Task: Find connections with filter location Stendal with filter topic #humanresourceswith filter profile language German with filter current company SKODA India with filter school Julien Day School - India with filter industry Family Planning Centers with filter service category Life Insurance with filter keywords title Mail Carrier
Action: Mouse moved to (179, 272)
Screenshot: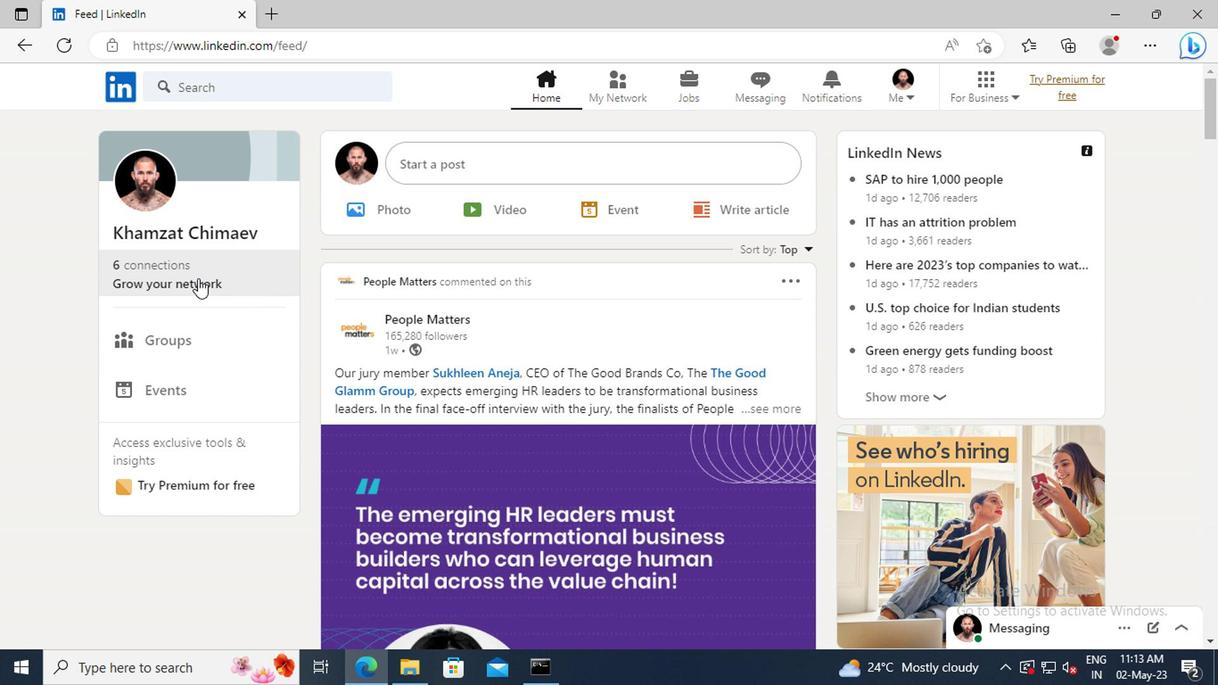 
Action: Mouse pressed left at (179, 272)
Screenshot: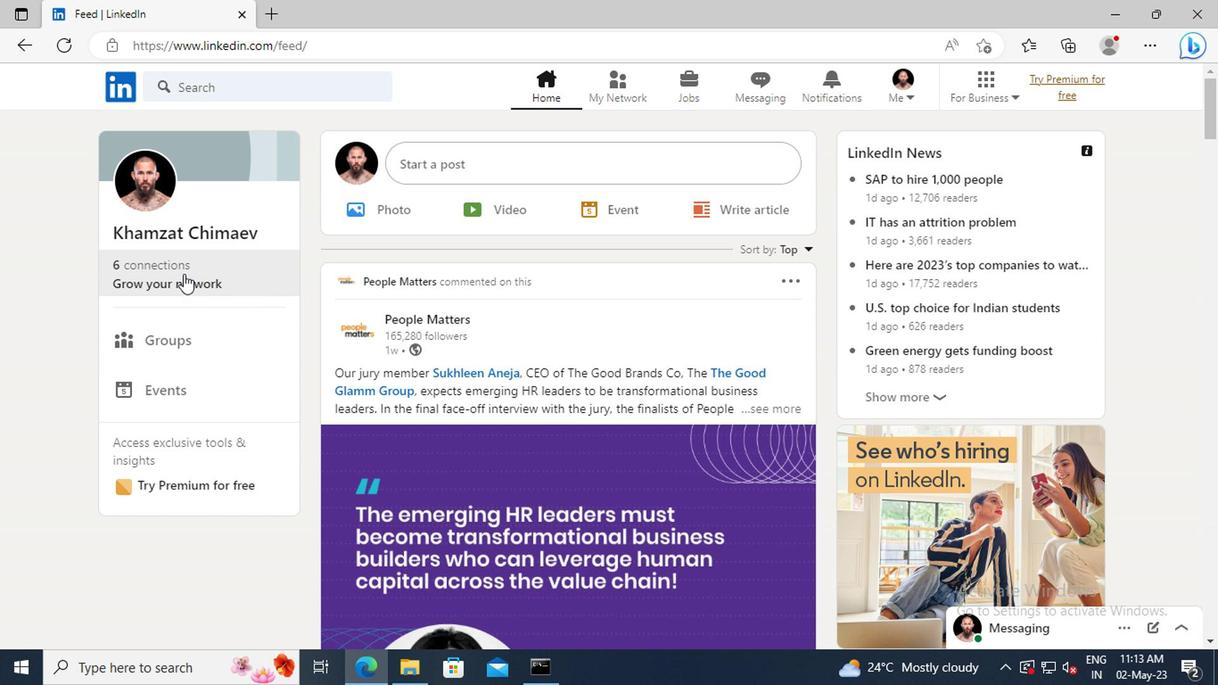 
Action: Mouse moved to (187, 183)
Screenshot: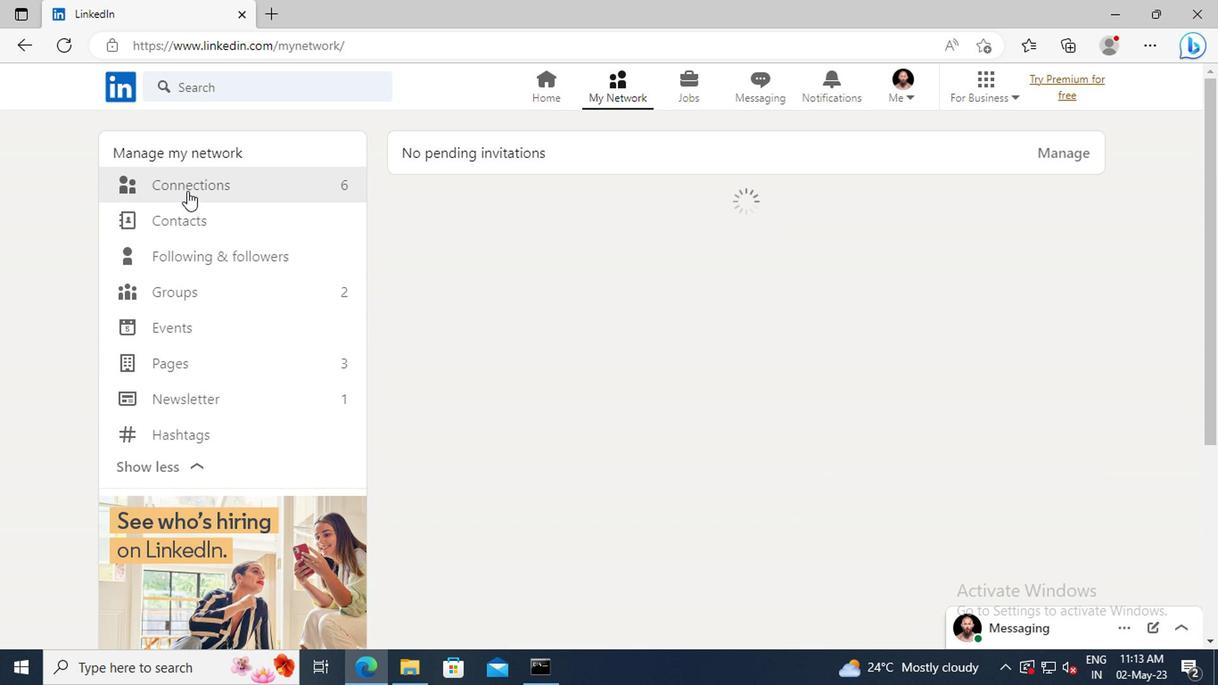 
Action: Mouse pressed left at (187, 183)
Screenshot: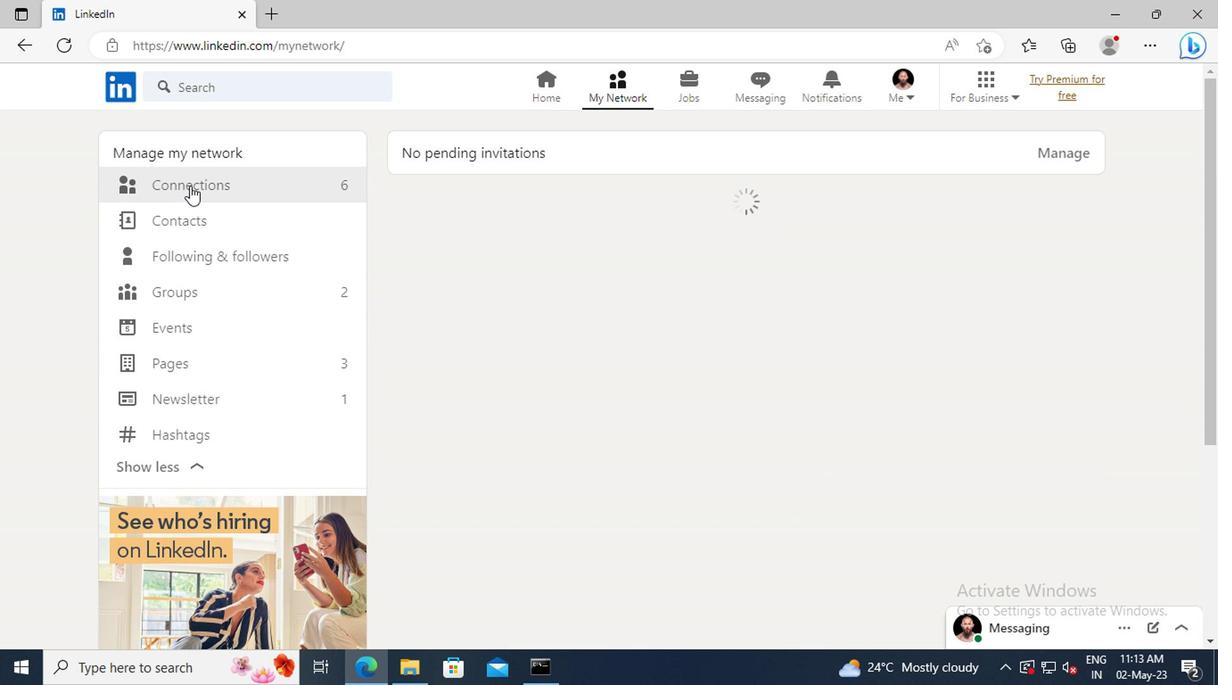 
Action: Mouse moved to (715, 186)
Screenshot: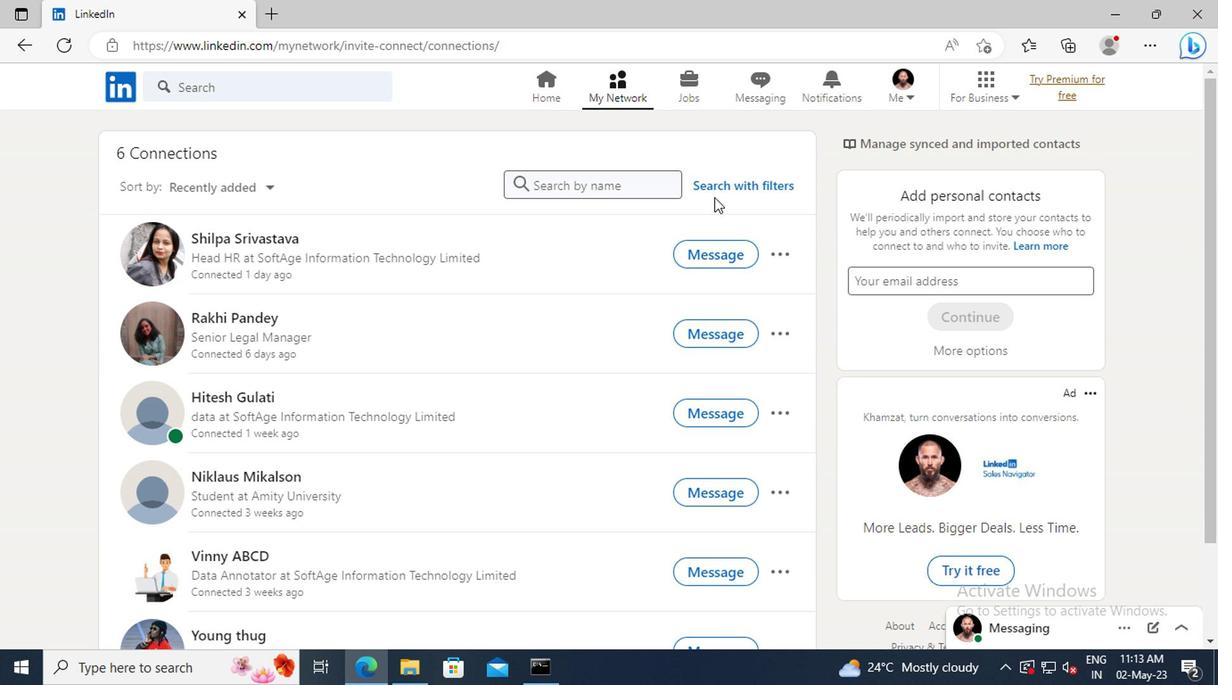 
Action: Mouse pressed left at (715, 186)
Screenshot: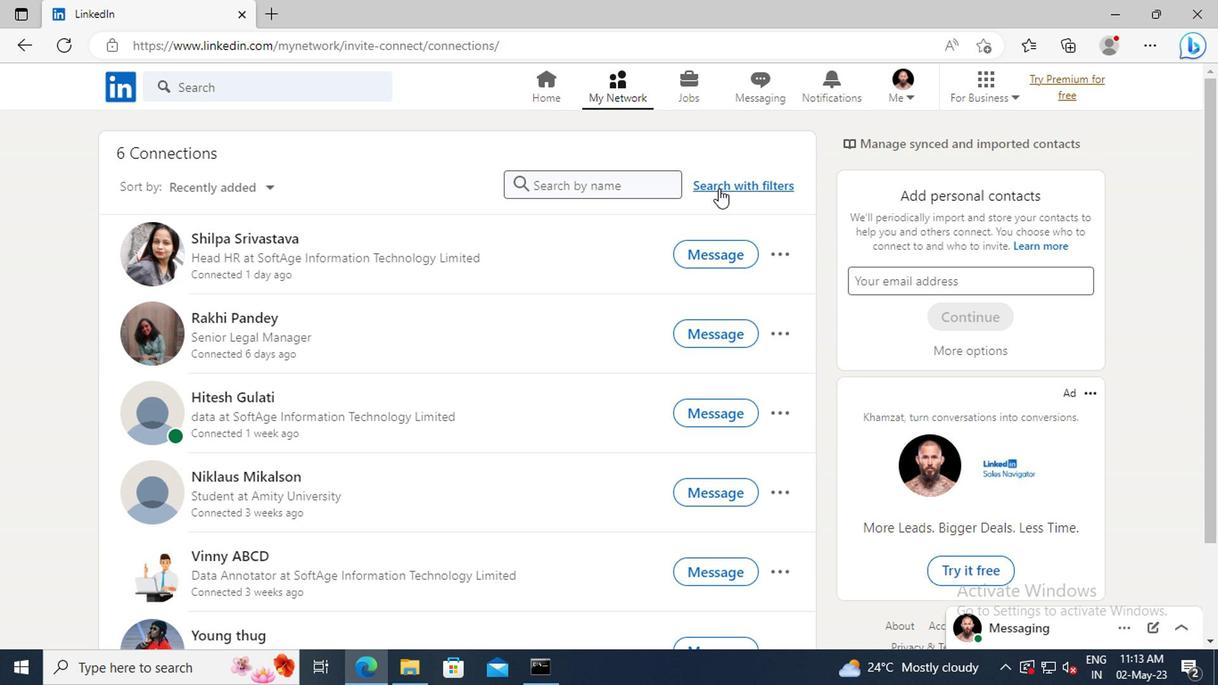 
Action: Mouse moved to (669, 135)
Screenshot: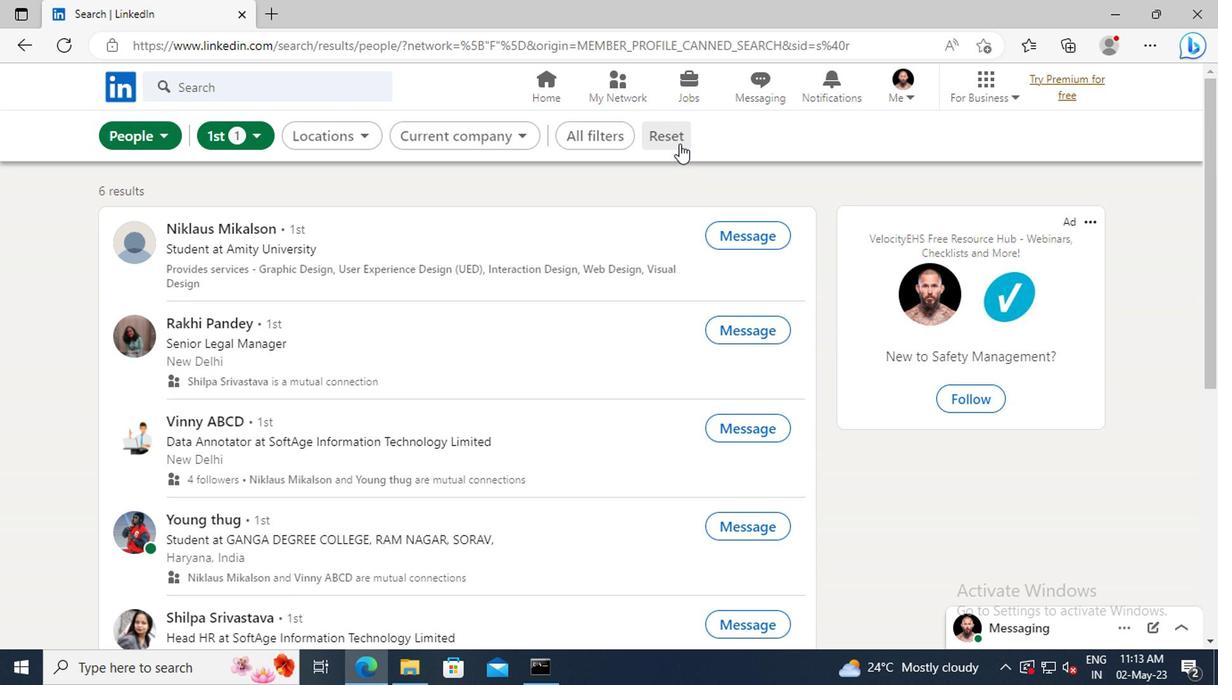 
Action: Mouse pressed left at (669, 135)
Screenshot: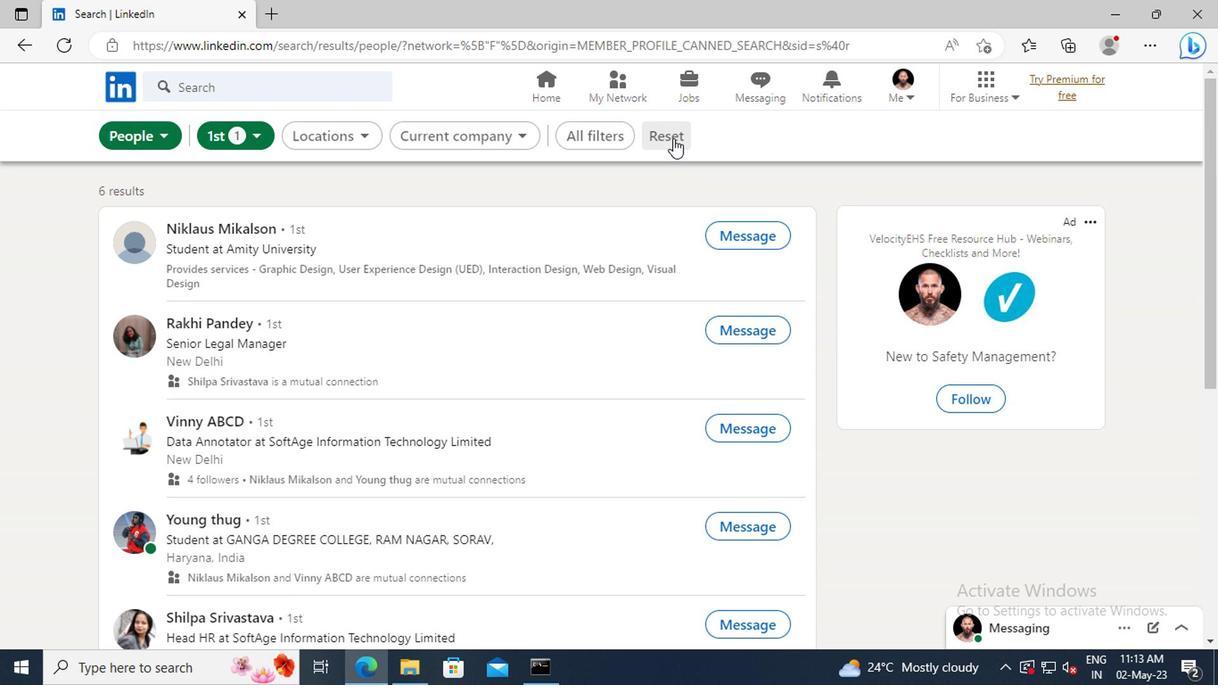 
Action: Mouse moved to (623, 135)
Screenshot: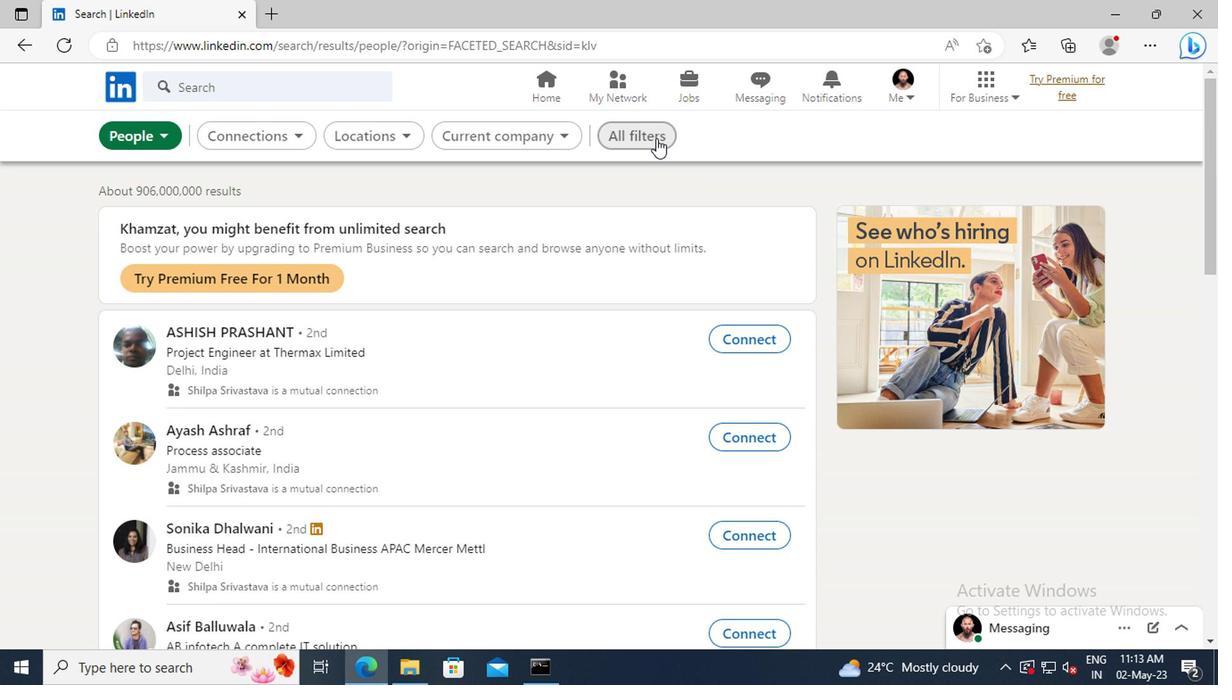 
Action: Mouse pressed left at (623, 135)
Screenshot: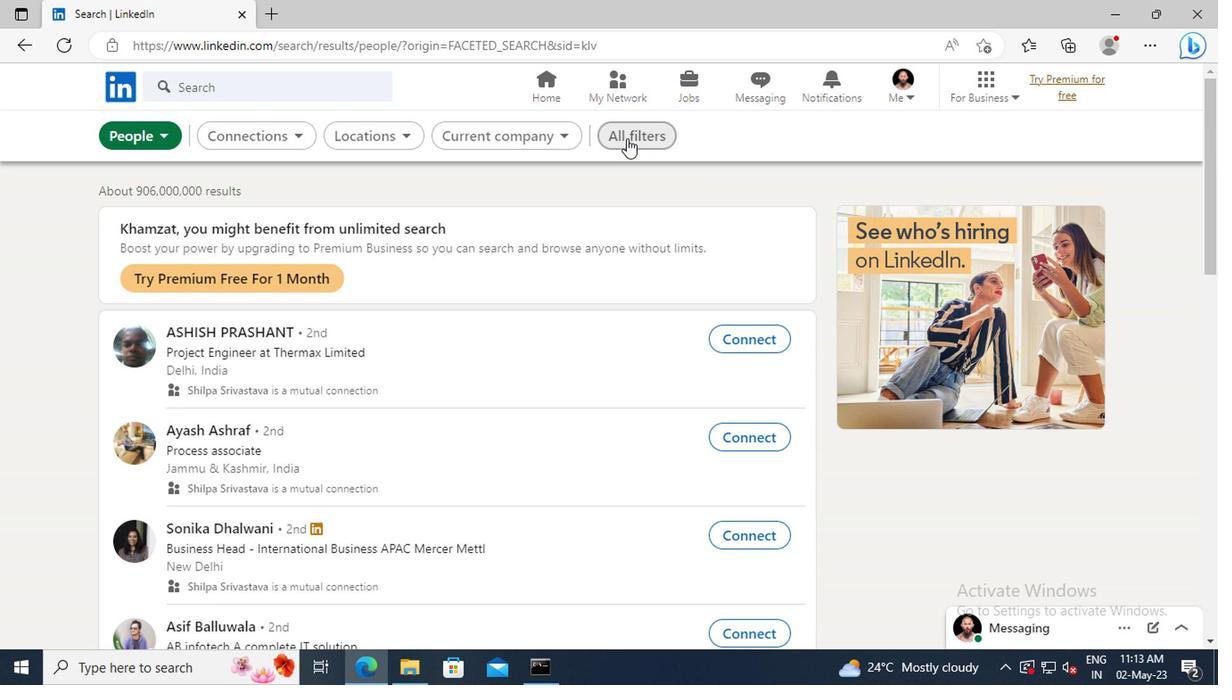 
Action: Mouse moved to (907, 281)
Screenshot: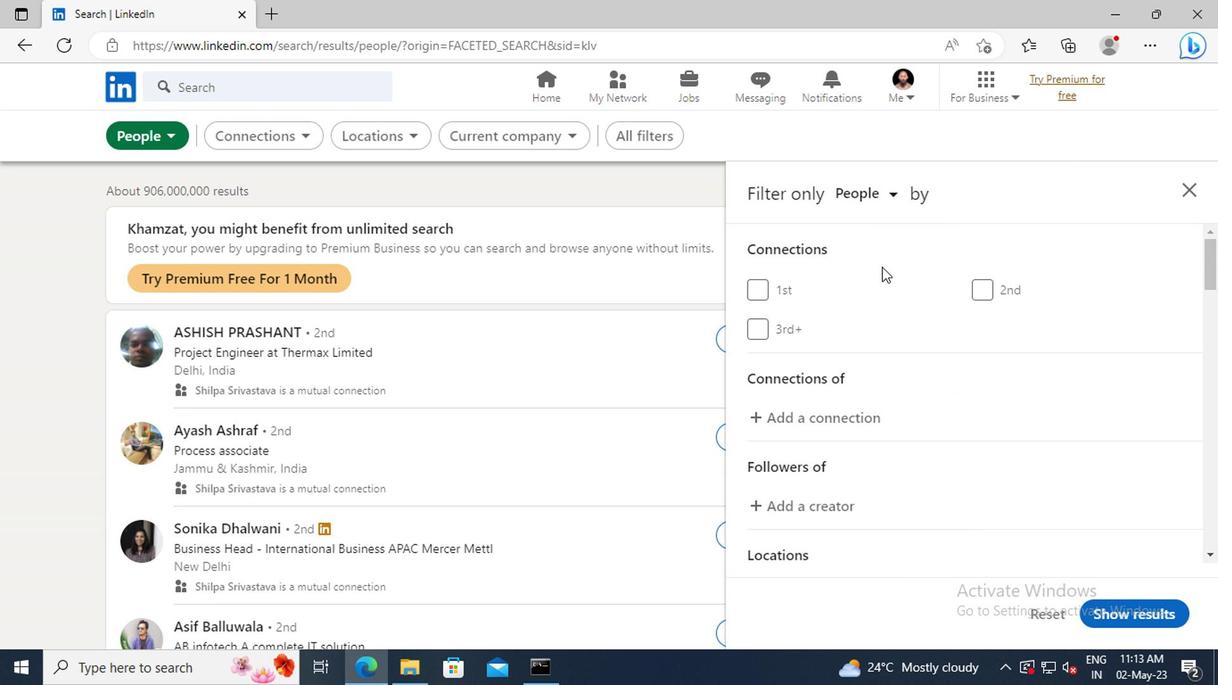 
Action: Mouse scrolled (907, 281) with delta (0, 0)
Screenshot: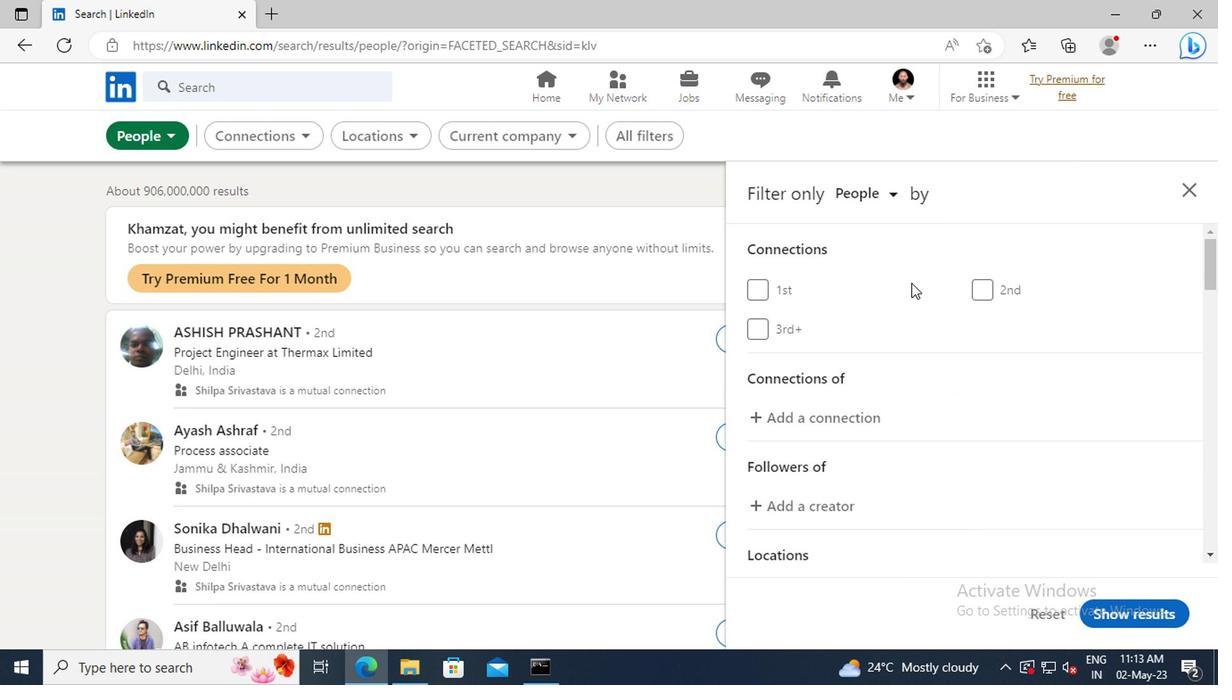 
Action: Mouse scrolled (907, 281) with delta (0, 0)
Screenshot: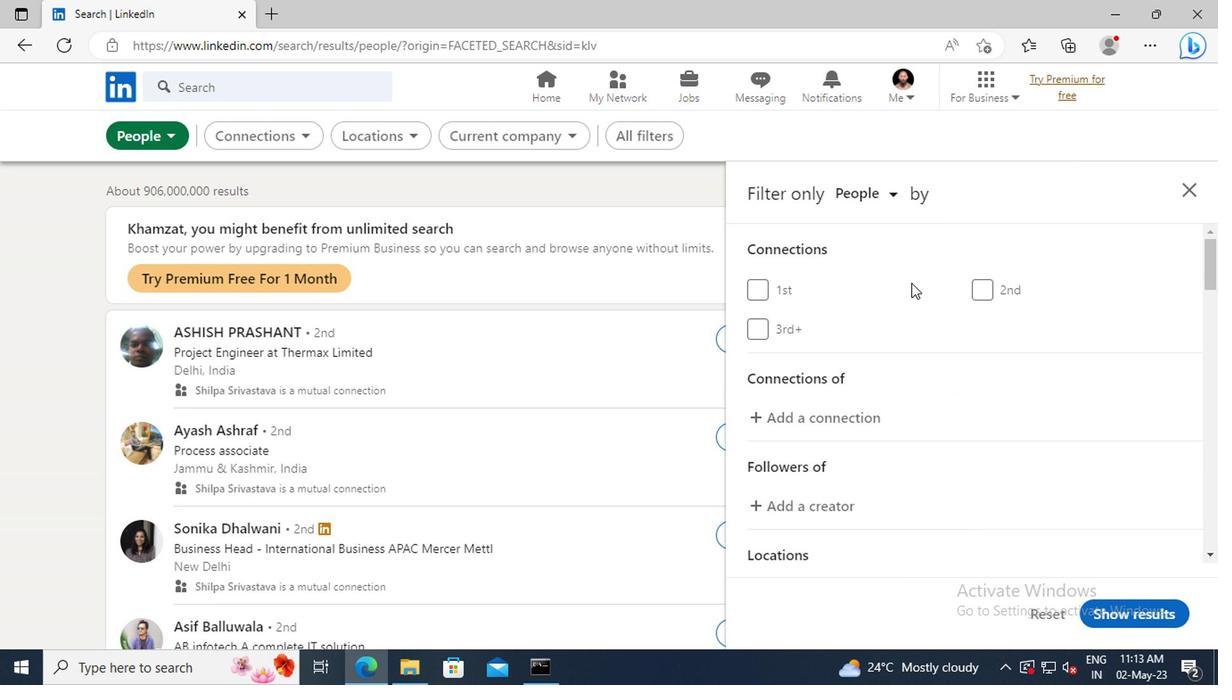 
Action: Mouse scrolled (907, 281) with delta (0, 0)
Screenshot: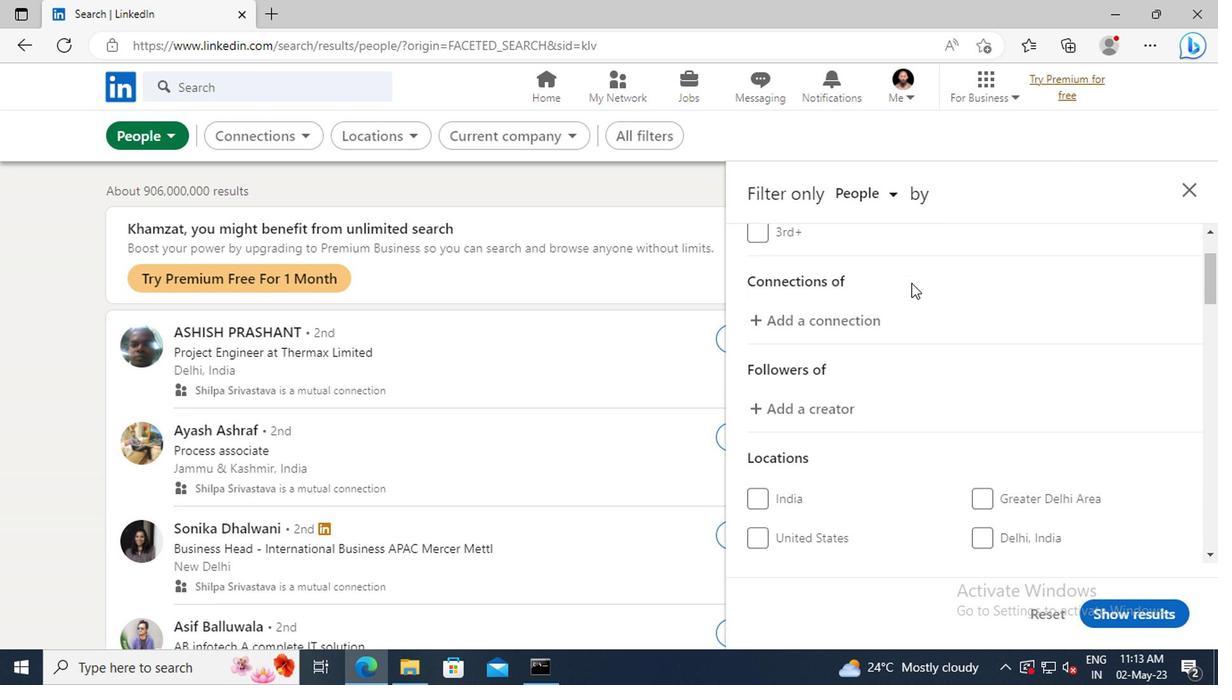 
Action: Mouse scrolled (907, 281) with delta (0, 0)
Screenshot: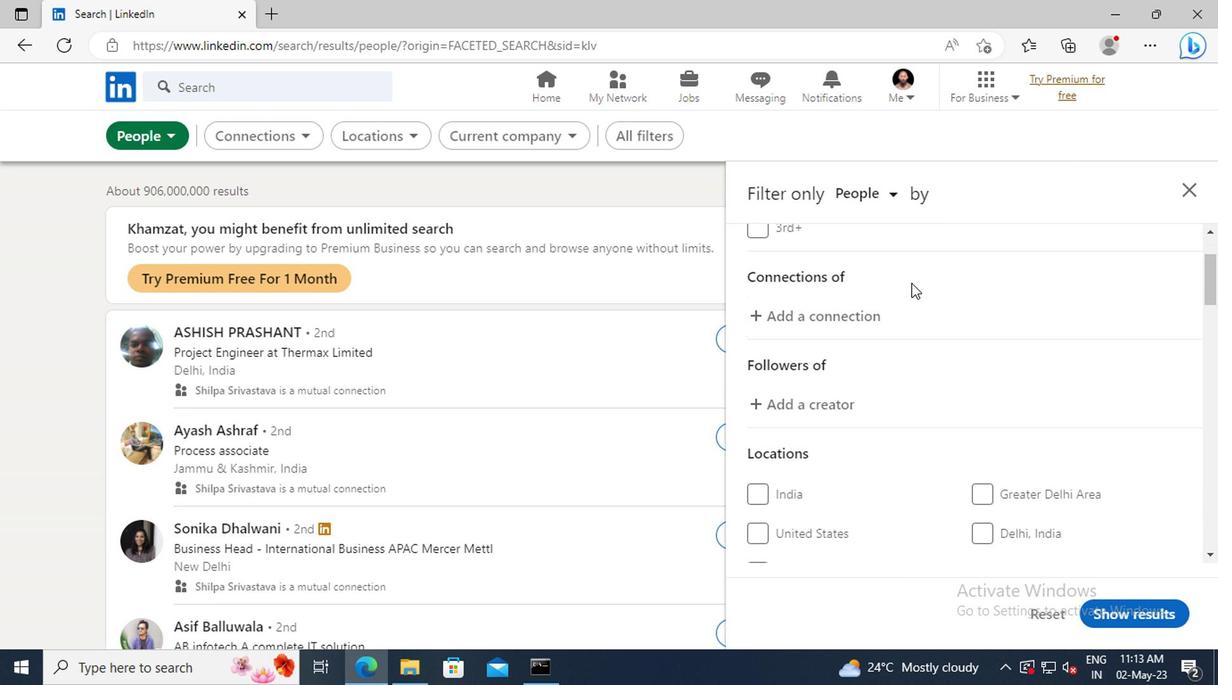 
Action: Mouse scrolled (907, 281) with delta (0, 0)
Screenshot: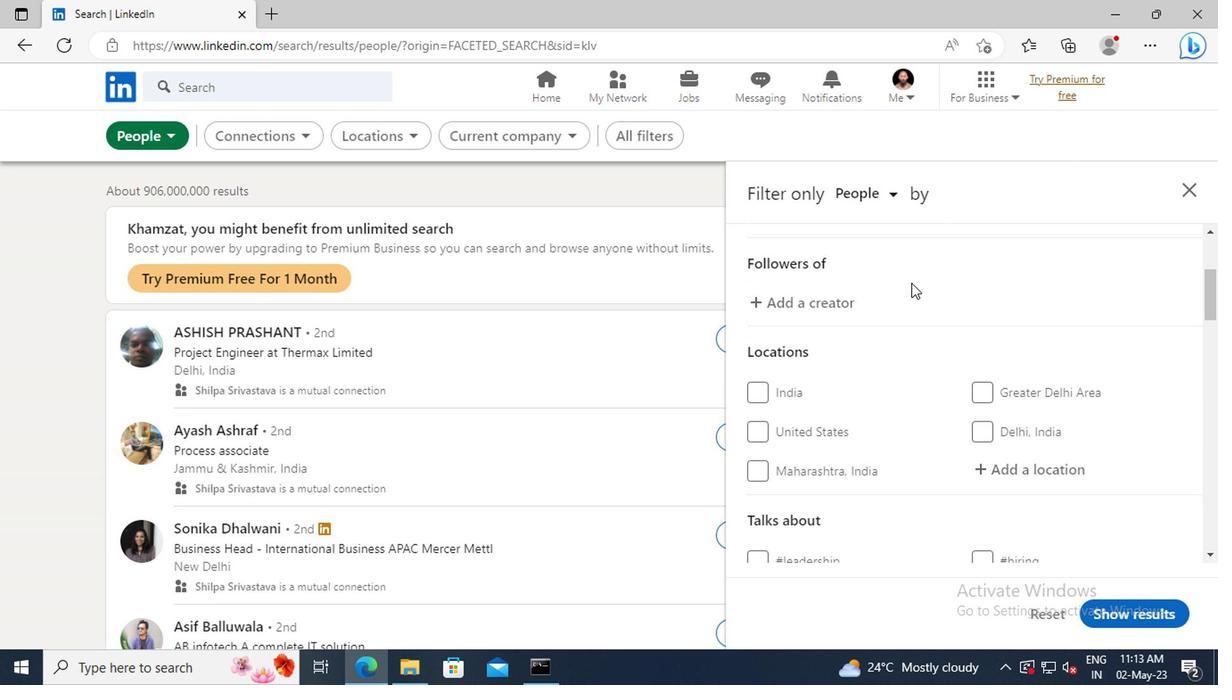 
Action: Mouse scrolled (907, 281) with delta (0, 0)
Screenshot: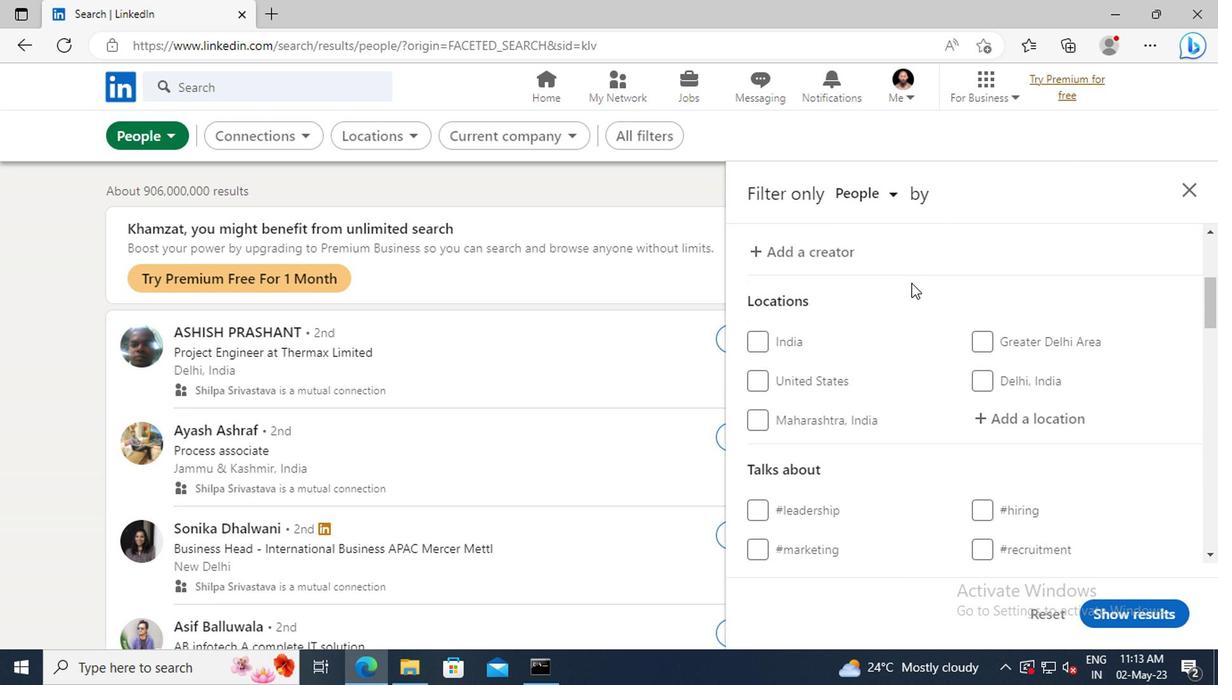 
Action: Mouse moved to (983, 369)
Screenshot: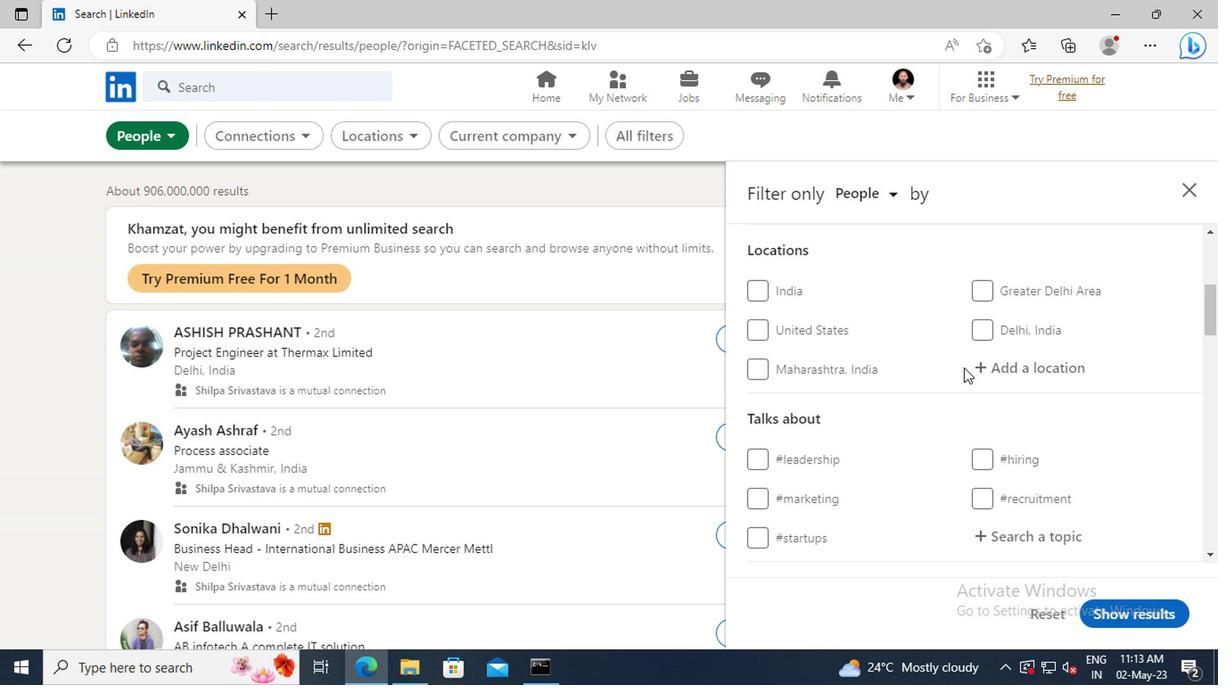 
Action: Mouse pressed left at (983, 369)
Screenshot: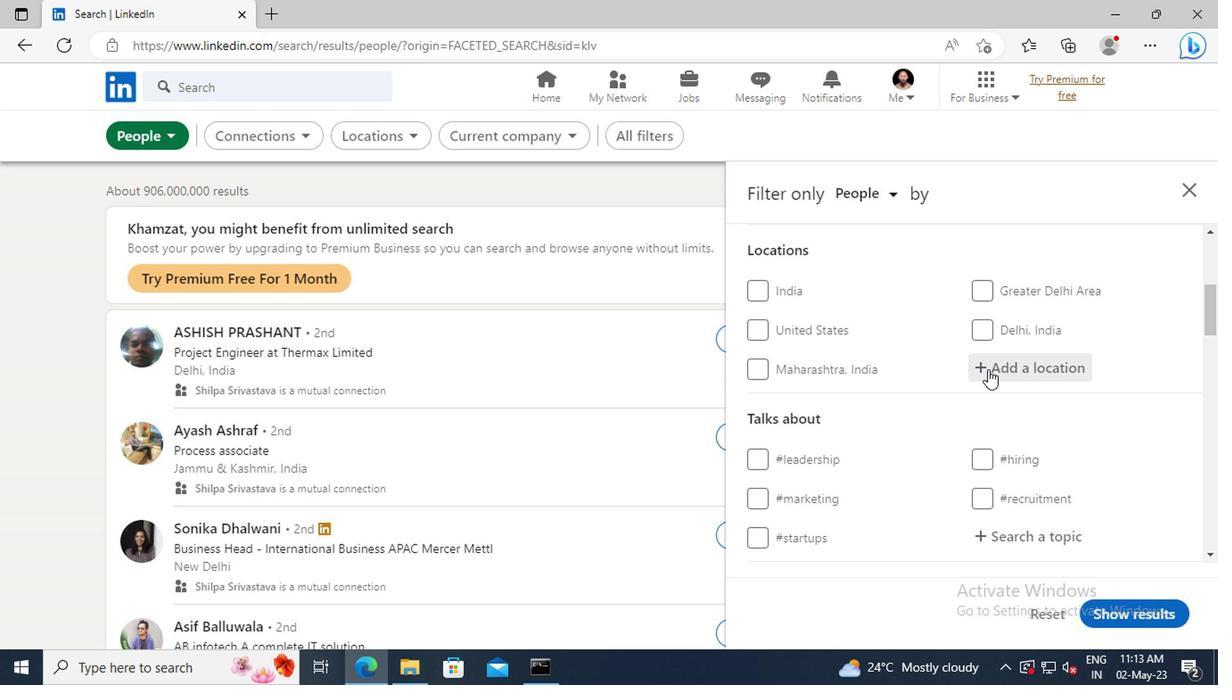 
Action: Key pressed <Key.shift>STENDAL
Screenshot: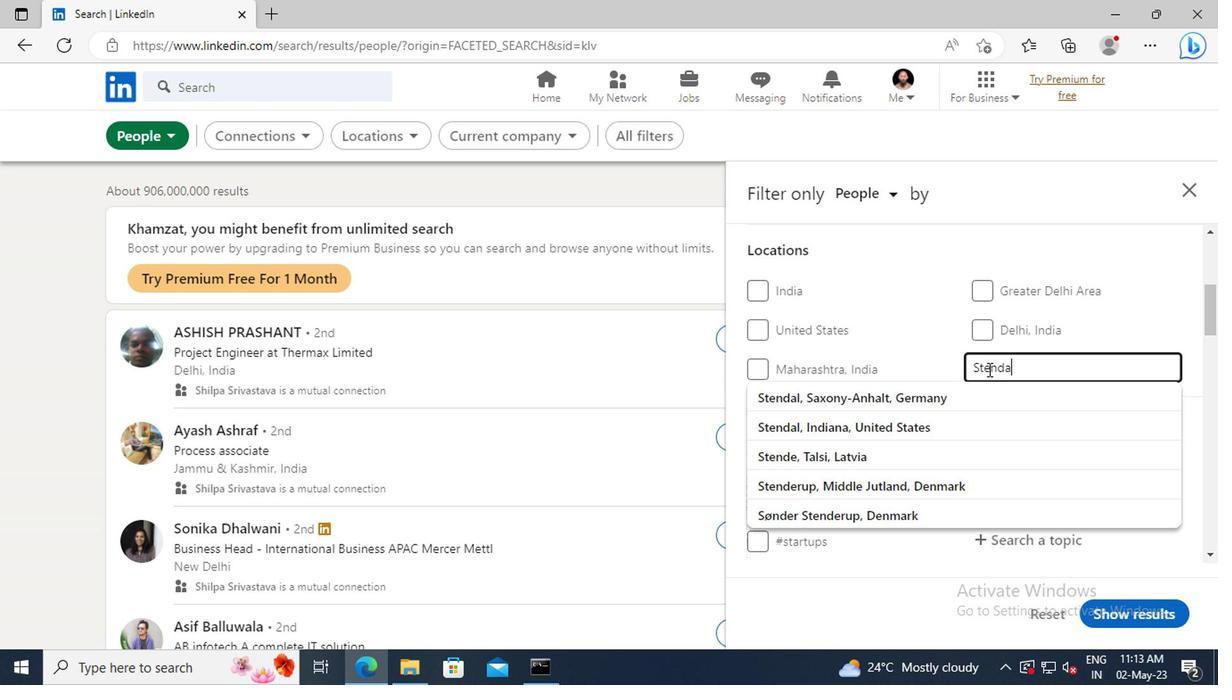
Action: Mouse moved to (988, 399)
Screenshot: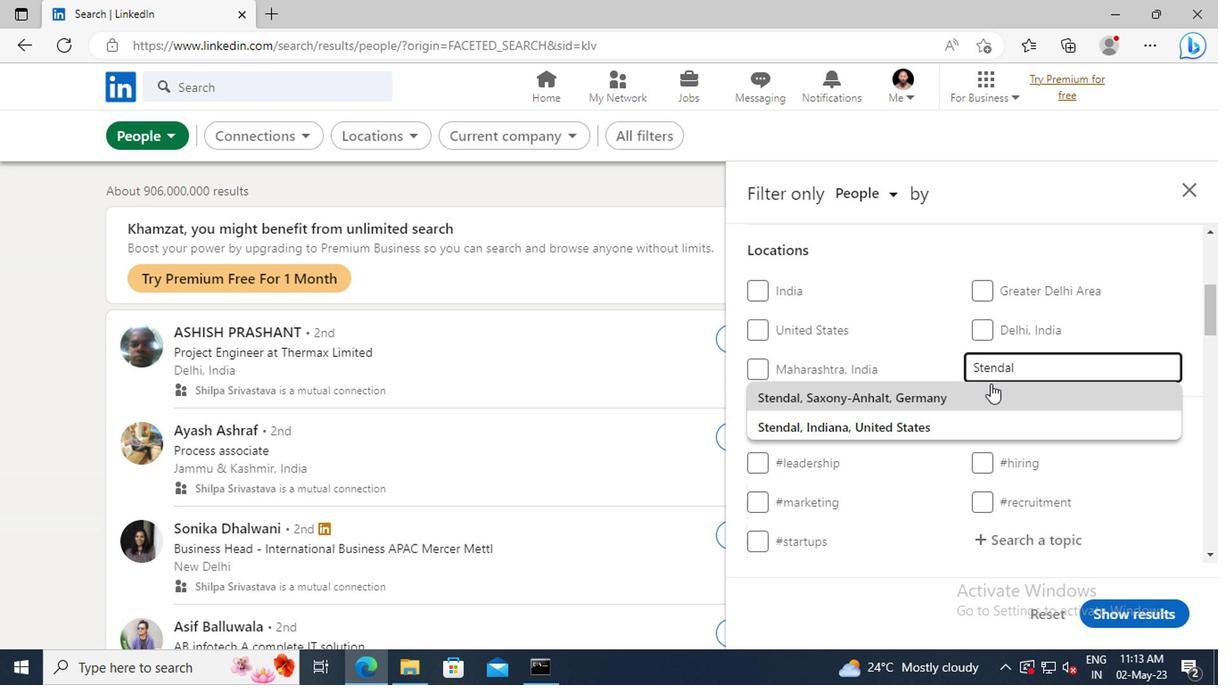 
Action: Mouse pressed left at (988, 399)
Screenshot: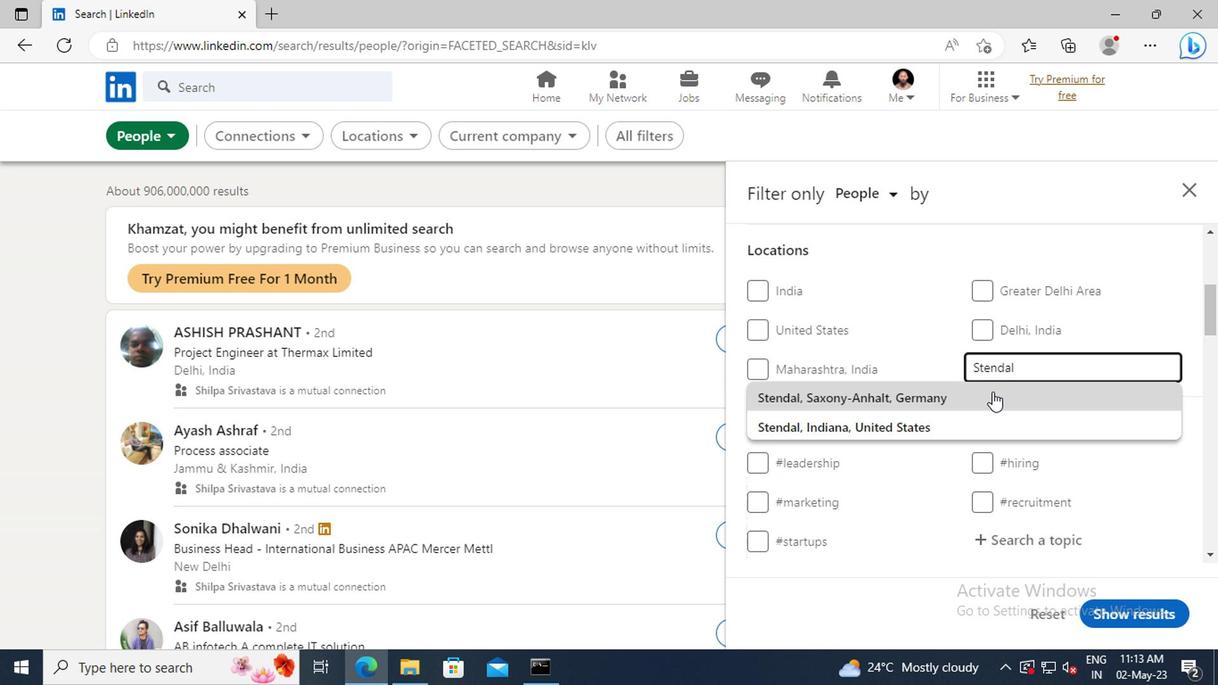 
Action: Mouse scrolled (988, 398) with delta (0, 0)
Screenshot: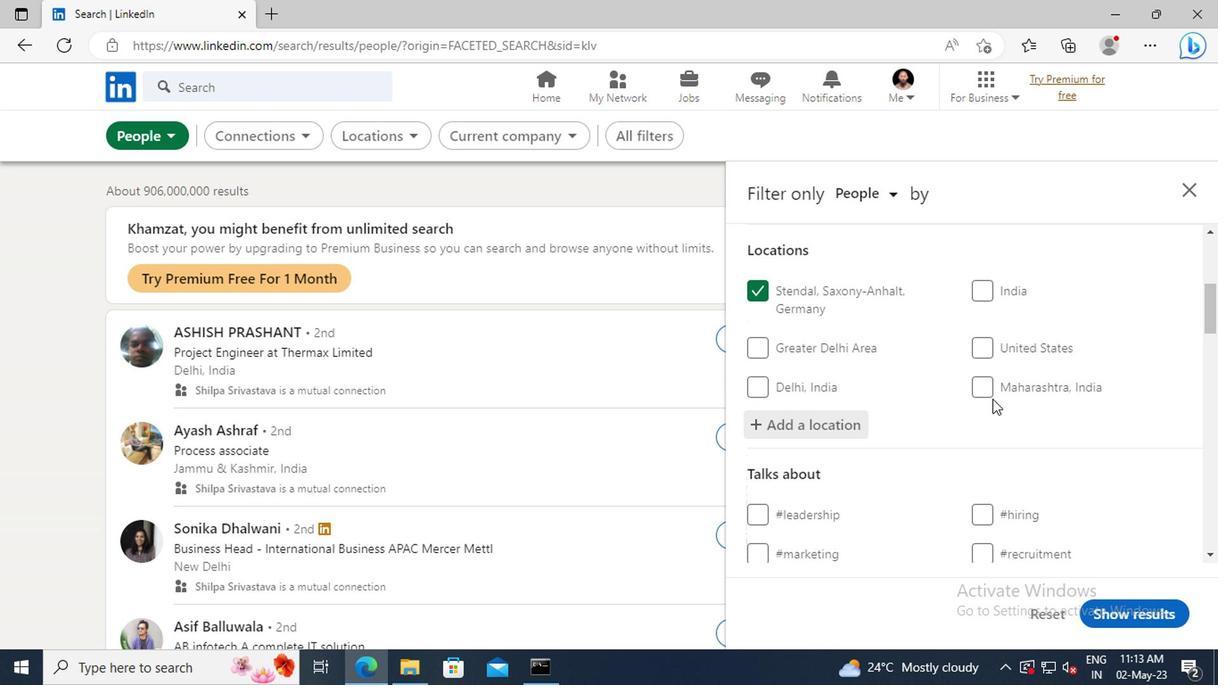 
Action: Mouse scrolled (988, 398) with delta (0, 0)
Screenshot: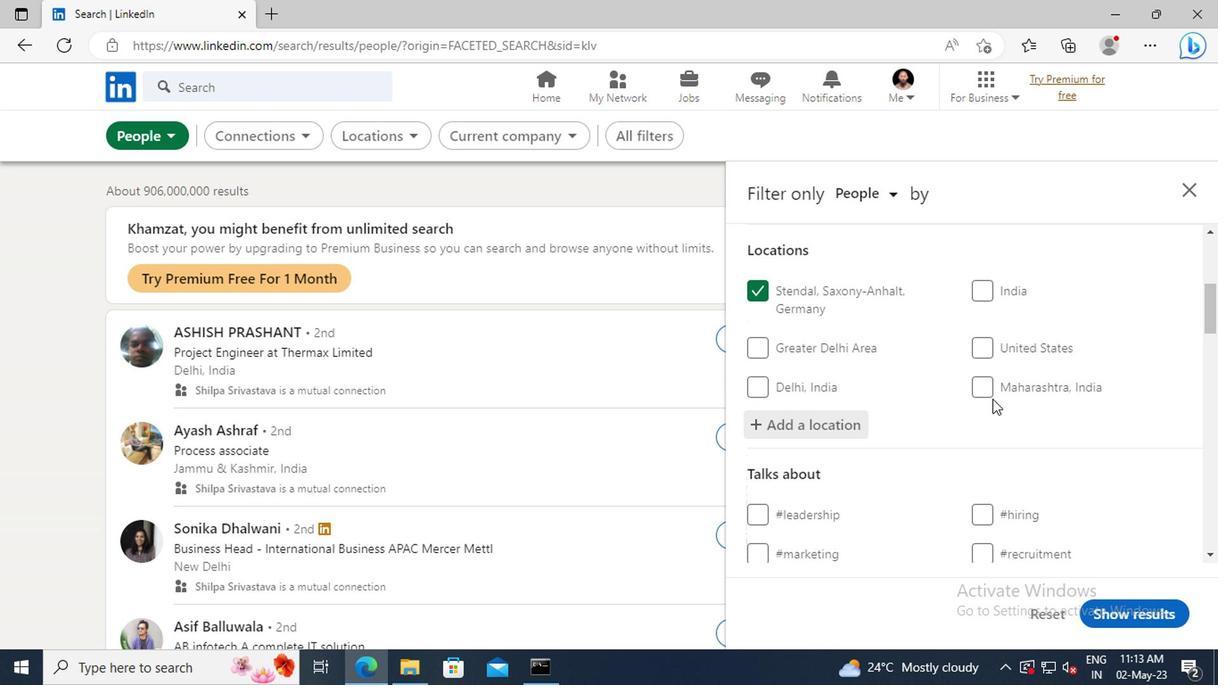 
Action: Mouse scrolled (988, 398) with delta (0, 0)
Screenshot: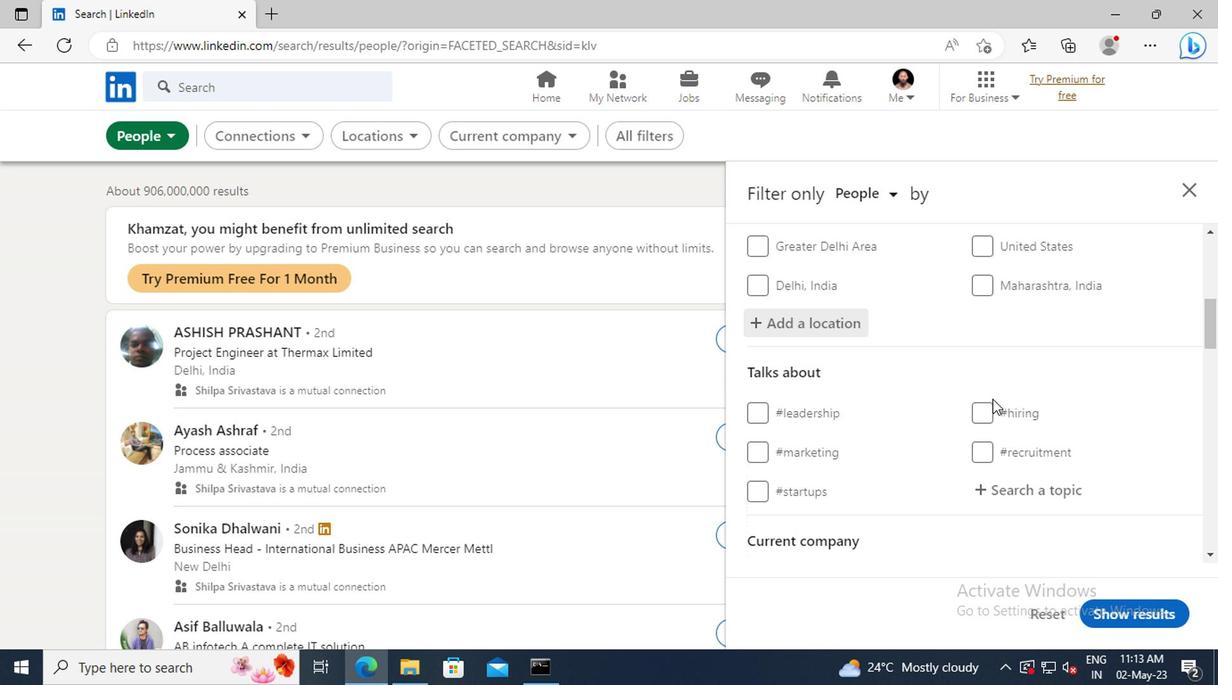 
Action: Mouse scrolled (988, 398) with delta (0, 0)
Screenshot: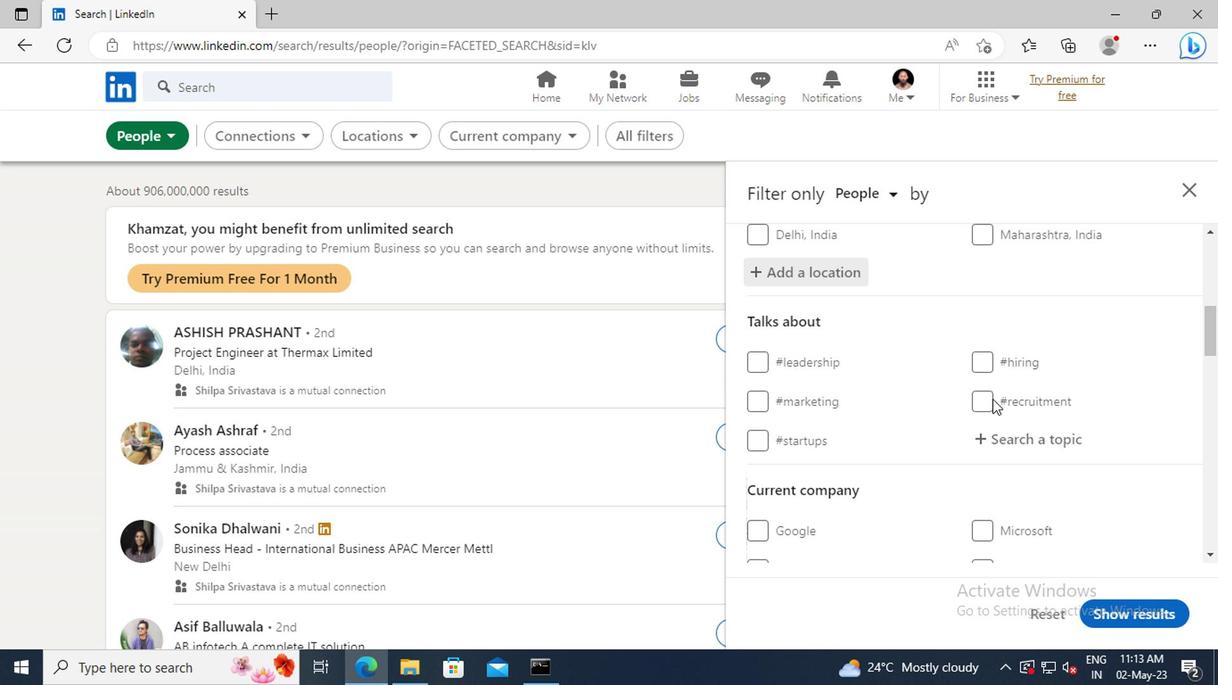 
Action: Mouse moved to (994, 399)
Screenshot: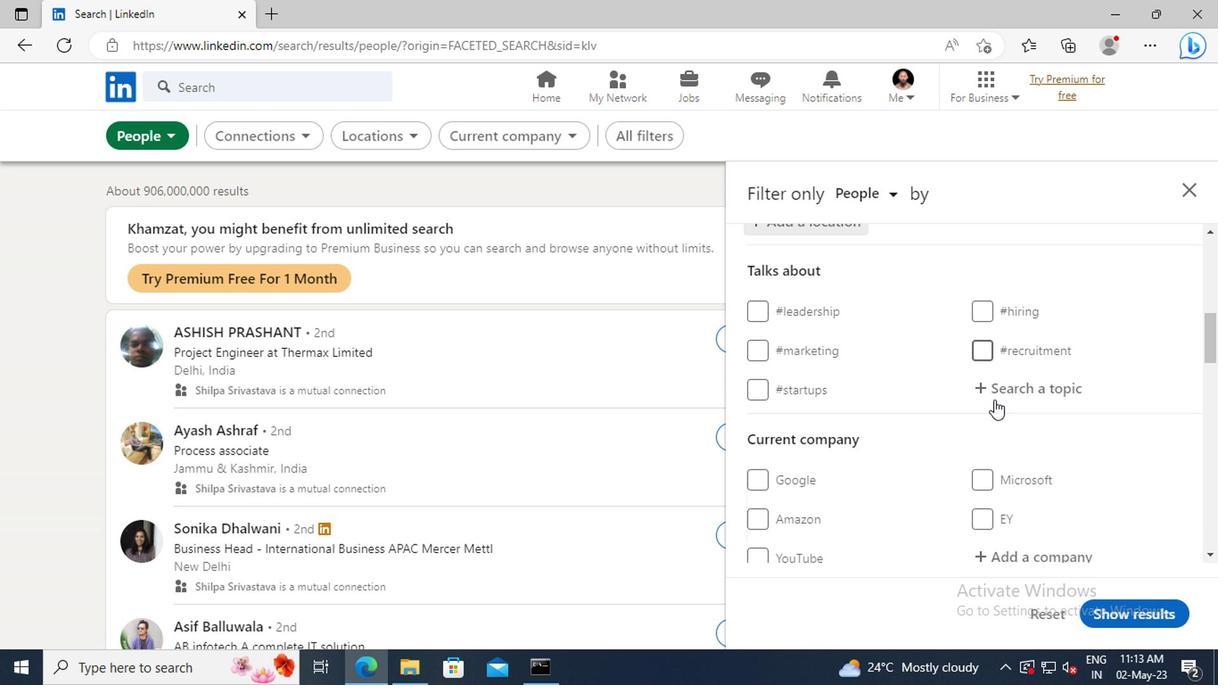 
Action: Mouse pressed left at (994, 399)
Screenshot: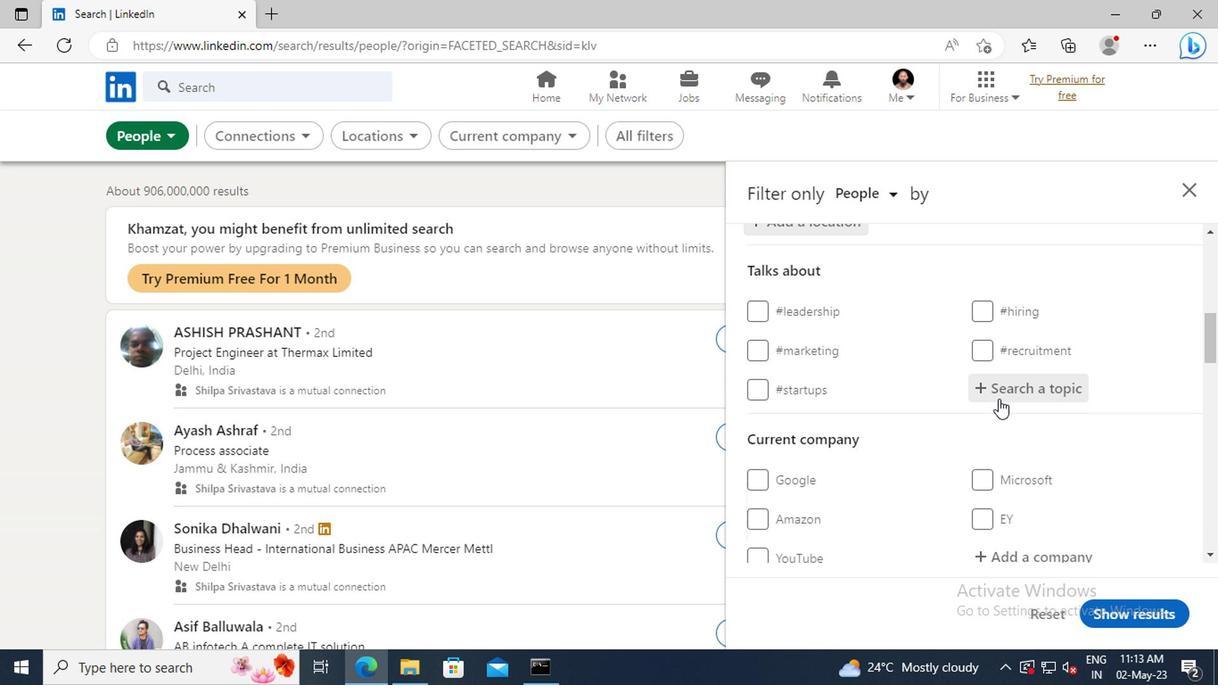 
Action: Key pressed HUMANRESOUR
Screenshot: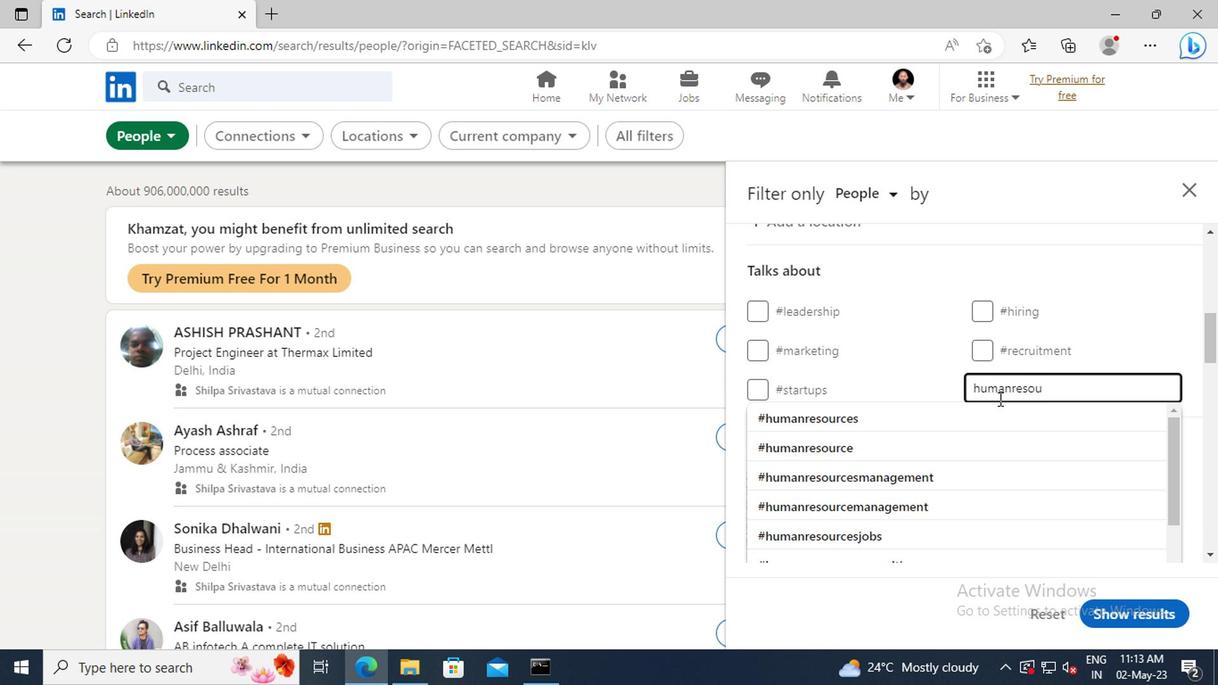 
Action: Mouse moved to (991, 418)
Screenshot: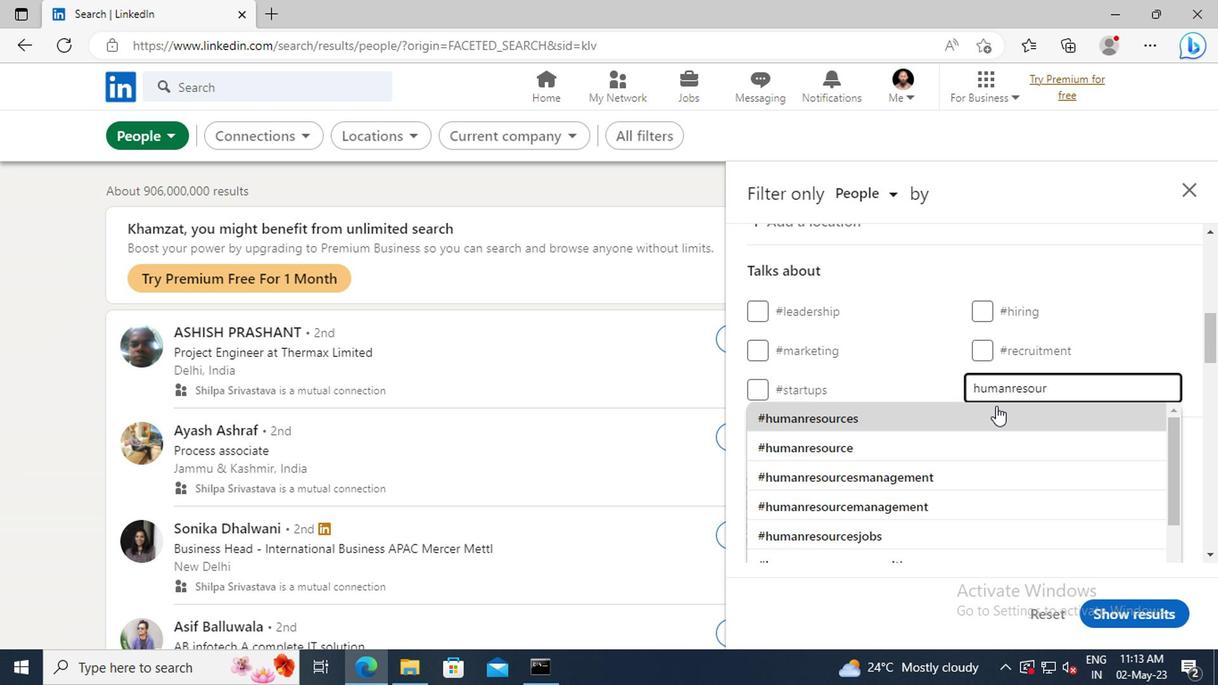 
Action: Mouse pressed left at (991, 418)
Screenshot: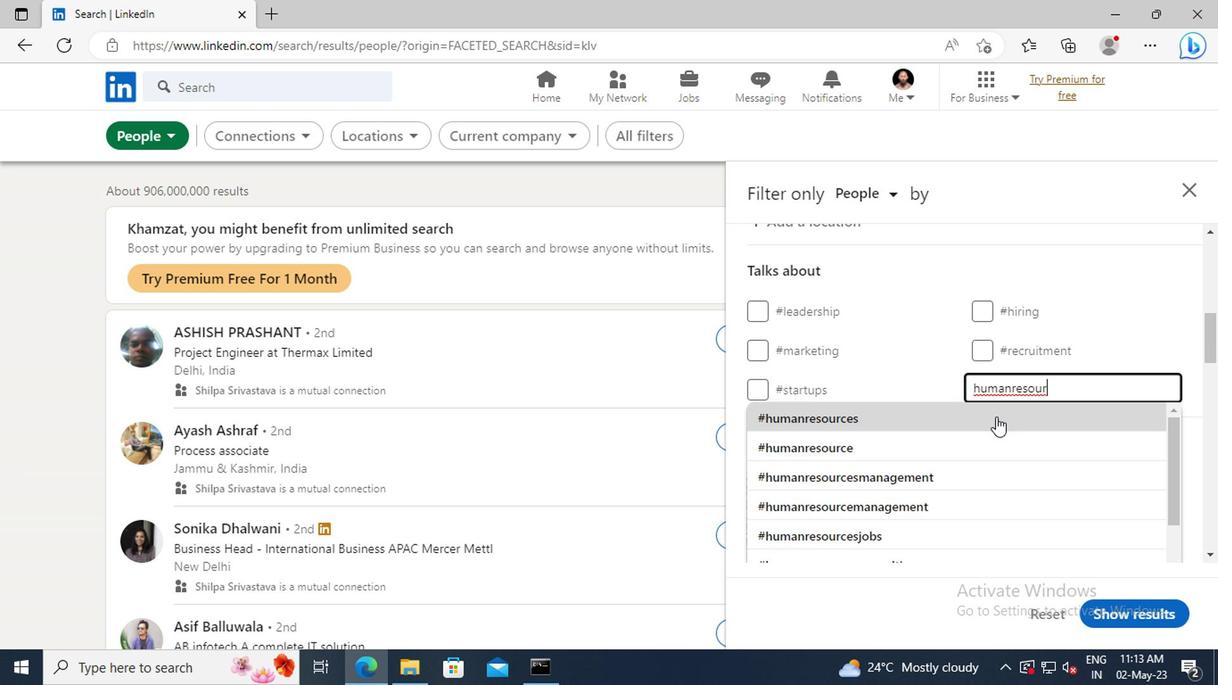 
Action: Mouse scrolled (991, 417) with delta (0, 0)
Screenshot: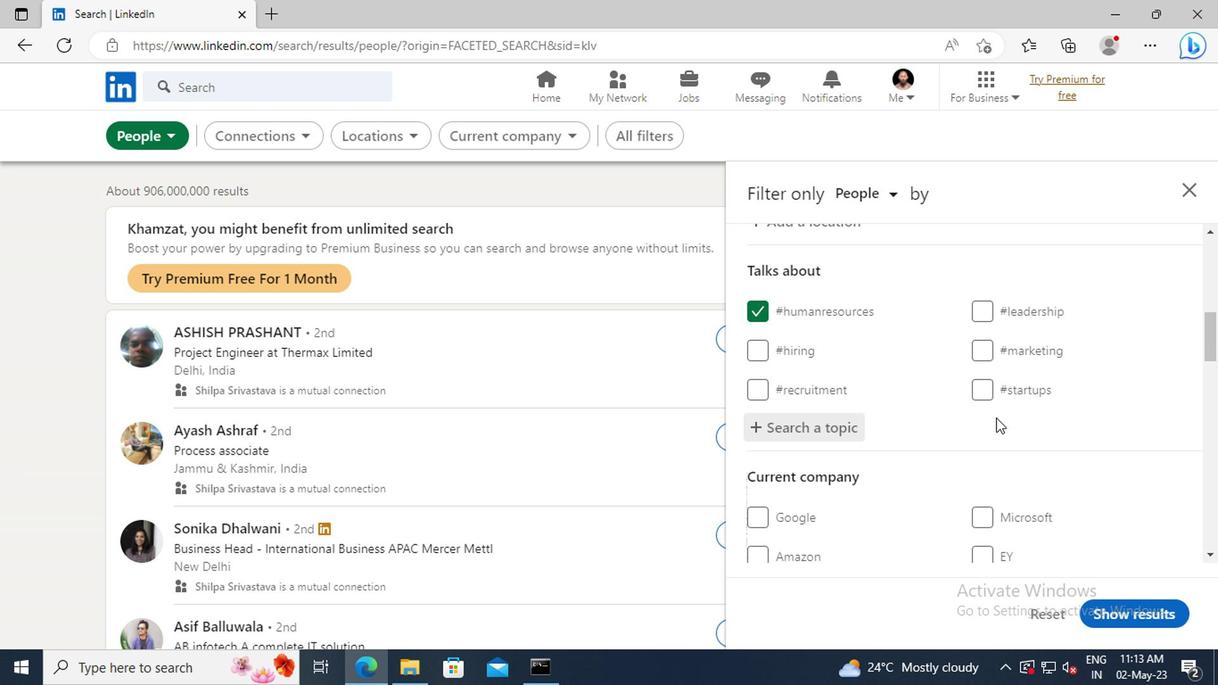 
Action: Mouse scrolled (991, 417) with delta (0, 0)
Screenshot: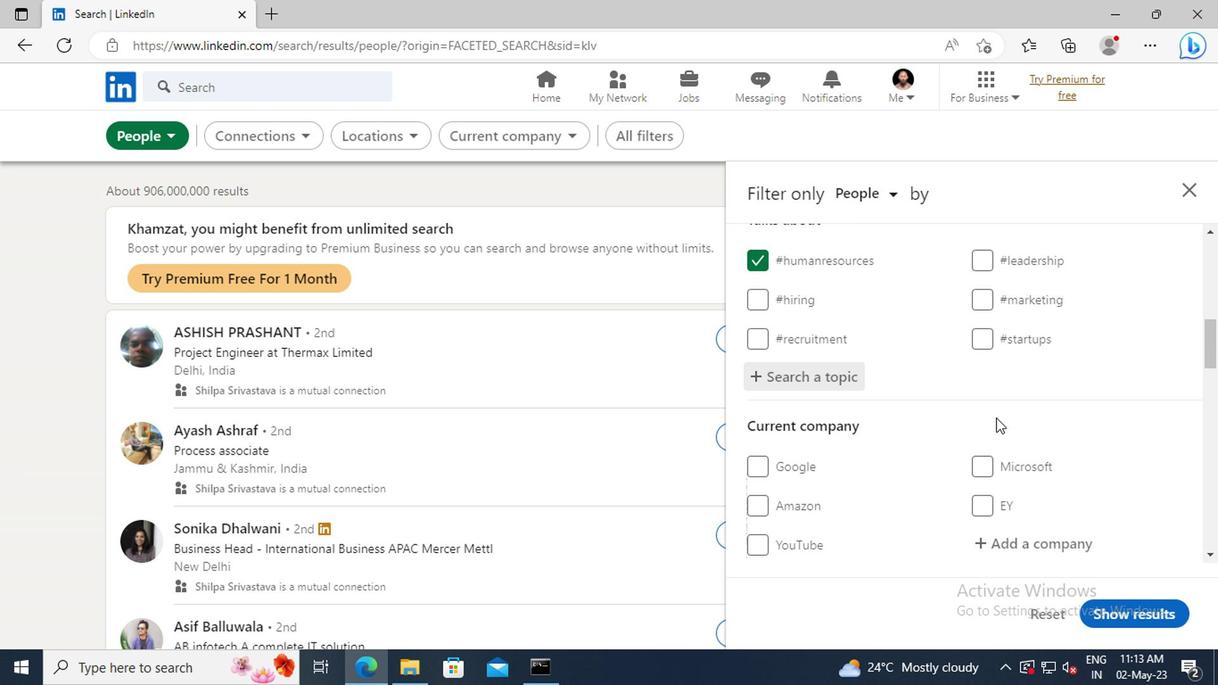 
Action: Mouse scrolled (991, 417) with delta (0, 0)
Screenshot: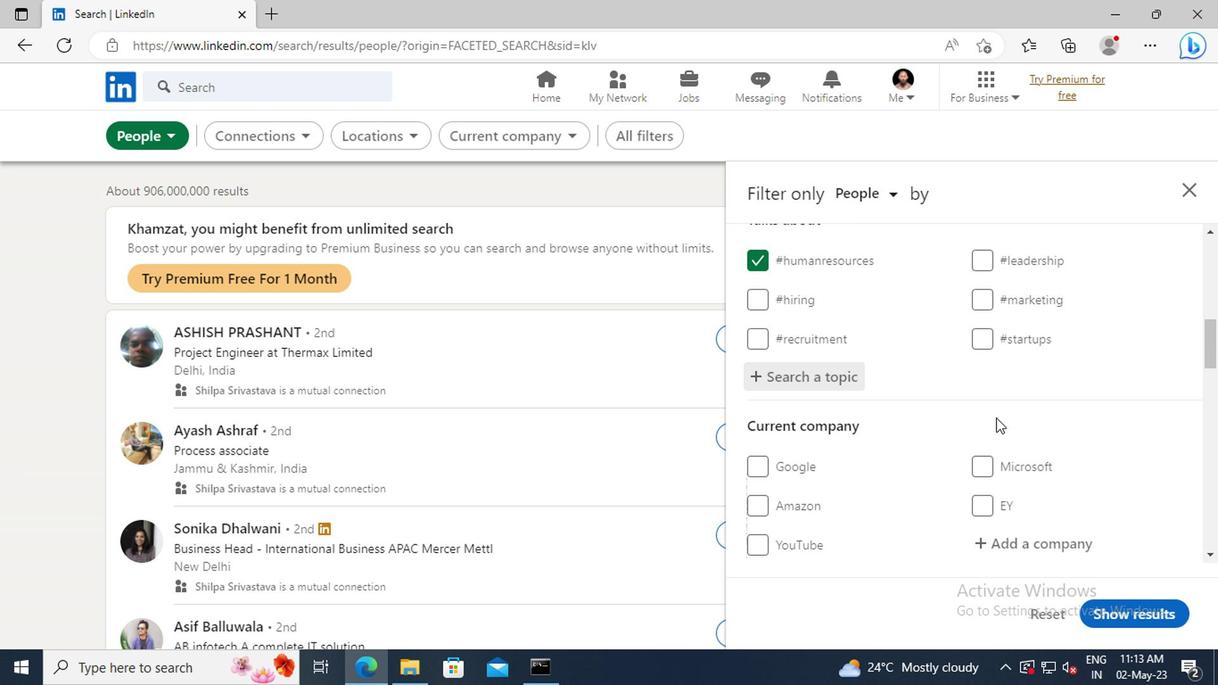 
Action: Mouse scrolled (991, 417) with delta (0, 0)
Screenshot: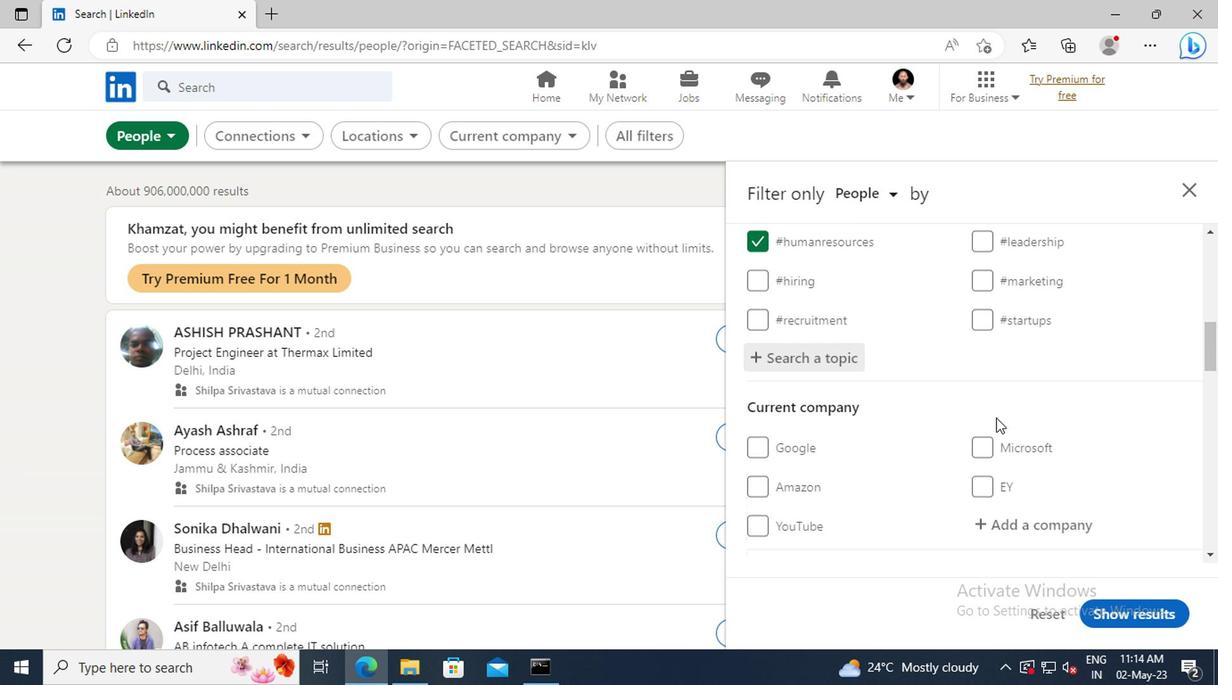 
Action: Mouse scrolled (991, 417) with delta (0, 0)
Screenshot: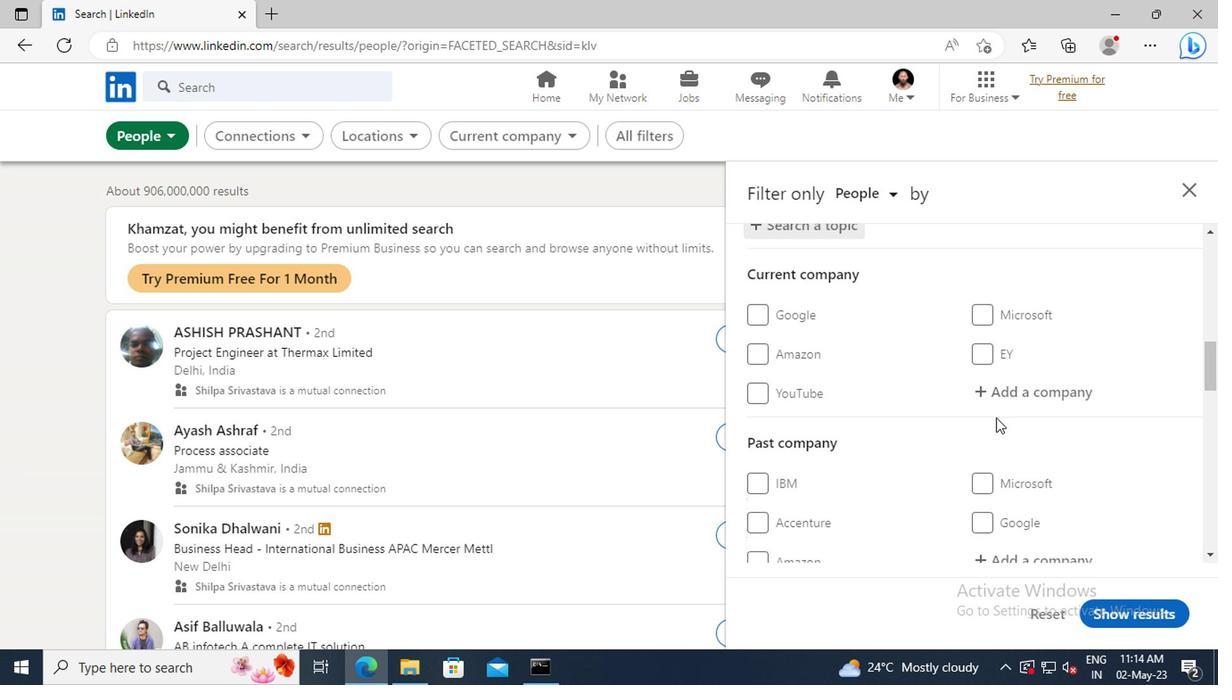 
Action: Mouse scrolled (991, 417) with delta (0, 0)
Screenshot: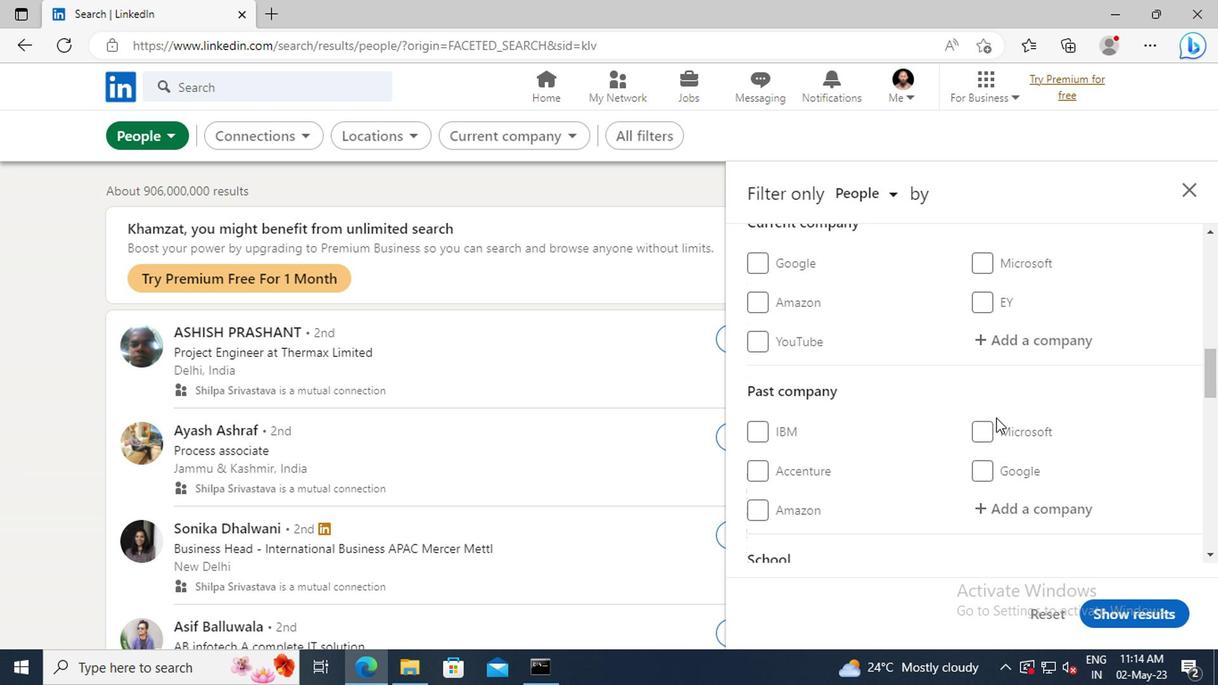 
Action: Mouse scrolled (991, 417) with delta (0, 0)
Screenshot: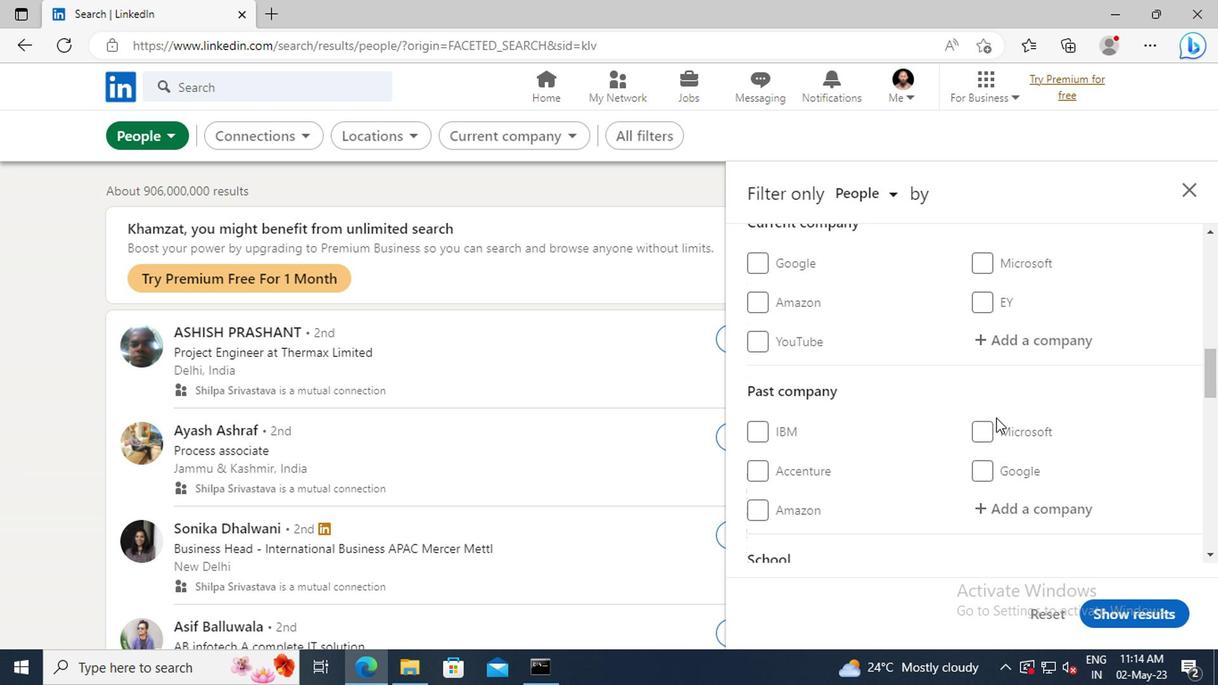 
Action: Mouse scrolled (991, 417) with delta (0, 0)
Screenshot: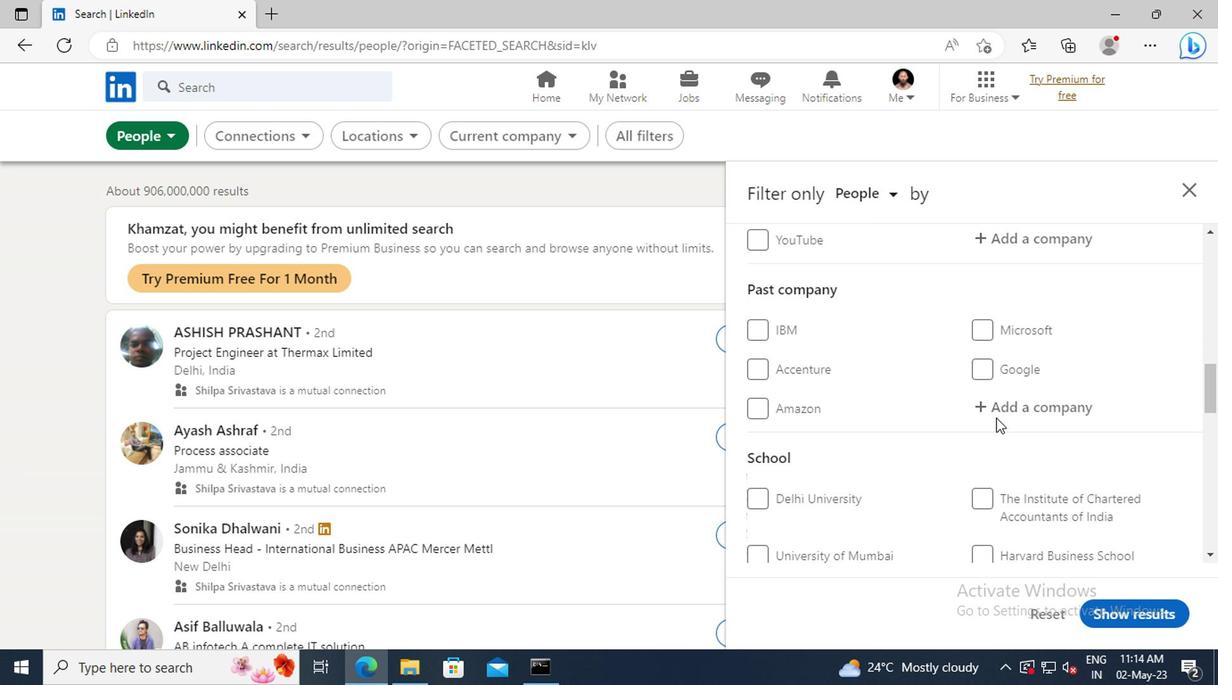 
Action: Mouse scrolled (991, 417) with delta (0, 0)
Screenshot: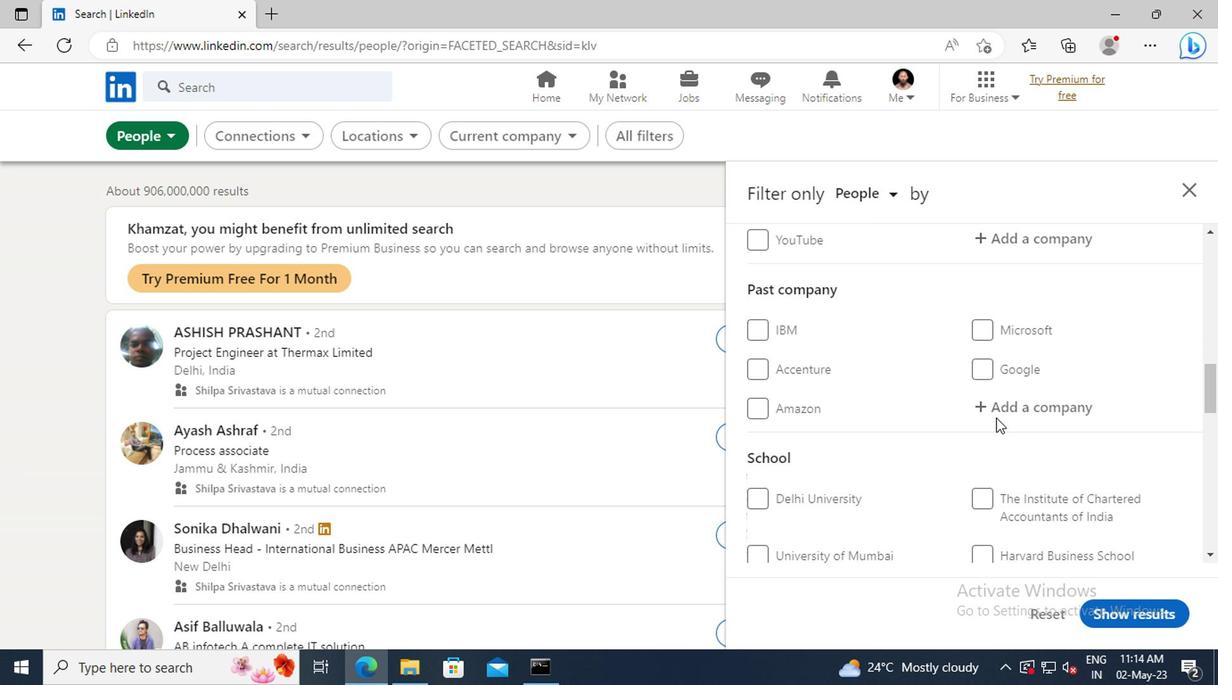 
Action: Mouse scrolled (991, 417) with delta (0, 0)
Screenshot: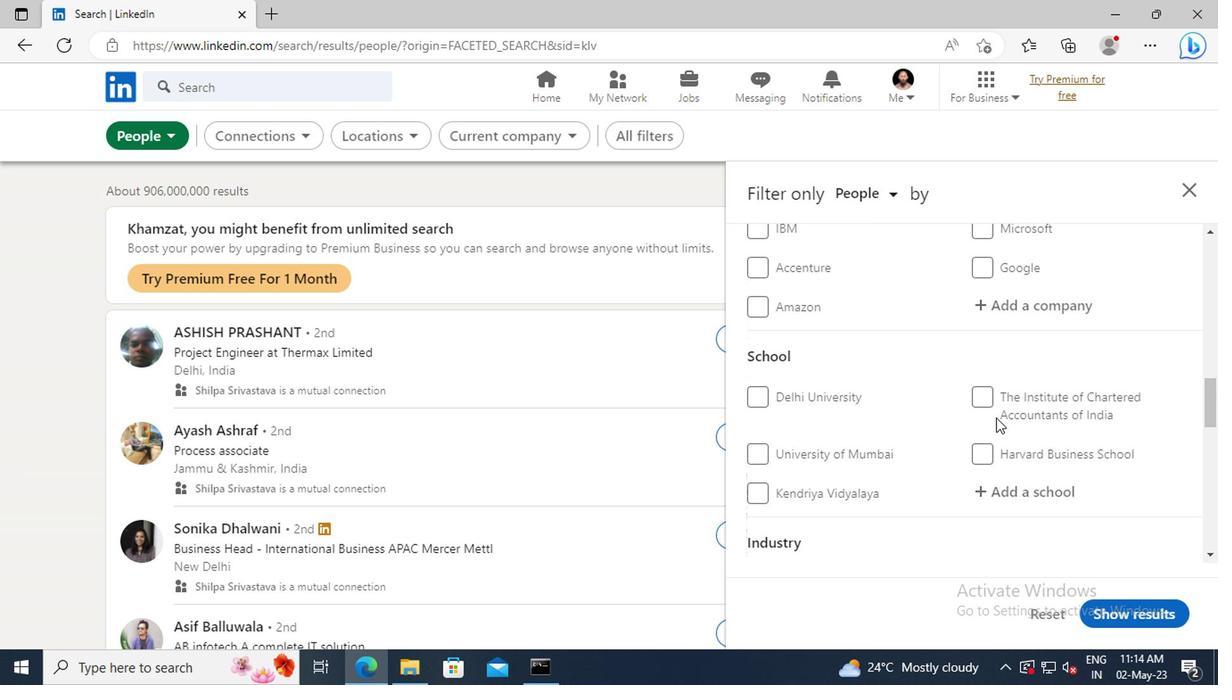 
Action: Mouse scrolled (991, 417) with delta (0, 0)
Screenshot: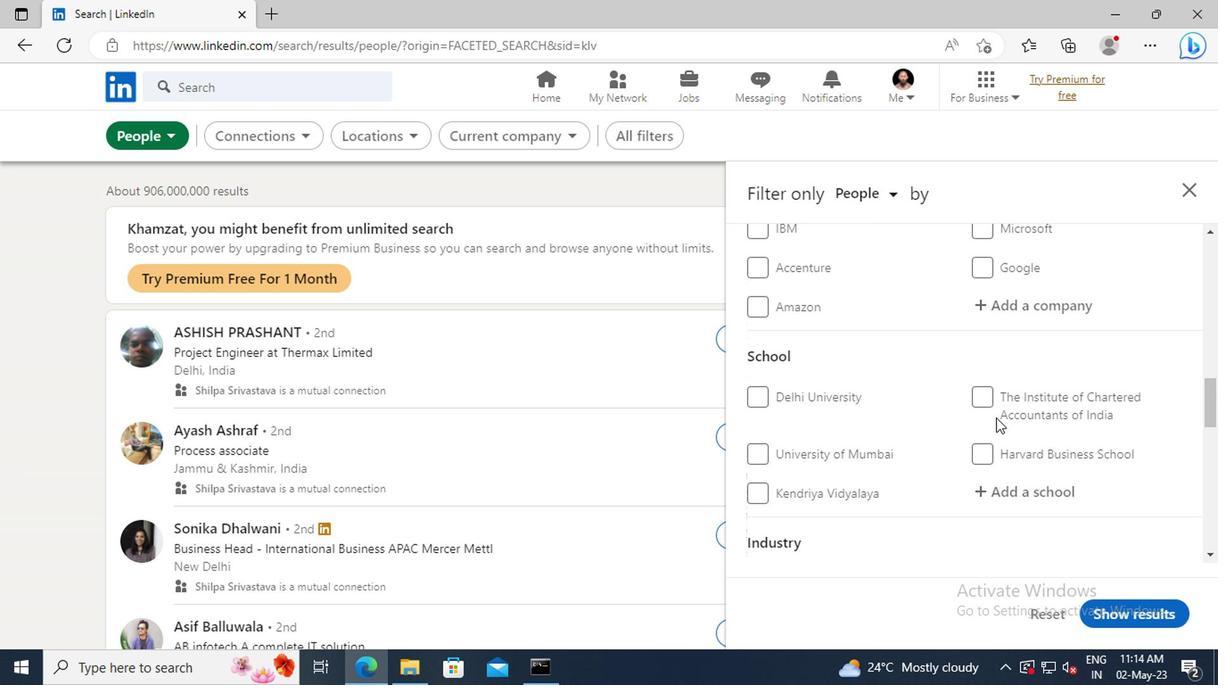 
Action: Mouse scrolled (991, 417) with delta (0, 0)
Screenshot: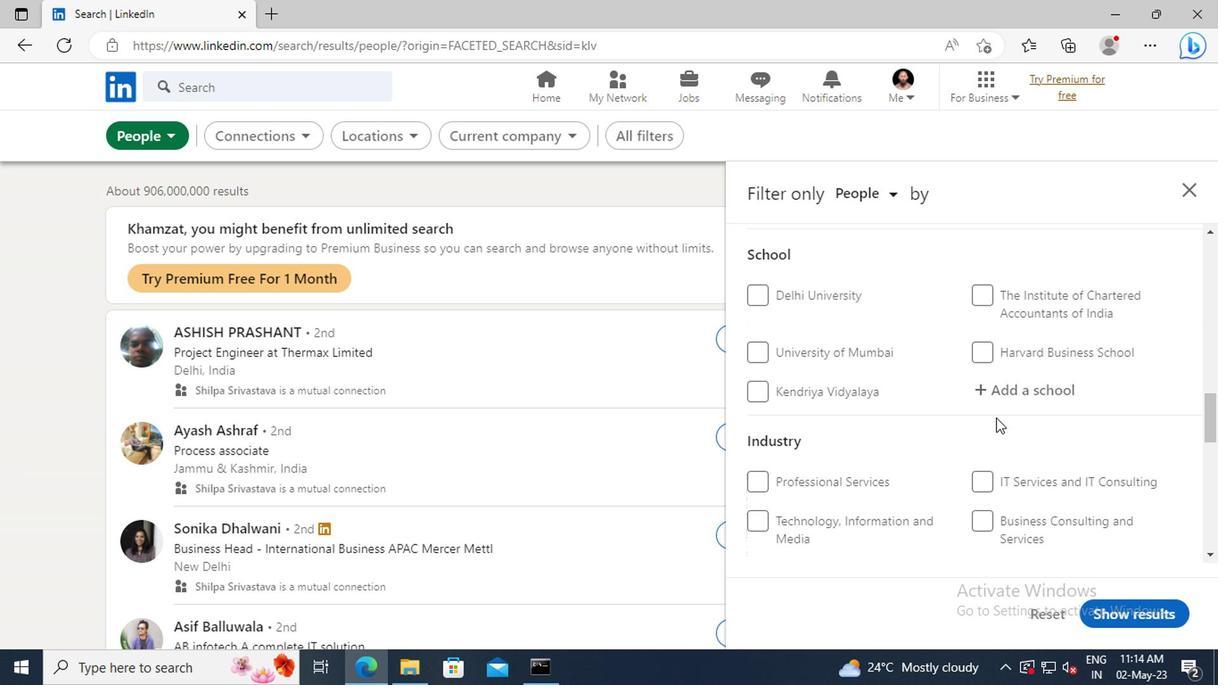 
Action: Mouse scrolled (991, 417) with delta (0, 0)
Screenshot: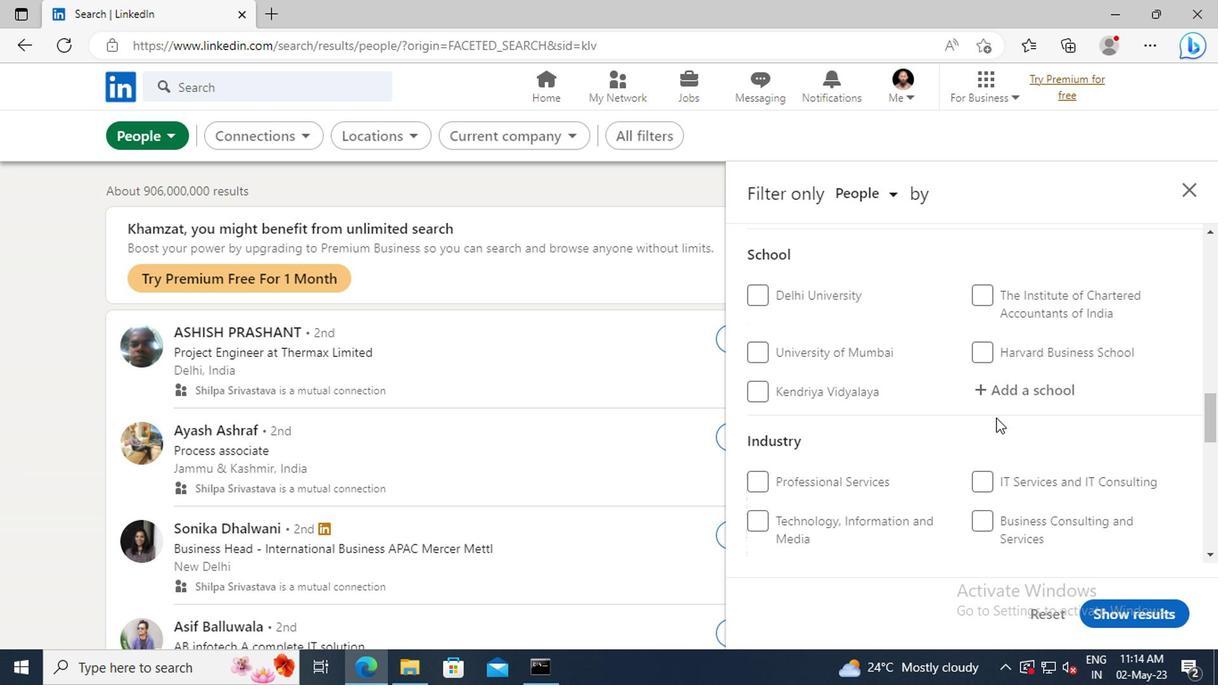
Action: Mouse scrolled (991, 417) with delta (0, 0)
Screenshot: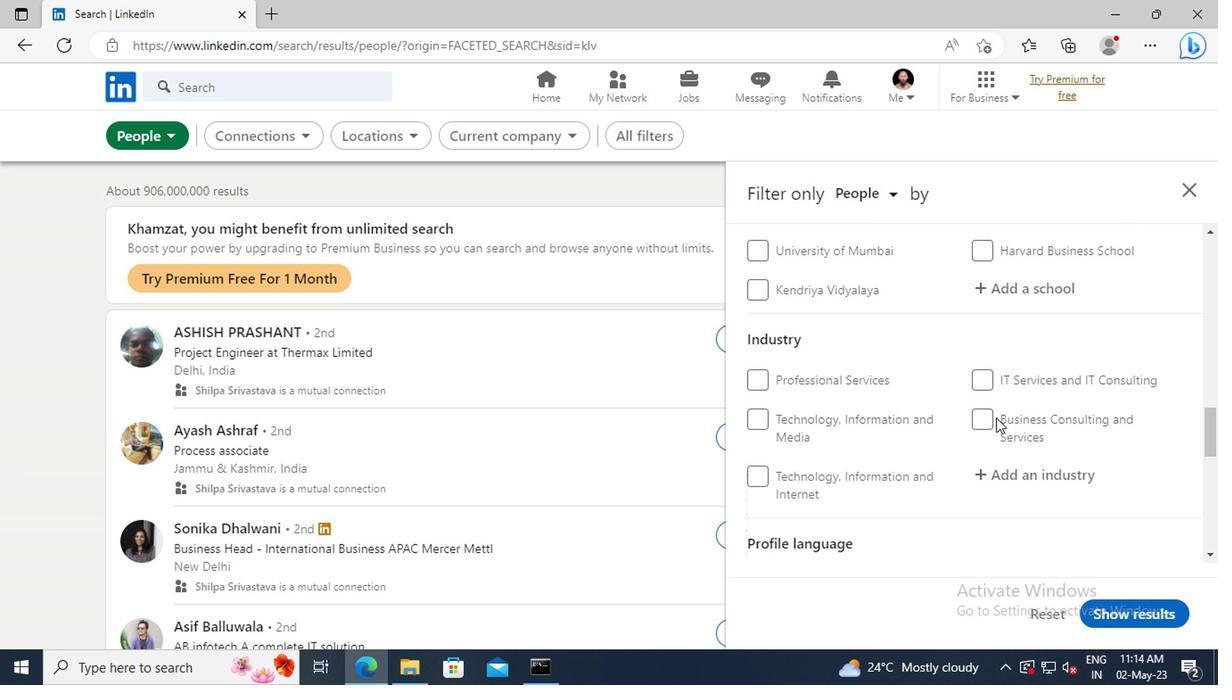 
Action: Mouse scrolled (991, 417) with delta (0, 0)
Screenshot: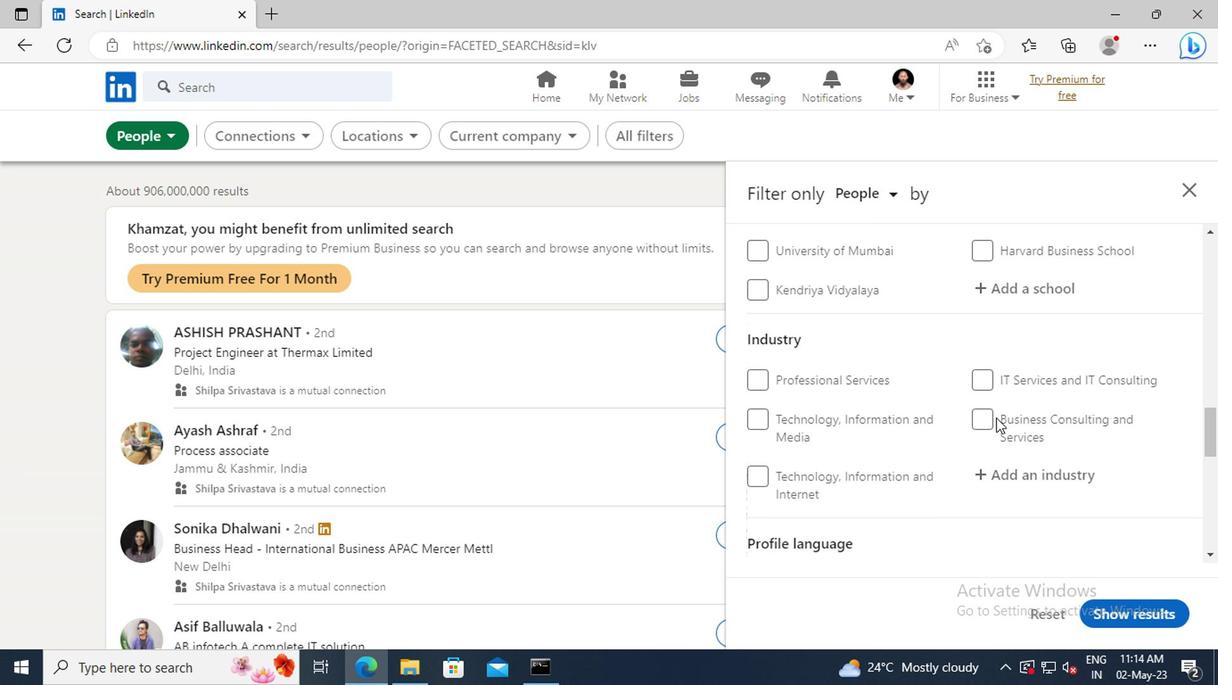 
Action: Mouse scrolled (991, 417) with delta (0, 0)
Screenshot: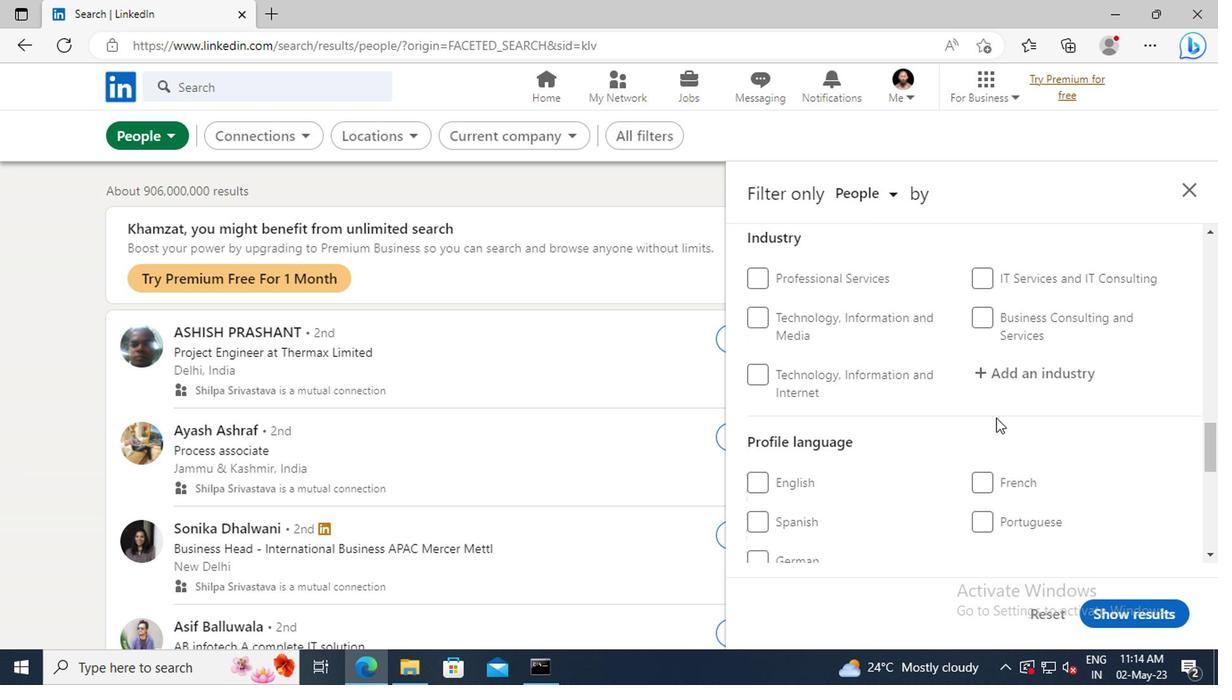 
Action: Mouse scrolled (991, 417) with delta (0, 0)
Screenshot: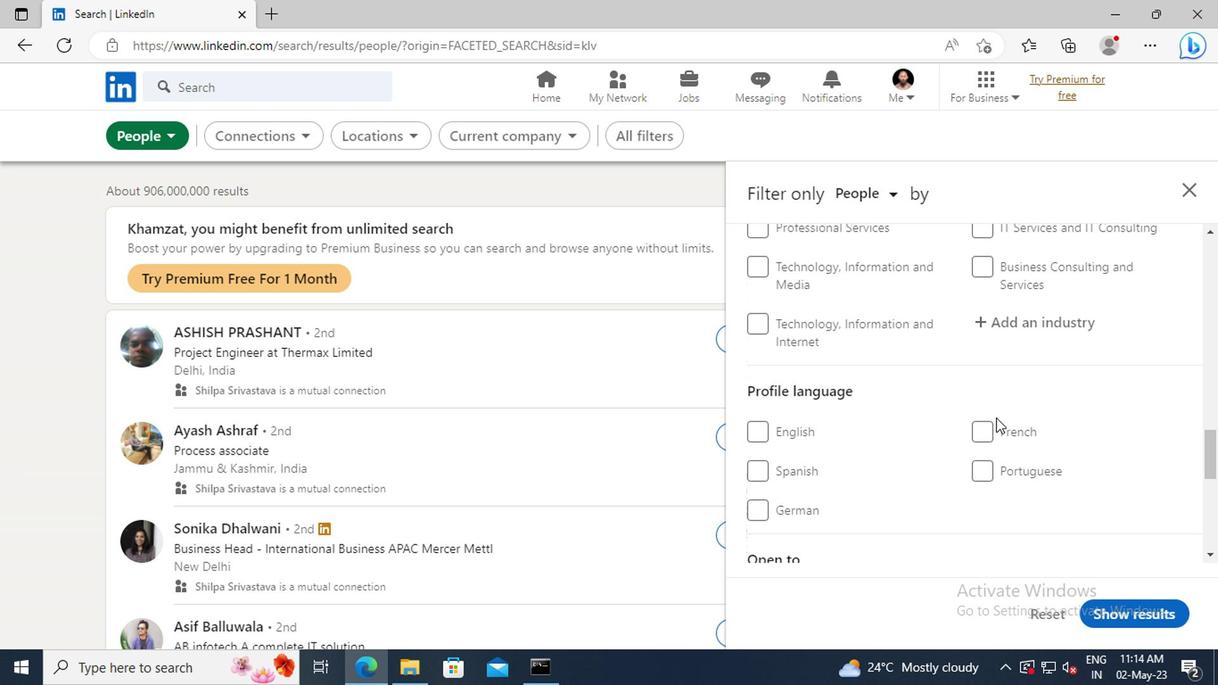 
Action: Mouse moved to (757, 460)
Screenshot: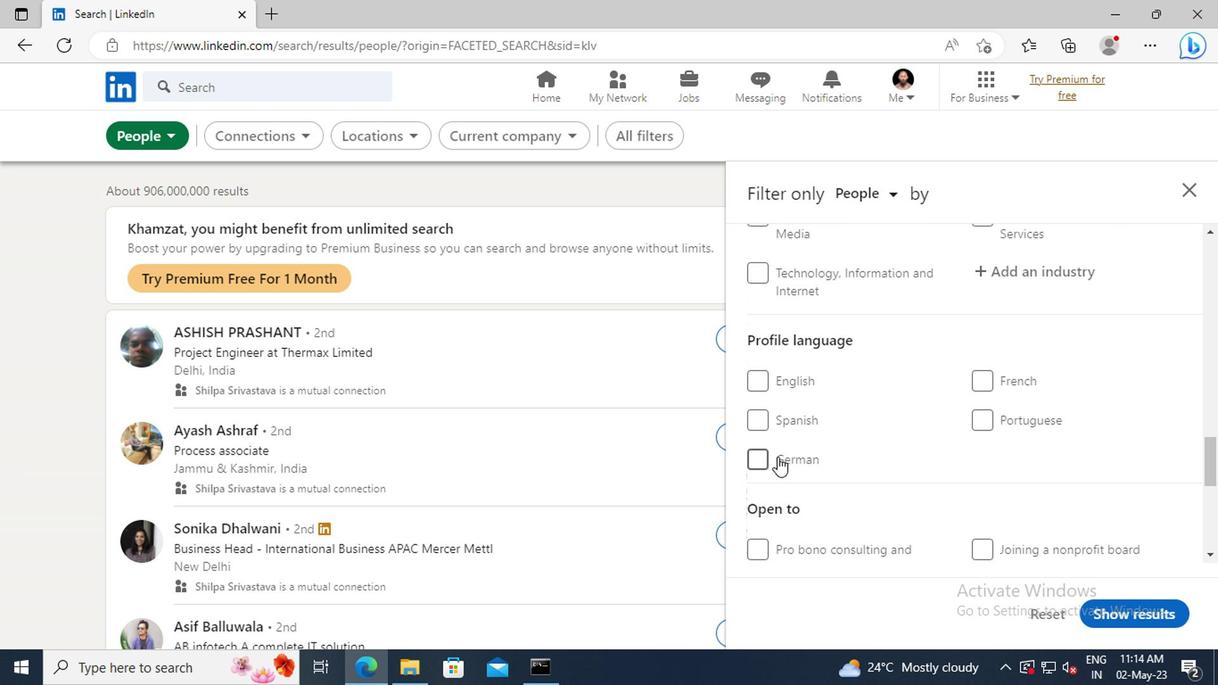 
Action: Mouse pressed left at (757, 460)
Screenshot: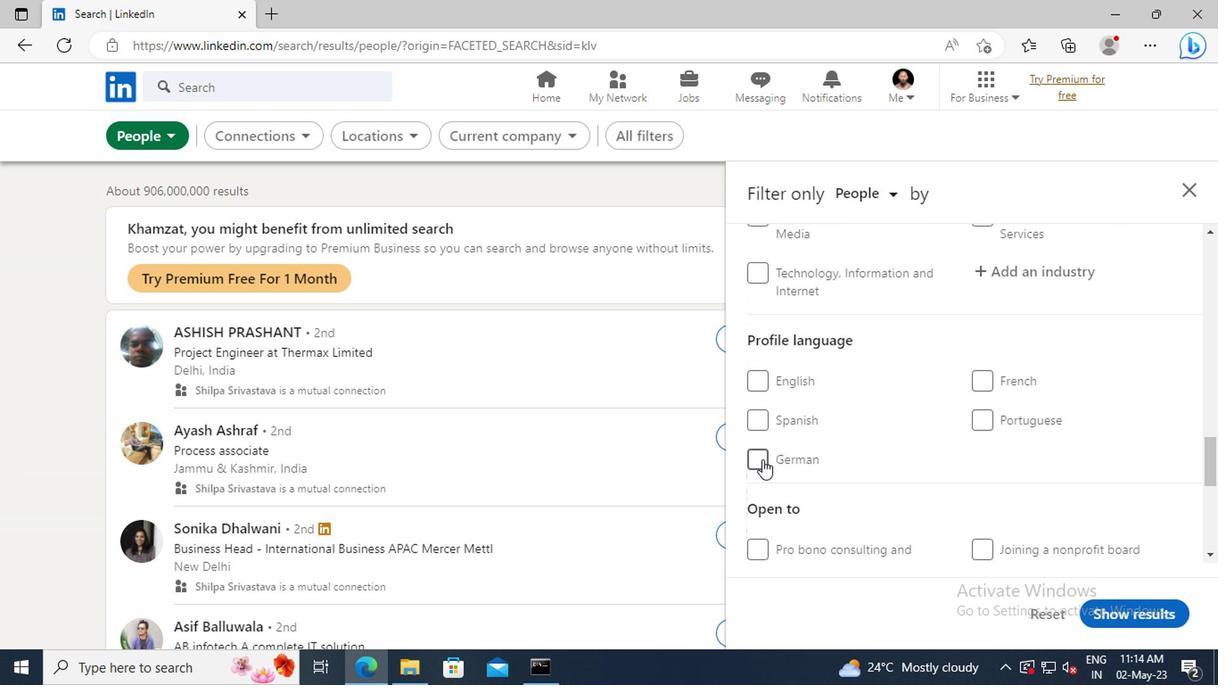 
Action: Mouse moved to (989, 447)
Screenshot: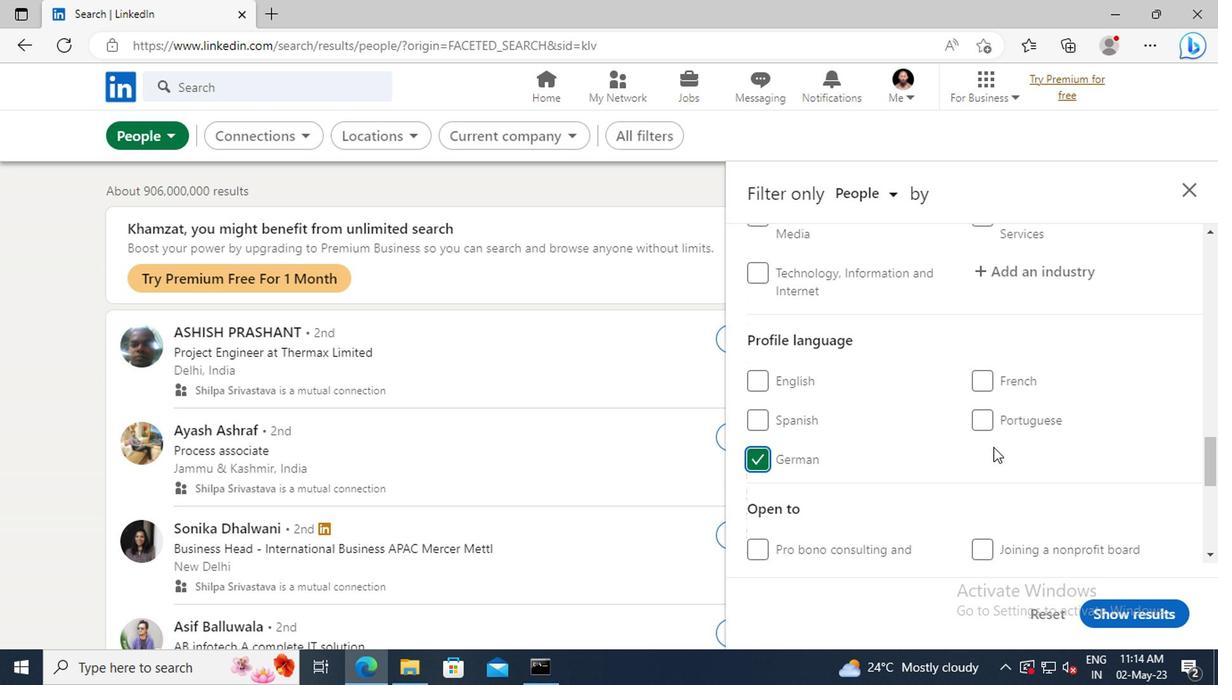 
Action: Mouse scrolled (989, 448) with delta (0, 0)
Screenshot: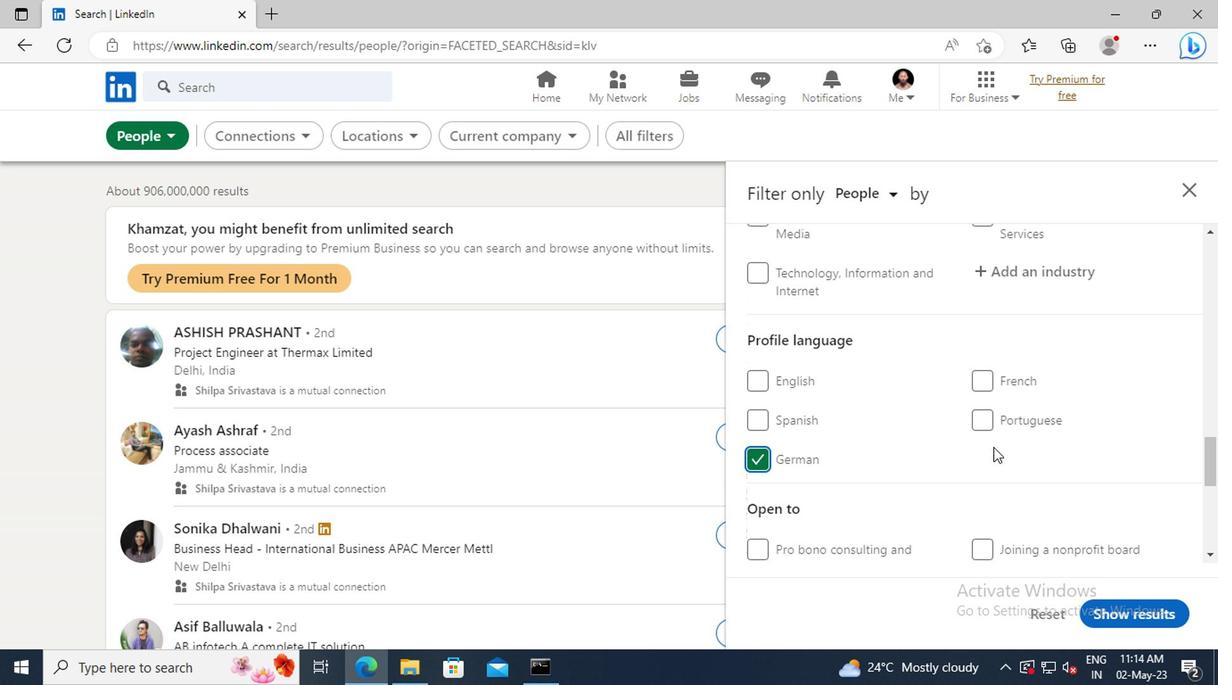 
Action: Mouse moved to (989, 446)
Screenshot: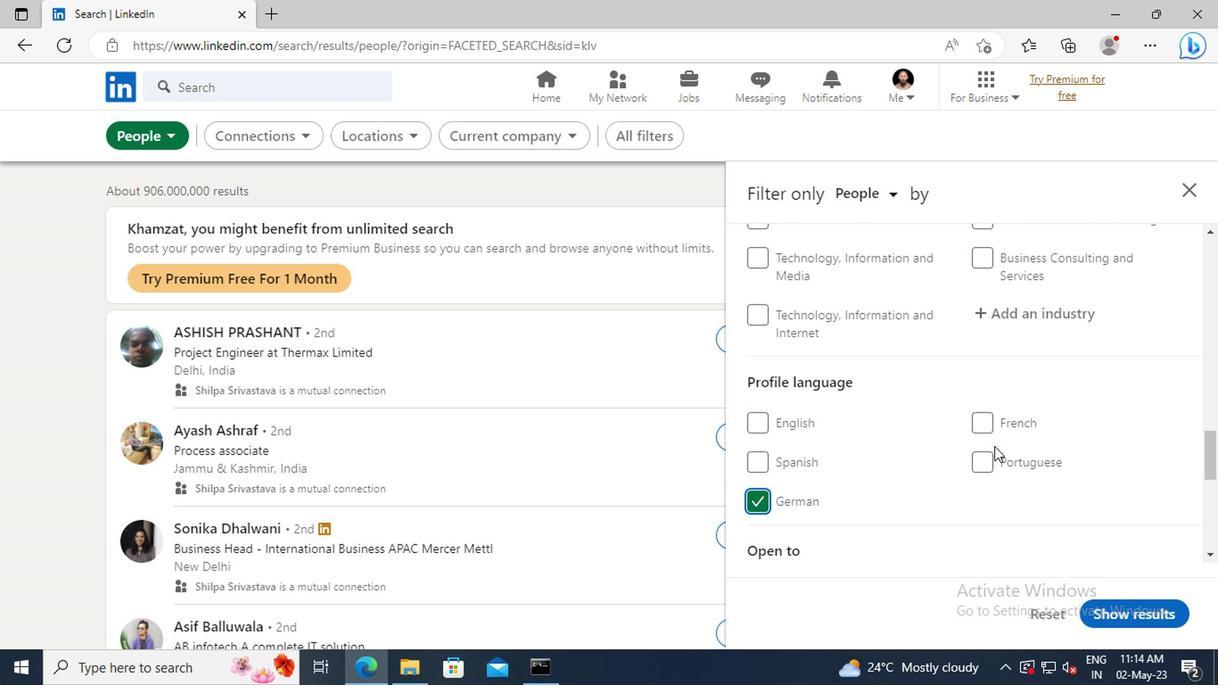 
Action: Mouse scrolled (989, 447) with delta (0, 1)
Screenshot: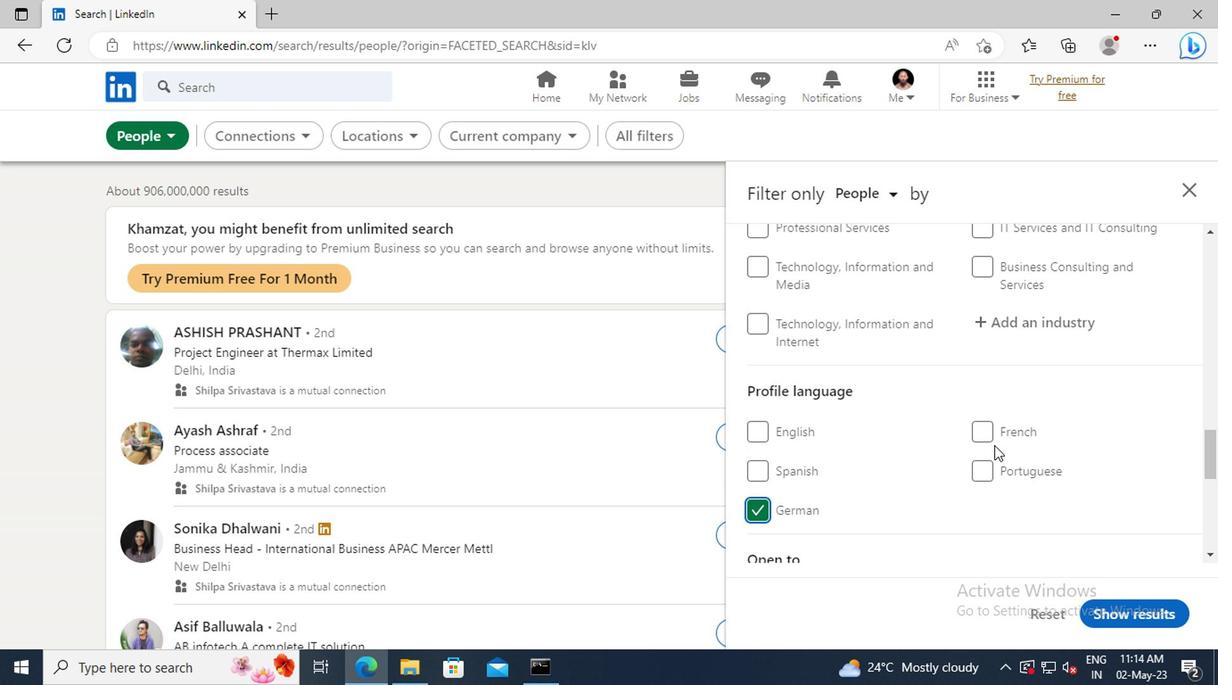 
Action: Mouse scrolled (989, 447) with delta (0, 1)
Screenshot: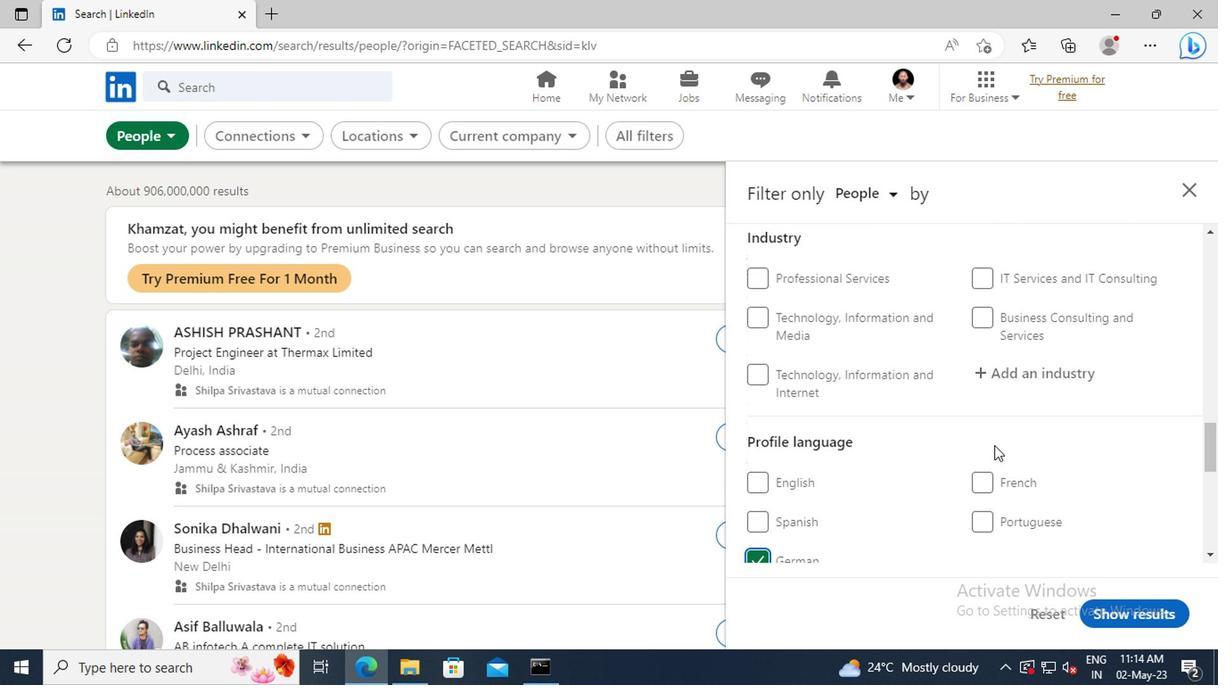 
Action: Mouse scrolled (989, 447) with delta (0, 1)
Screenshot: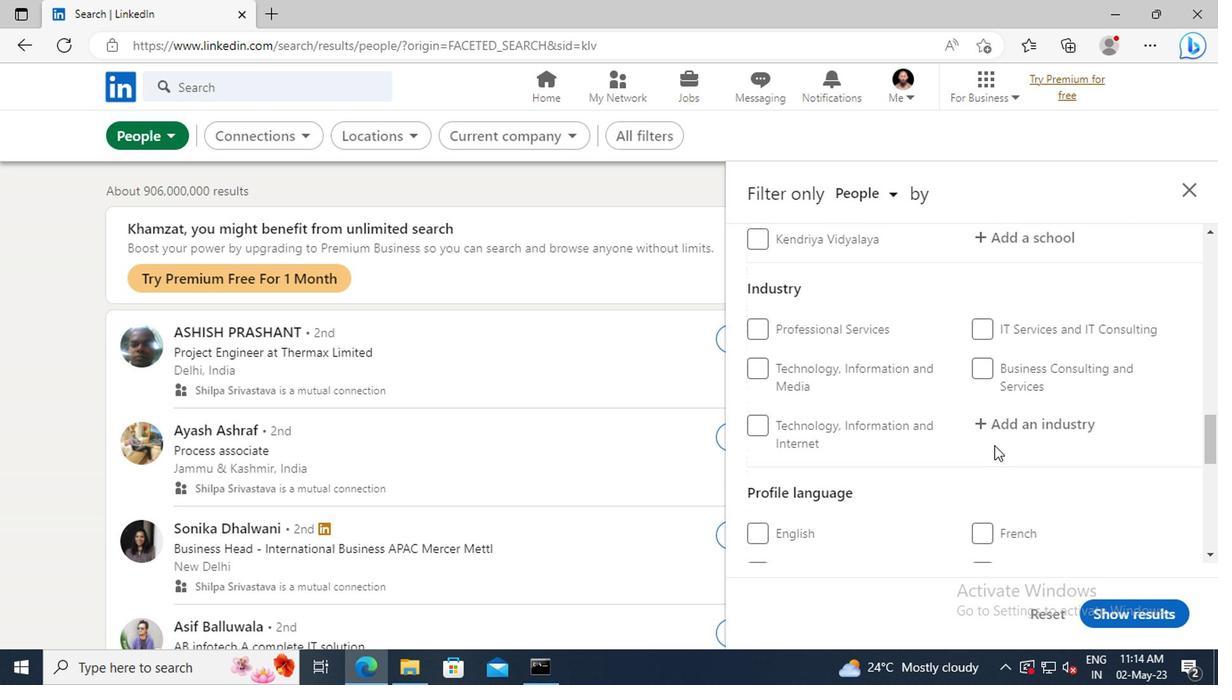 
Action: Mouse scrolled (989, 447) with delta (0, 1)
Screenshot: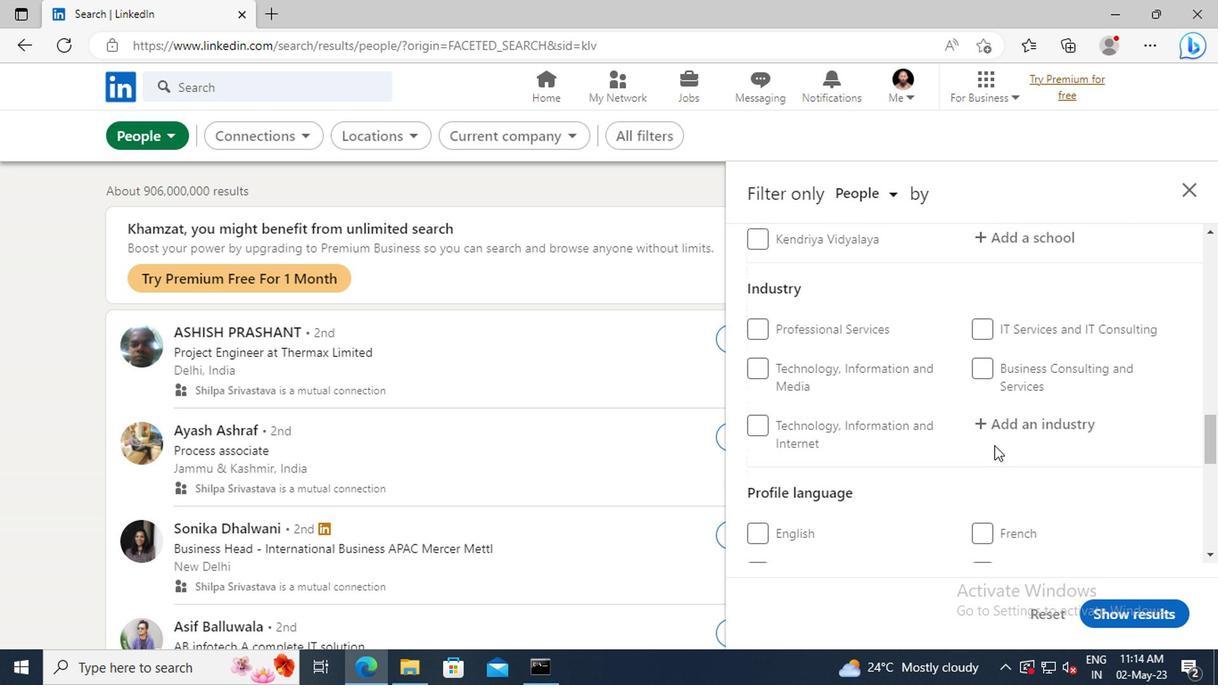 
Action: Mouse scrolled (989, 447) with delta (0, 1)
Screenshot: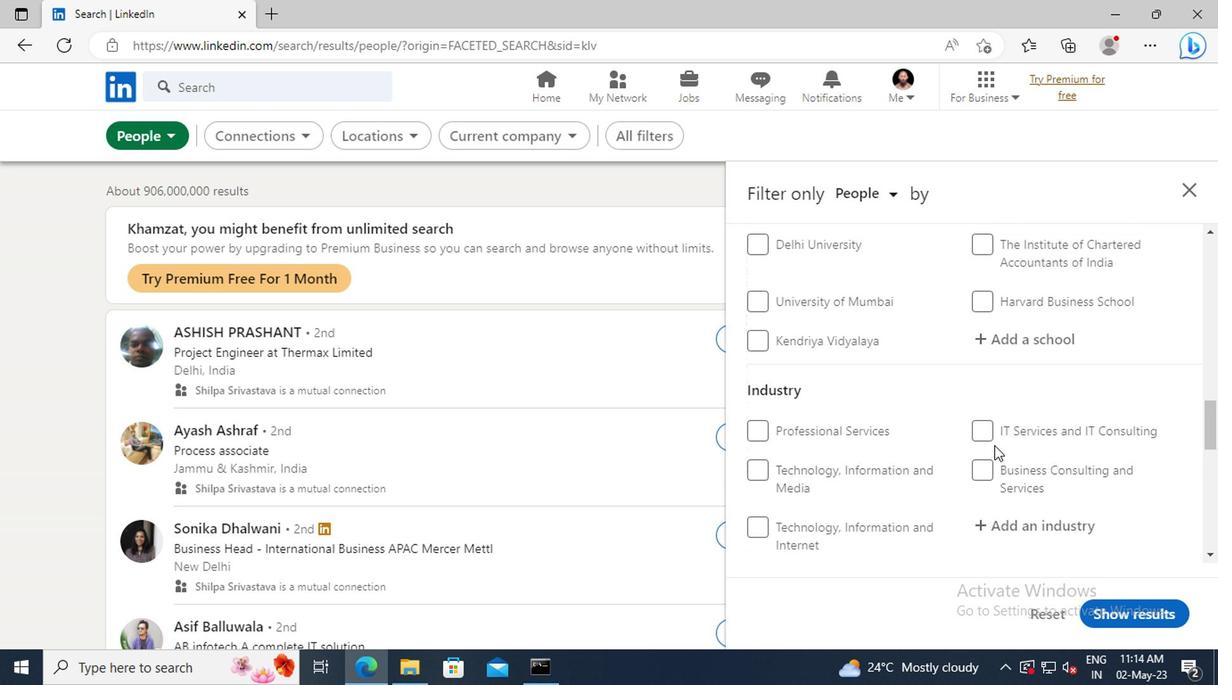 
Action: Mouse scrolled (989, 447) with delta (0, 1)
Screenshot: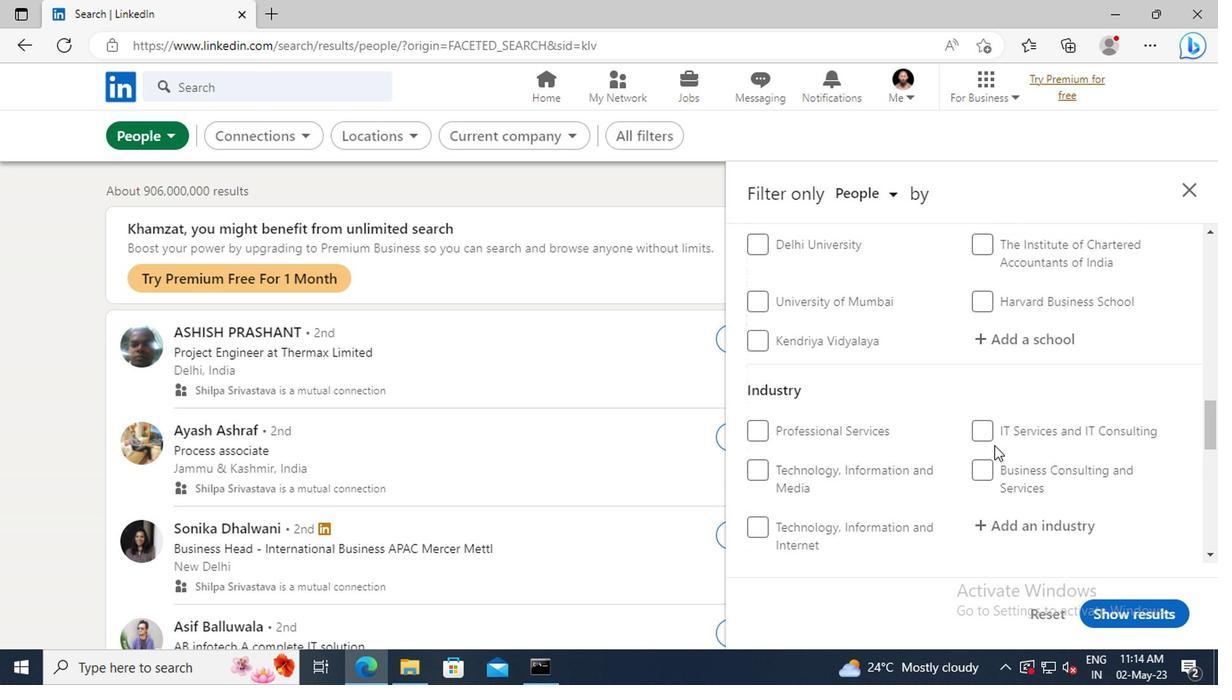 
Action: Mouse scrolled (989, 447) with delta (0, 1)
Screenshot: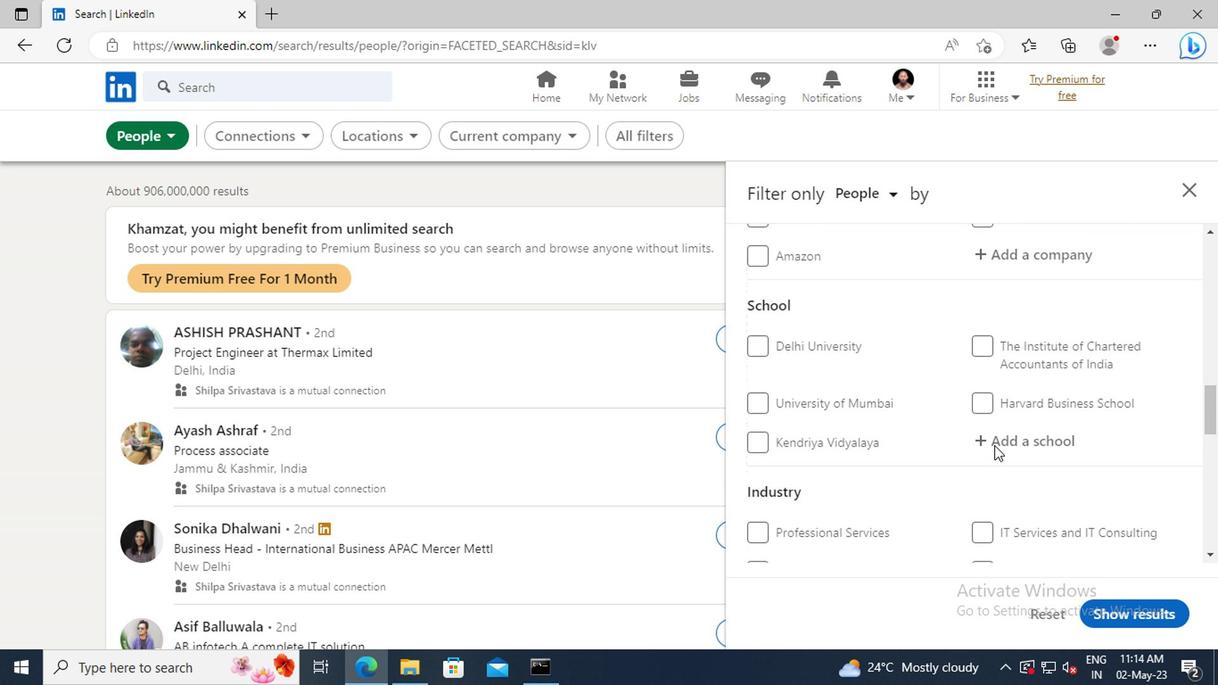 
Action: Mouse scrolled (989, 447) with delta (0, 1)
Screenshot: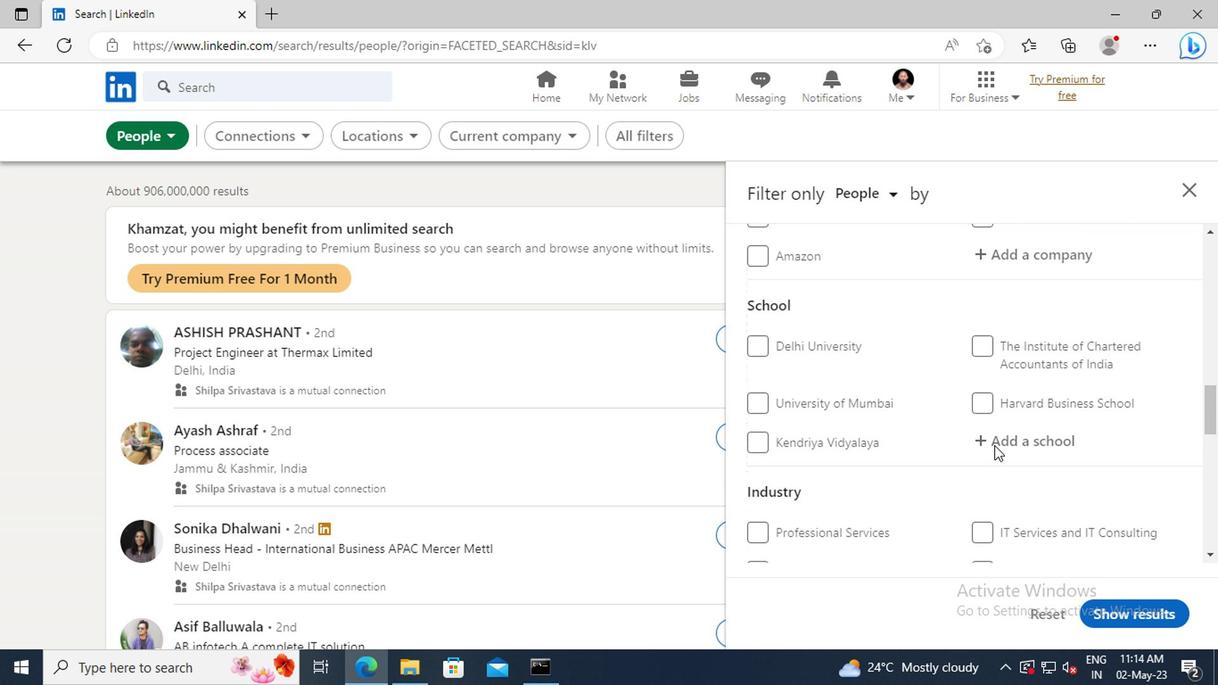 
Action: Mouse scrolled (989, 447) with delta (0, 1)
Screenshot: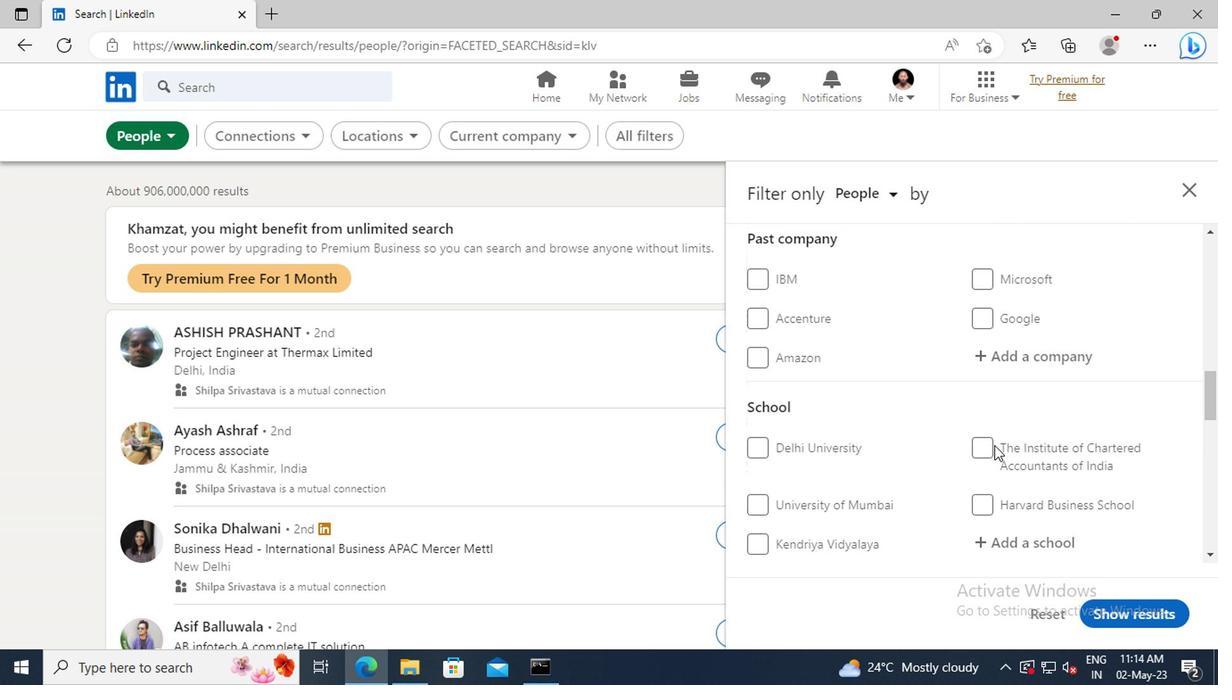 
Action: Mouse scrolled (989, 447) with delta (0, 1)
Screenshot: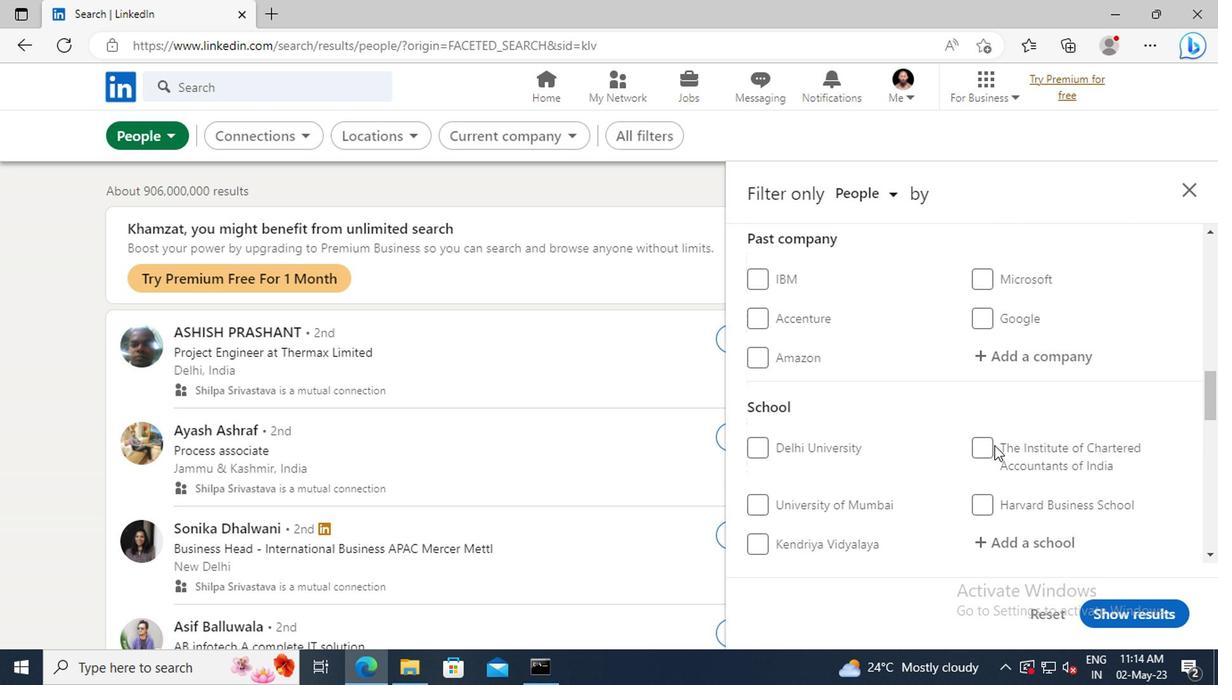 
Action: Mouse scrolled (989, 447) with delta (0, 1)
Screenshot: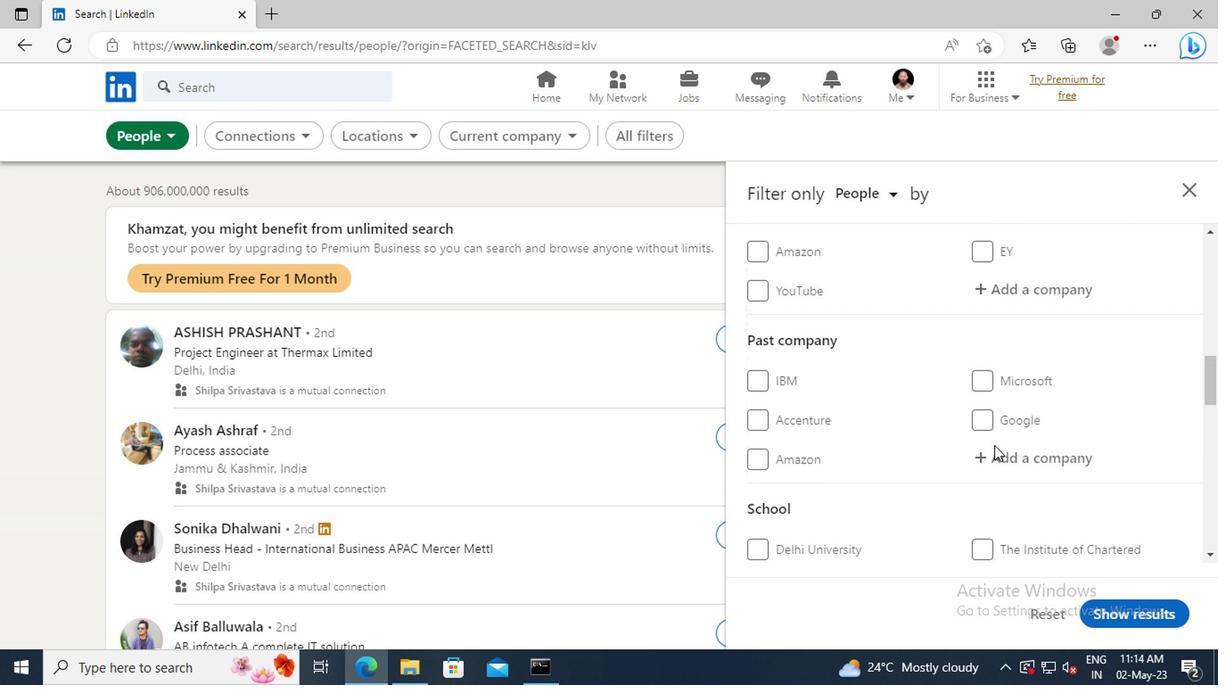 
Action: Mouse scrolled (989, 447) with delta (0, 1)
Screenshot: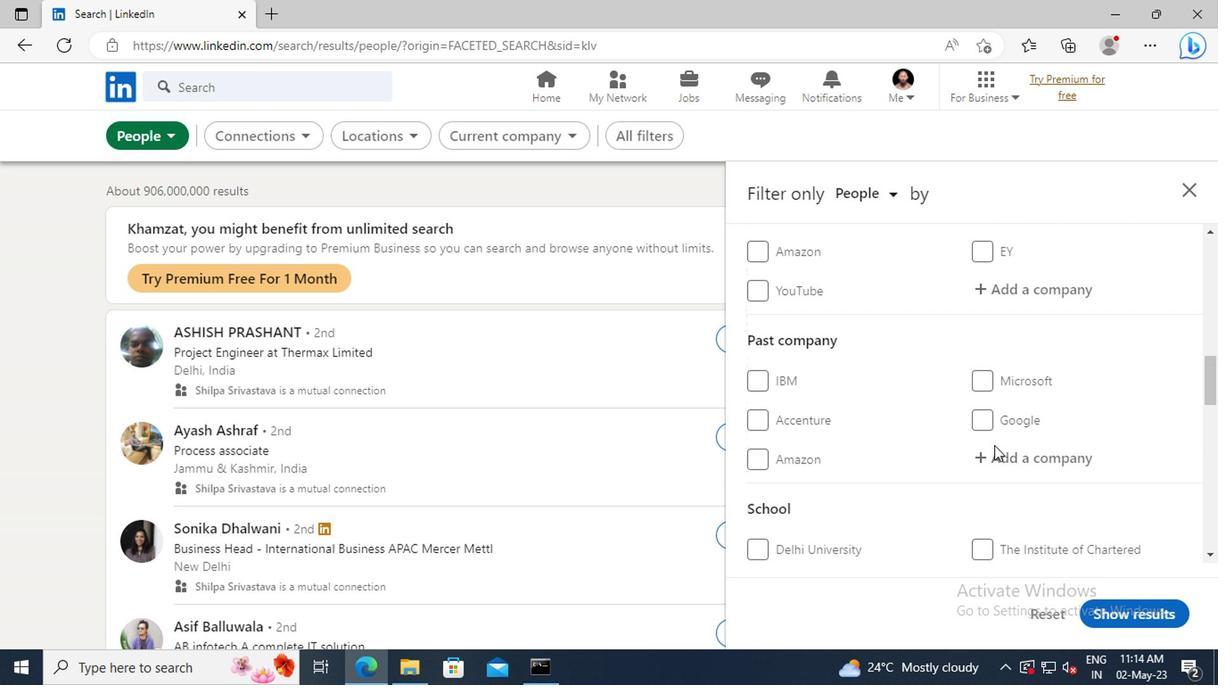 
Action: Mouse moved to (988, 394)
Screenshot: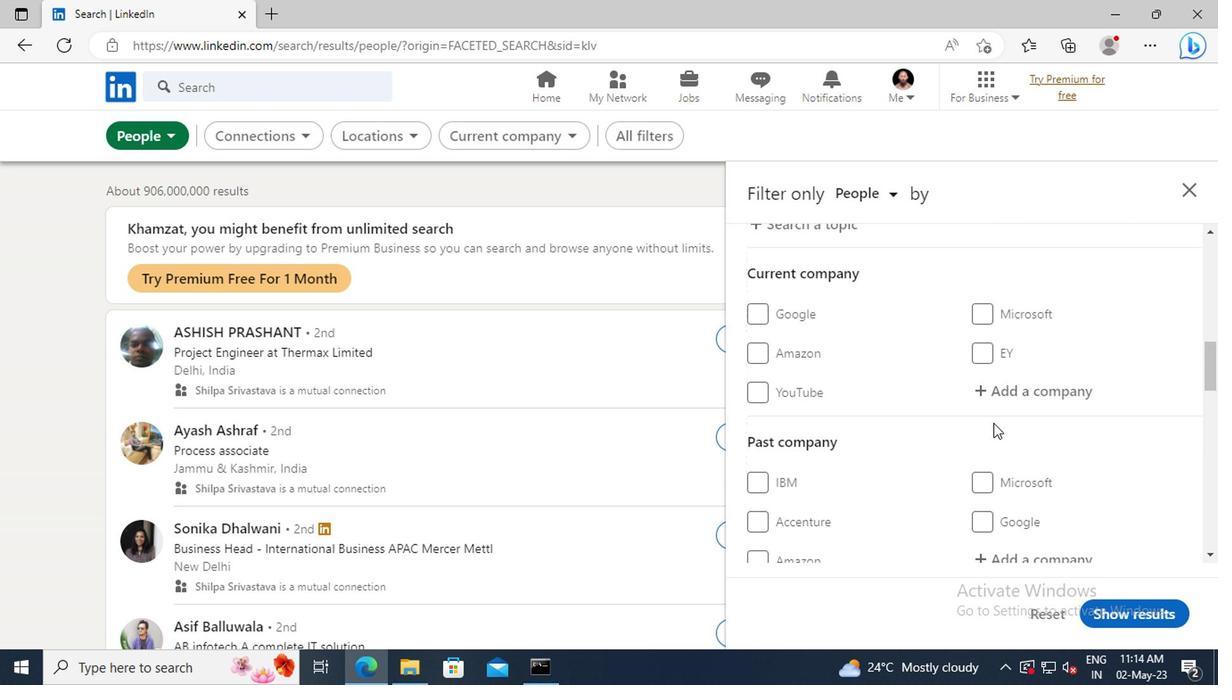 
Action: Mouse pressed left at (988, 394)
Screenshot: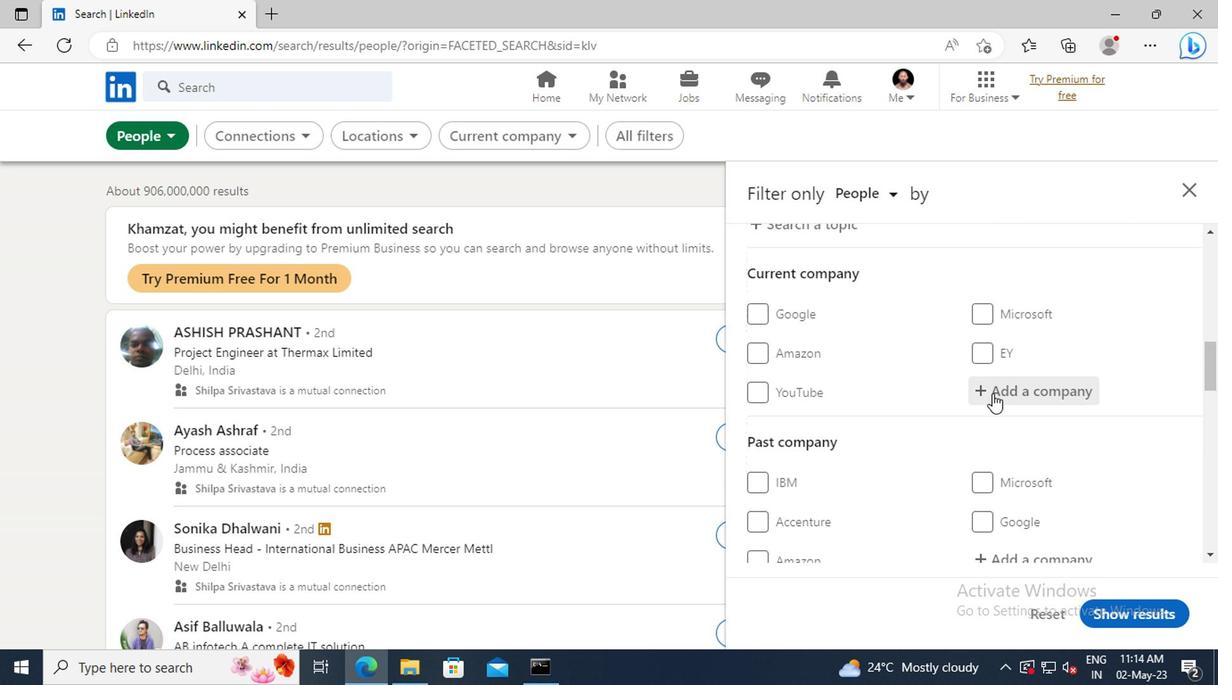 
Action: Key pressed <Key.shift>SKODA<Key.space><Key.shift>IN
Screenshot: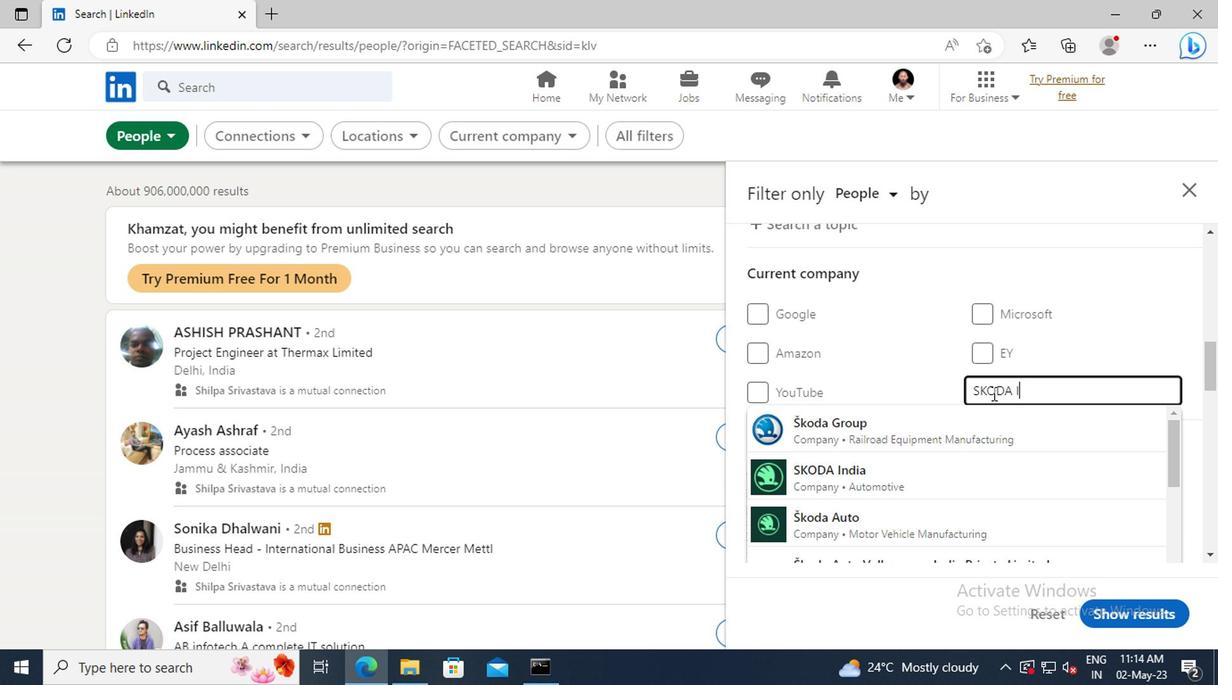 
Action: Mouse moved to (982, 421)
Screenshot: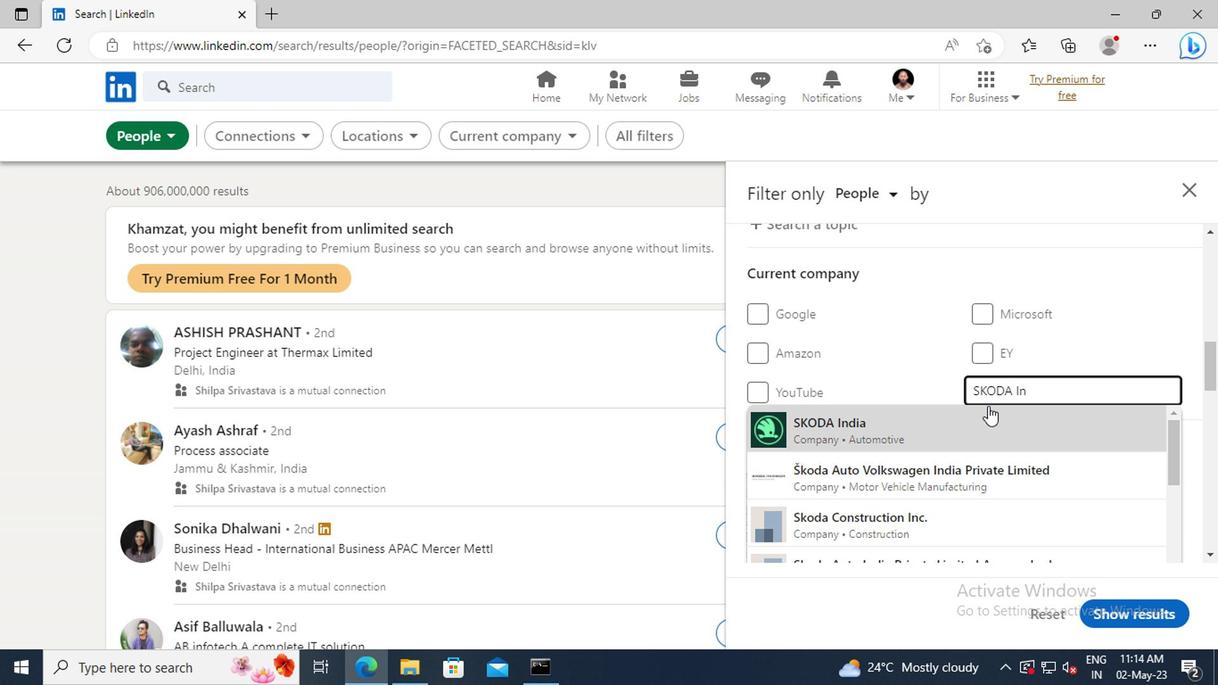 
Action: Mouse pressed left at (982, 421)
Screenshot: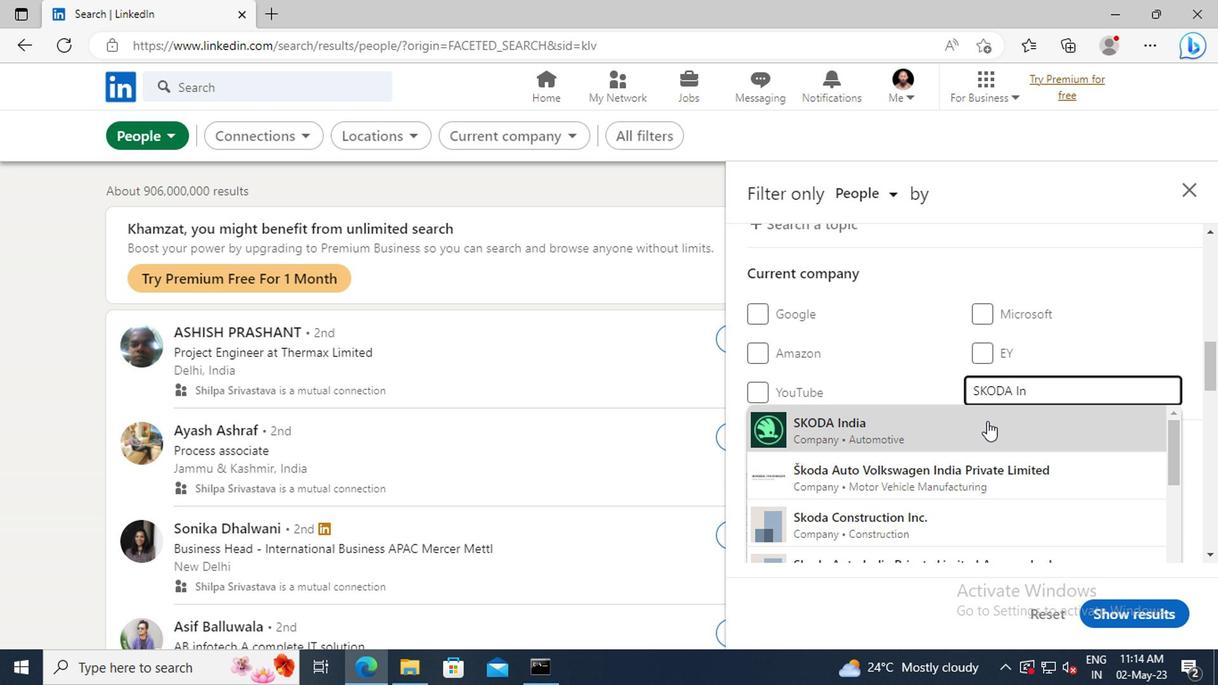 
Action: Mouse scrolled (982, 420) with delta (0, -1)
Screenshot: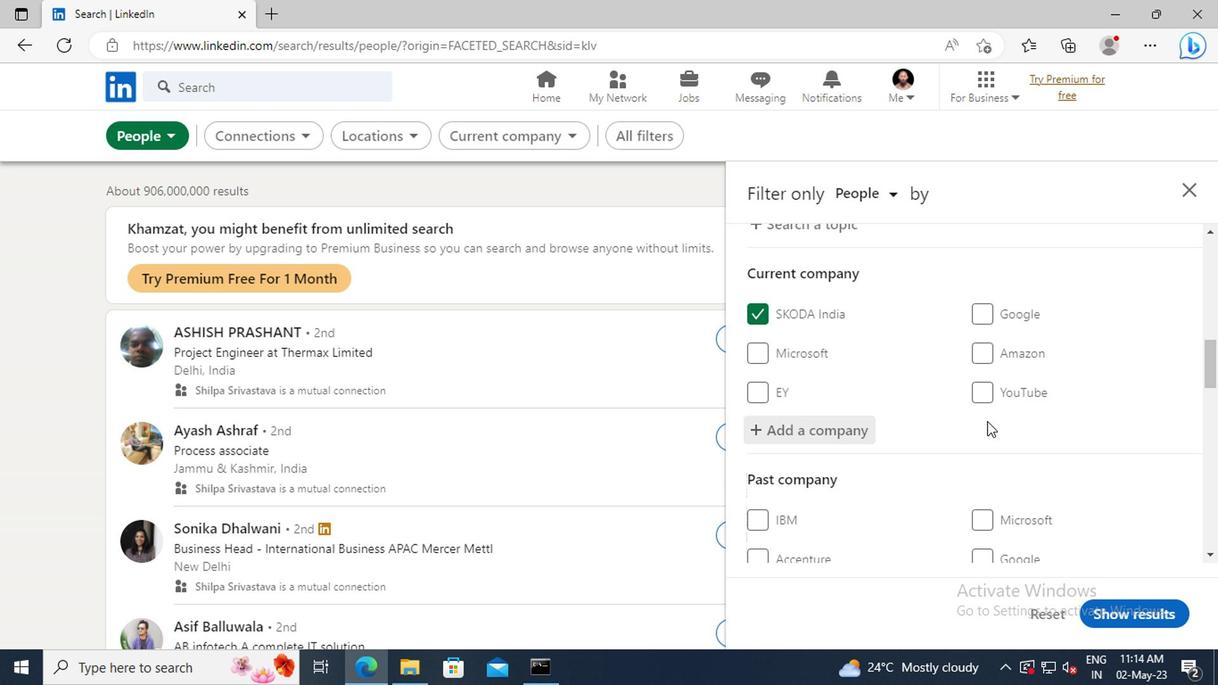 
Action: Mouse scrolled (982, 420) with delta (0, -1)
Screenshot: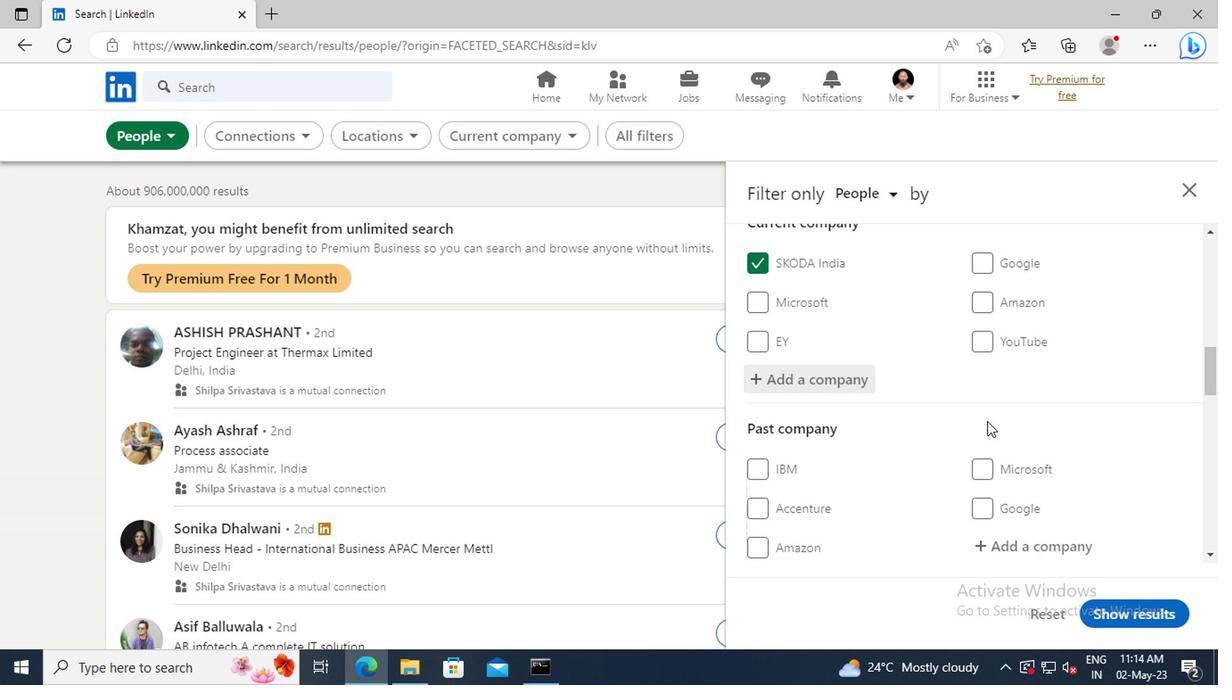 
Action: Mouse scrolled (982, 420) with delta (0, -1)
Screenshot: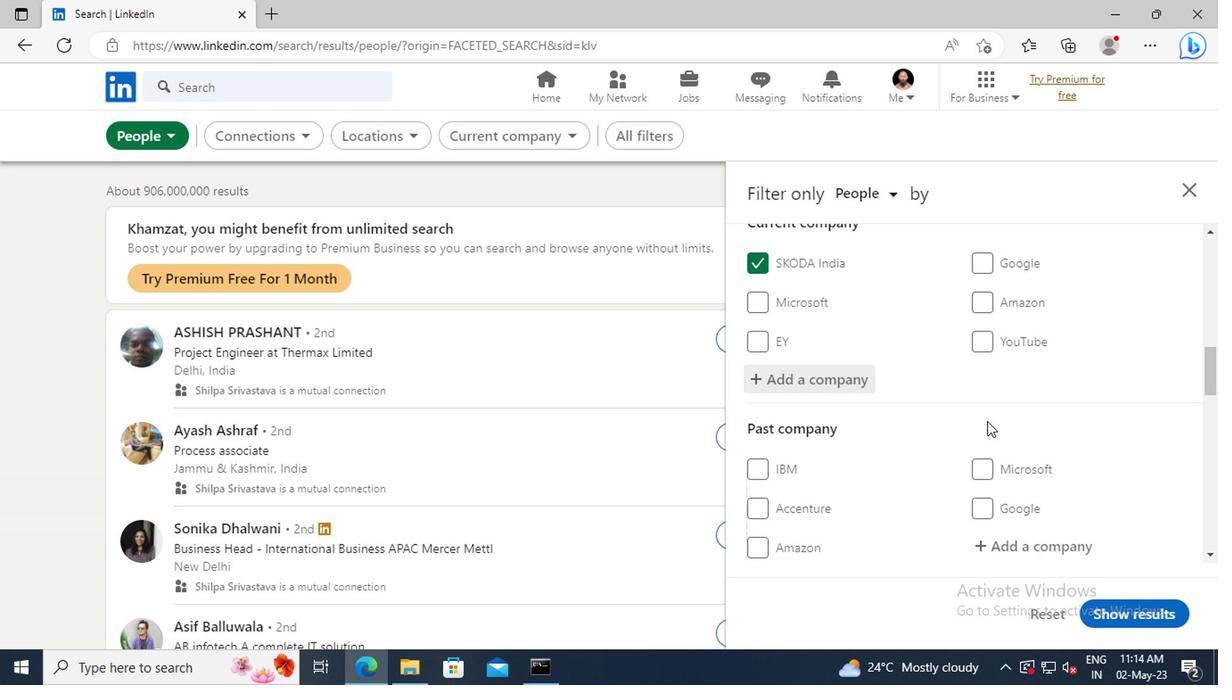 
Action: Mouse scrolled (982, 420) with delta (0, -1)
Screenshot: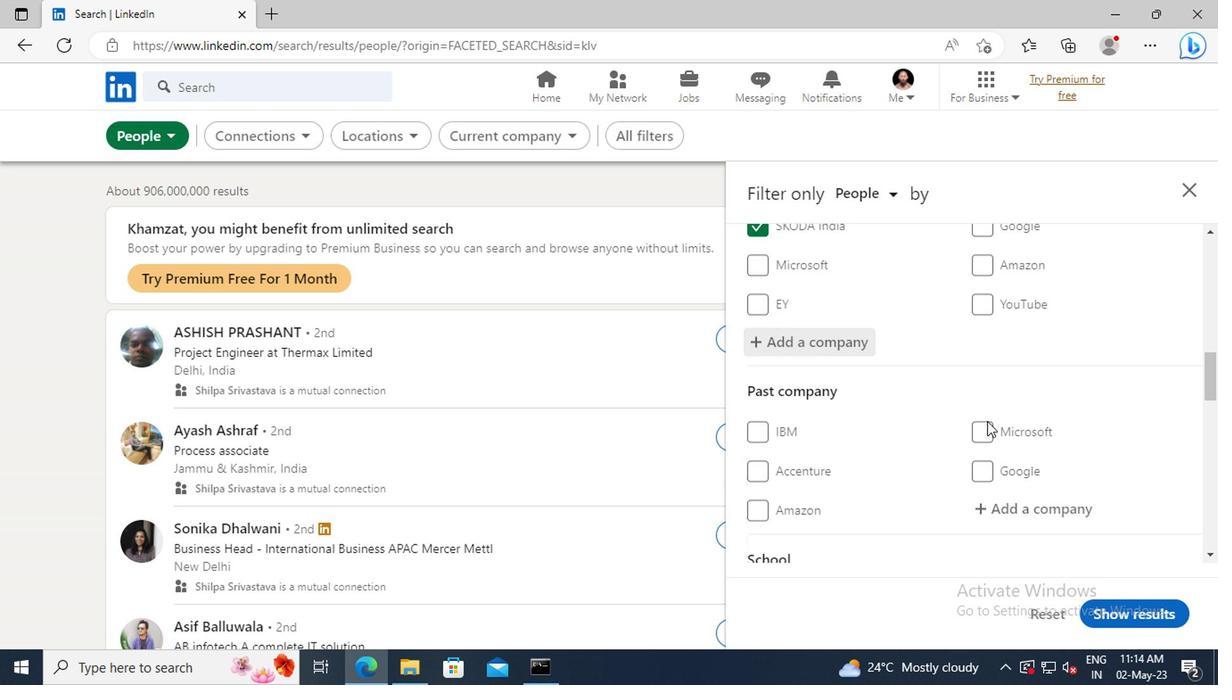 
Action: Mouse scrolled (982, 420) with delta (0, -1)
Screenshot: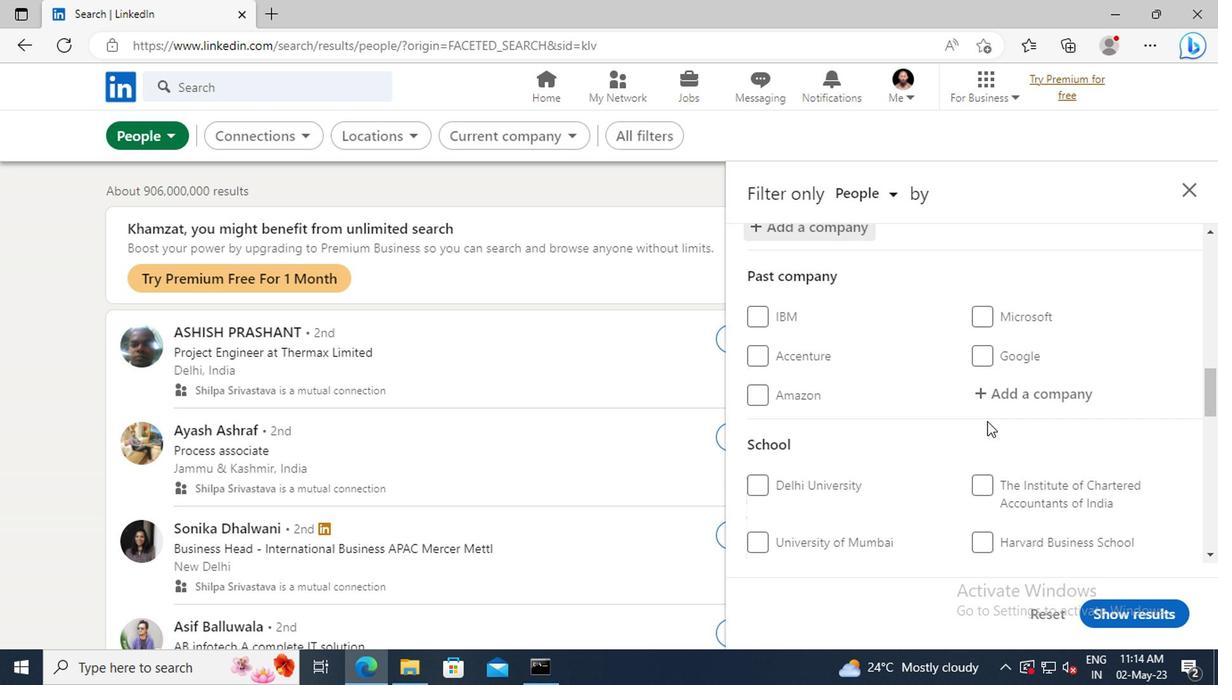 
Action: Mouse scrolled (982, 420) with delta (0, -1)
Screenshot: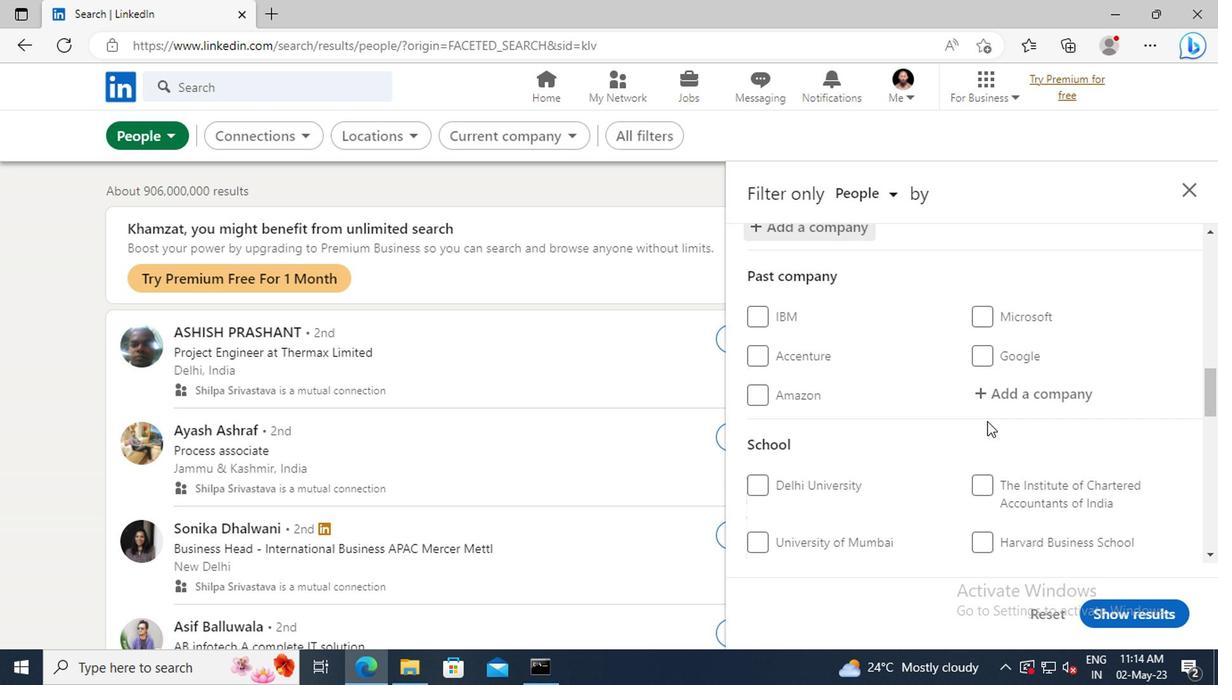 
Action: Mouse scrolled (982, 420) with delta (0, -1)
Screenshot: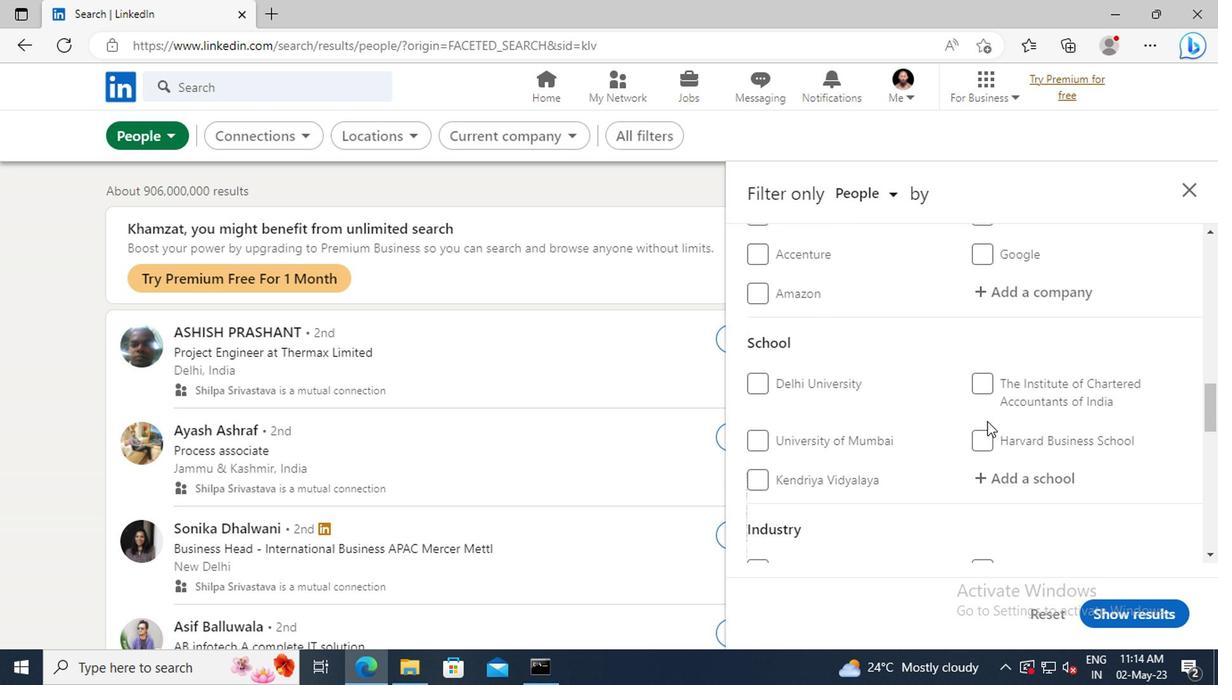 
Action: Mouse moved to (986, 426)
Screenshot: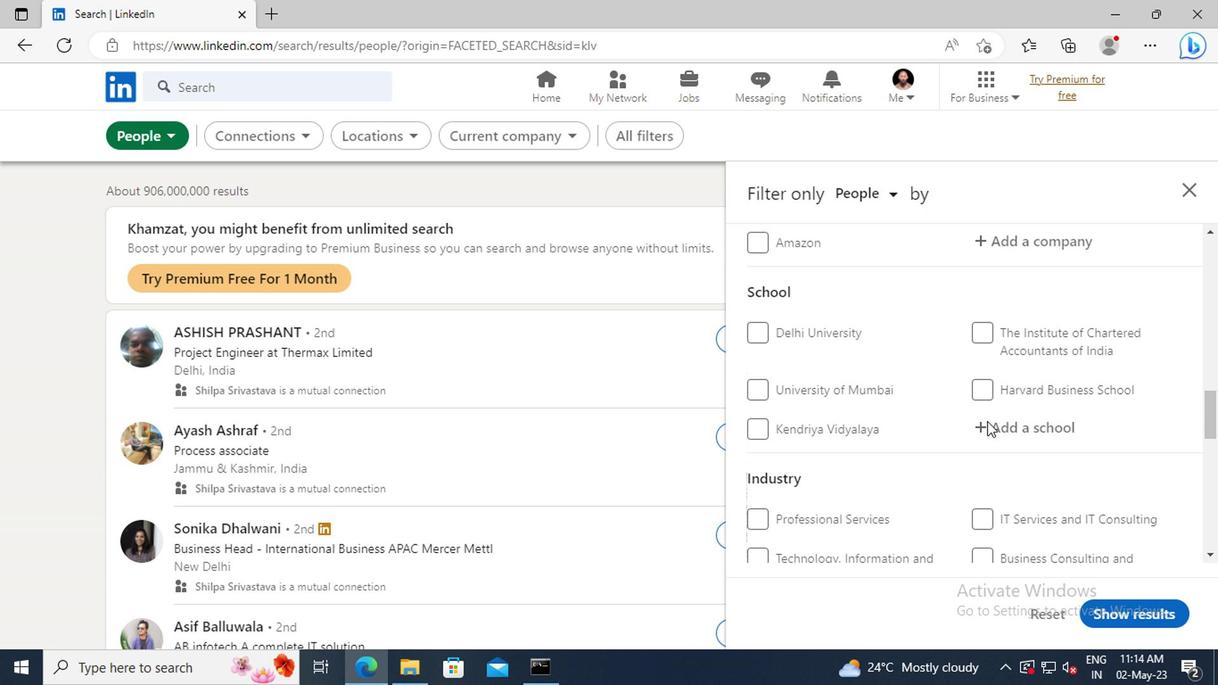 
Action: Mouse pressed left at (986, 426)
Screenshot: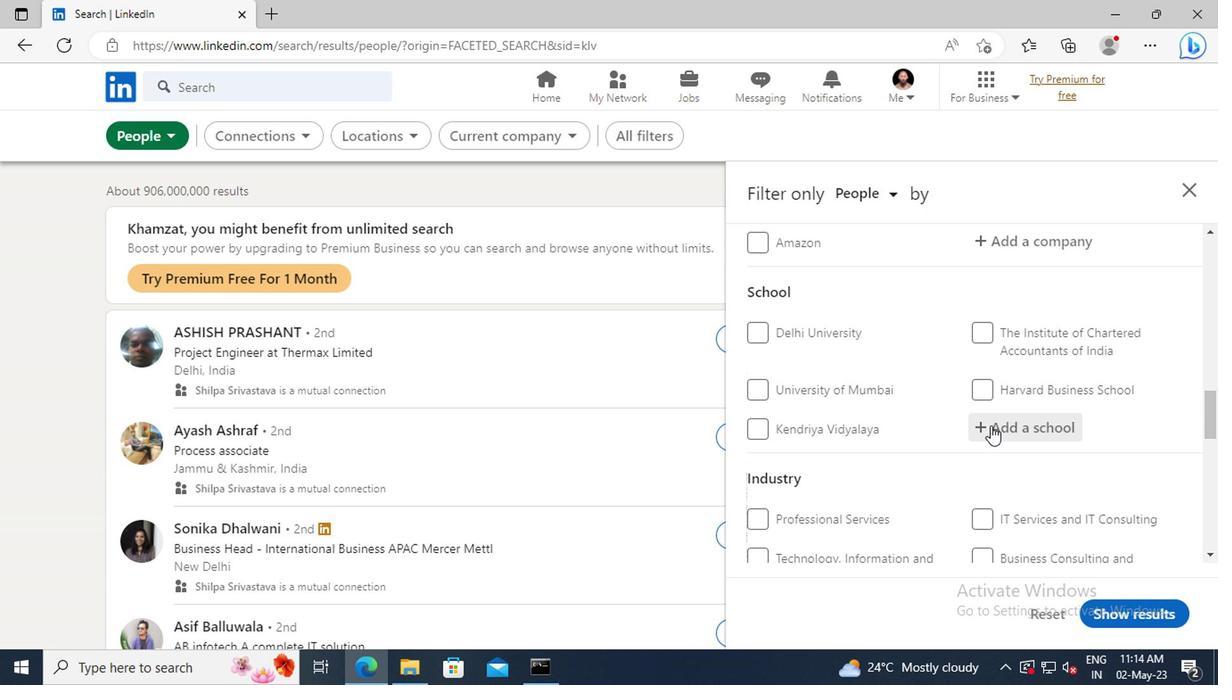 
Action: Key pressed <Key.shift>JULIEN<Key.space><Key.shift>DAY
Screenshot: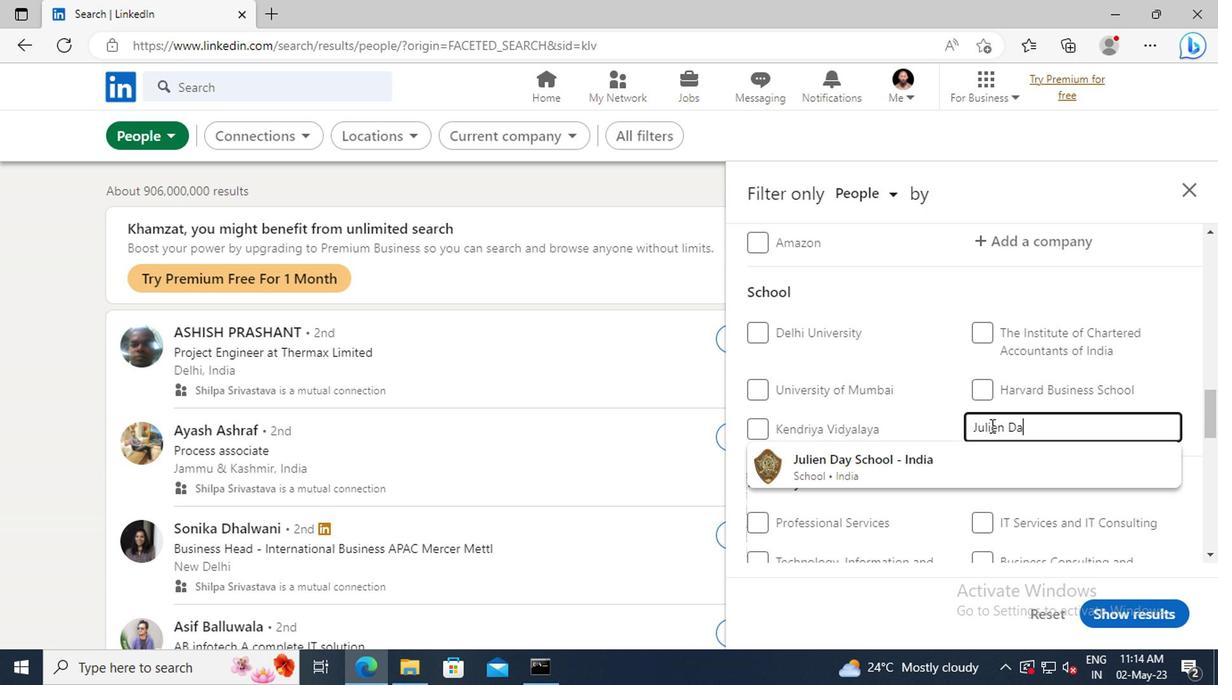 
Action: Mouse moved to (985, 456)
Screenshot: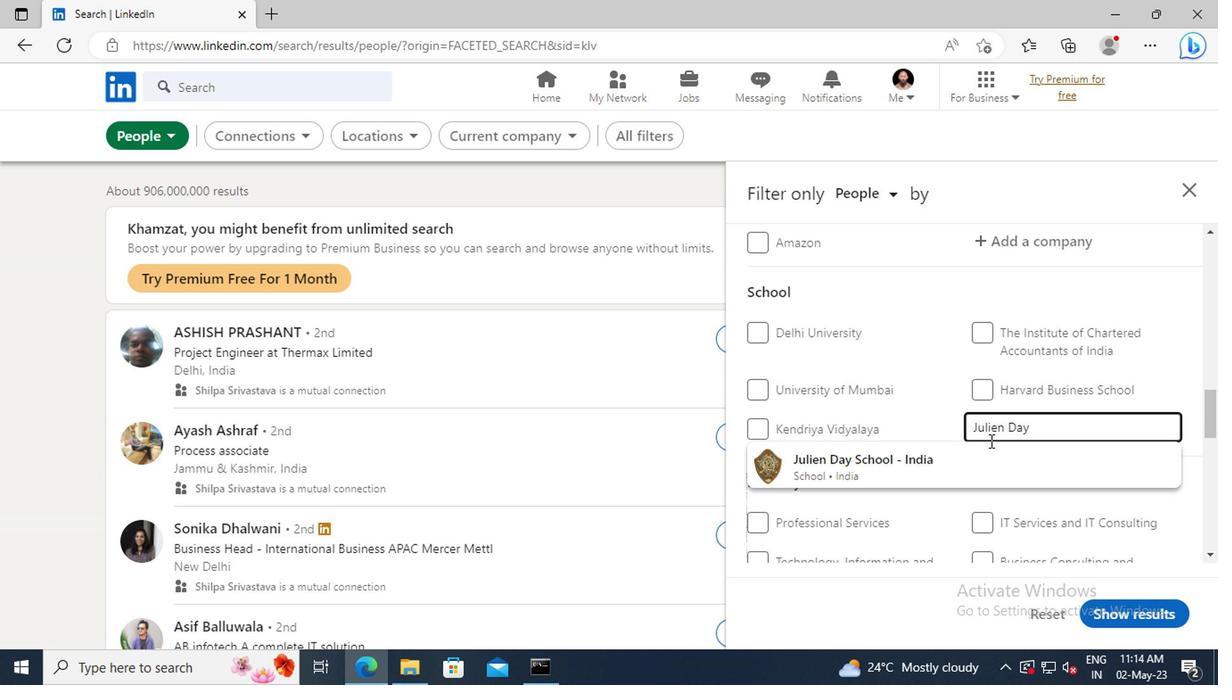 
Action: Mouse pressed left at (985, 456)
Screenshot: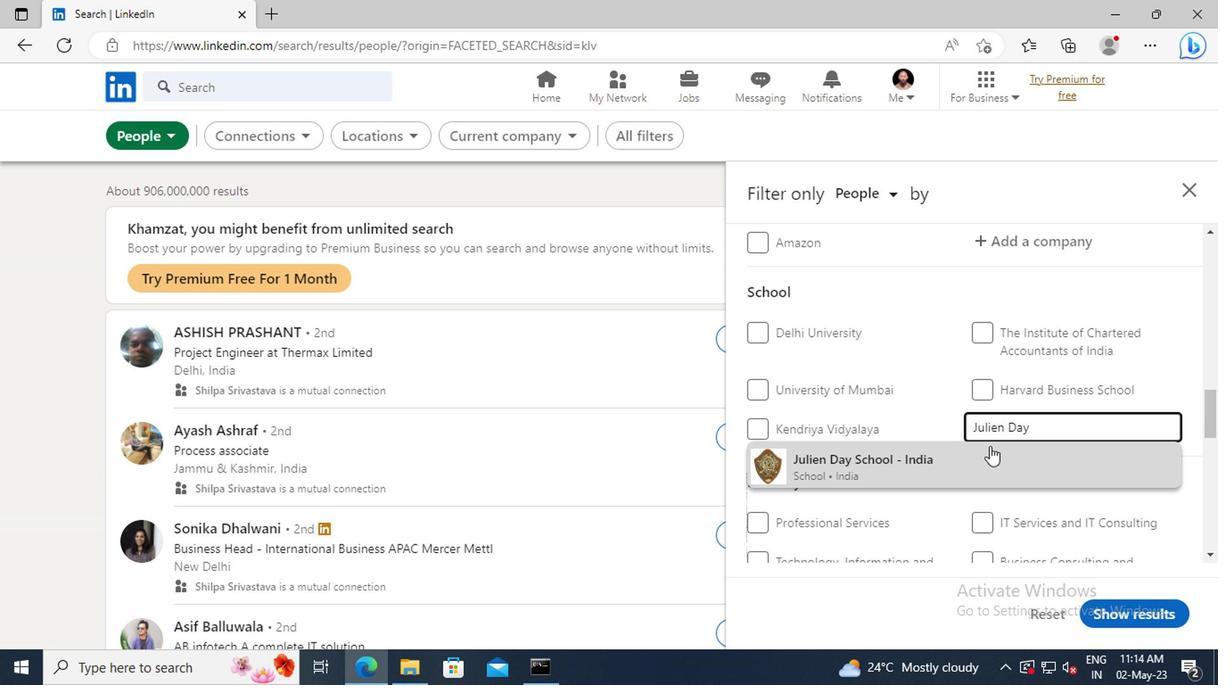 
Action: Mouse scrolled (985, 454) with delta (0, -1)
Screenshot: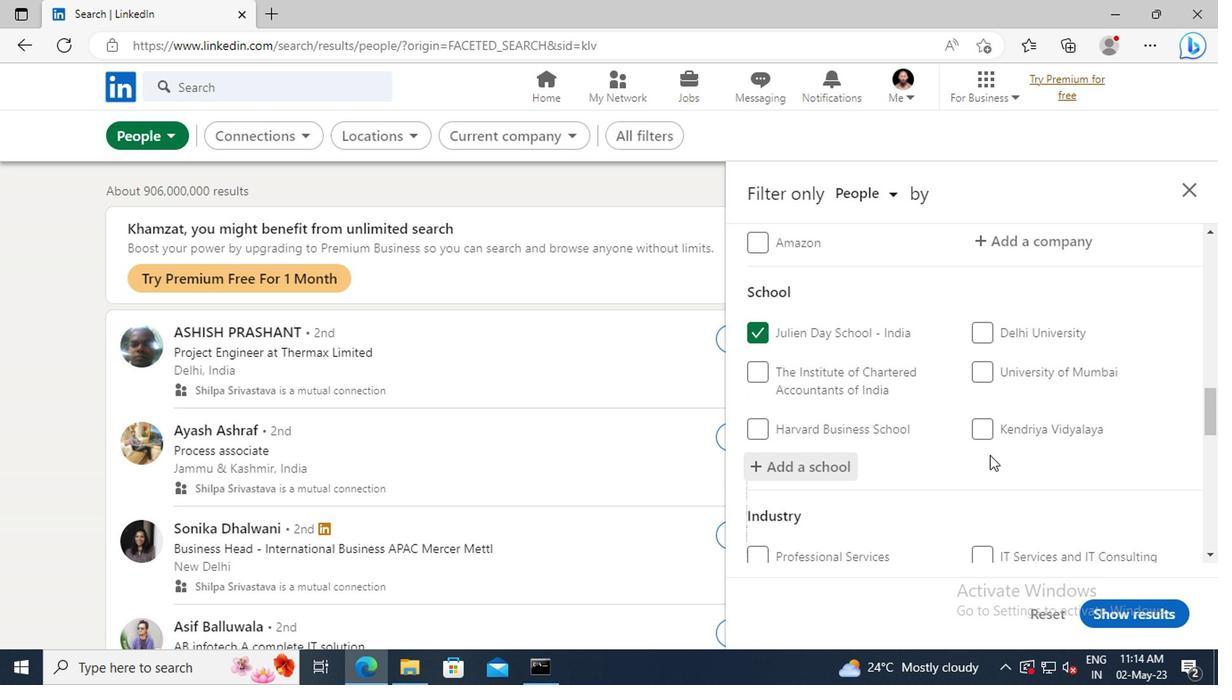 
Action: Mouse scrolled (985, 454) with delta (0, -1)
Screenshot: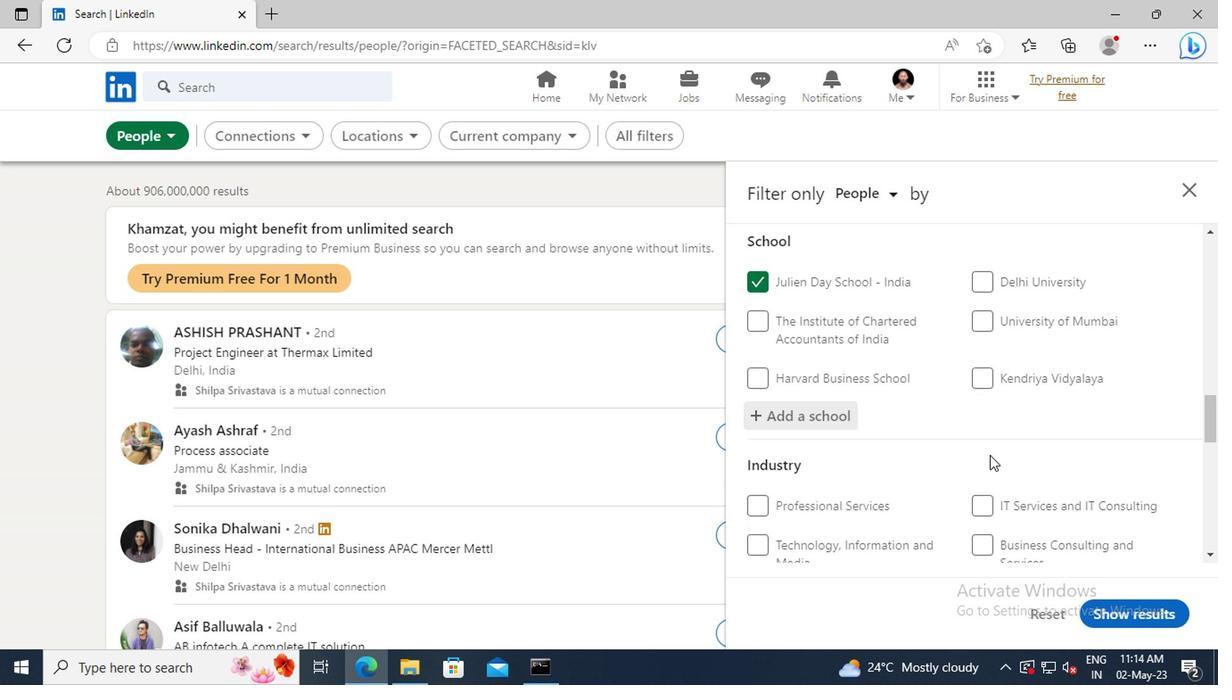 
Action: Mouse scrolled (985, 454) with delta (0, -1)
Screenshot: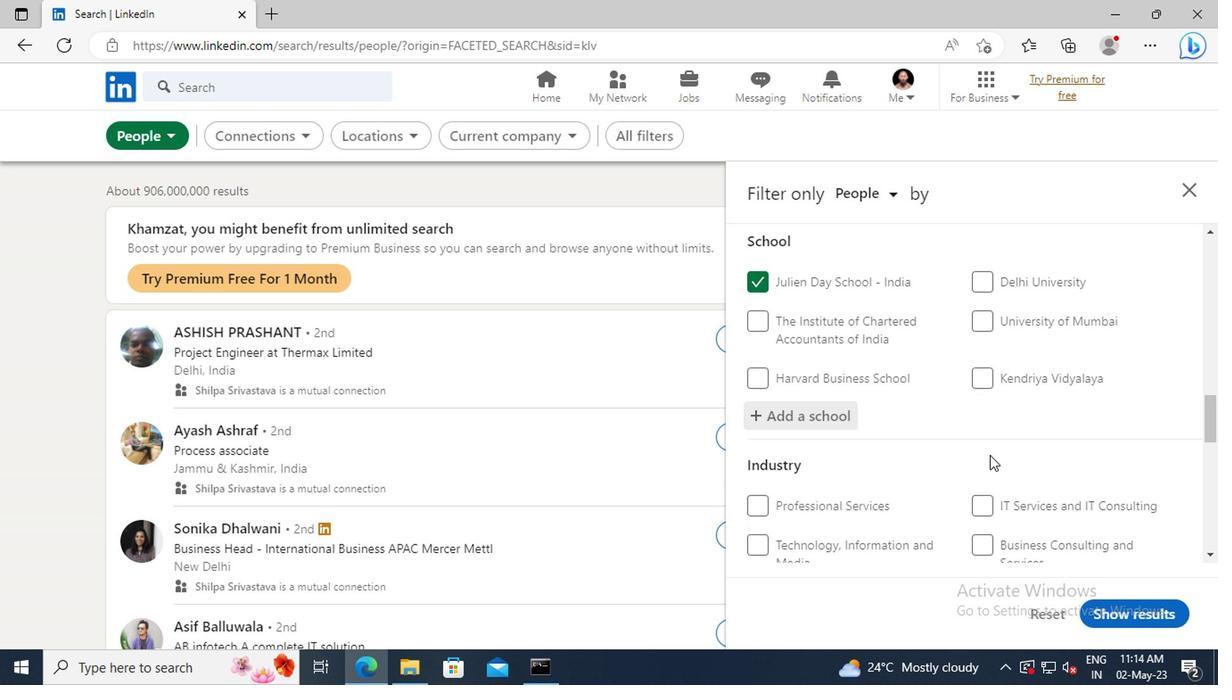 
Action: Mouse scrolled (985, 454) with delta (0, -1)
Screenshot: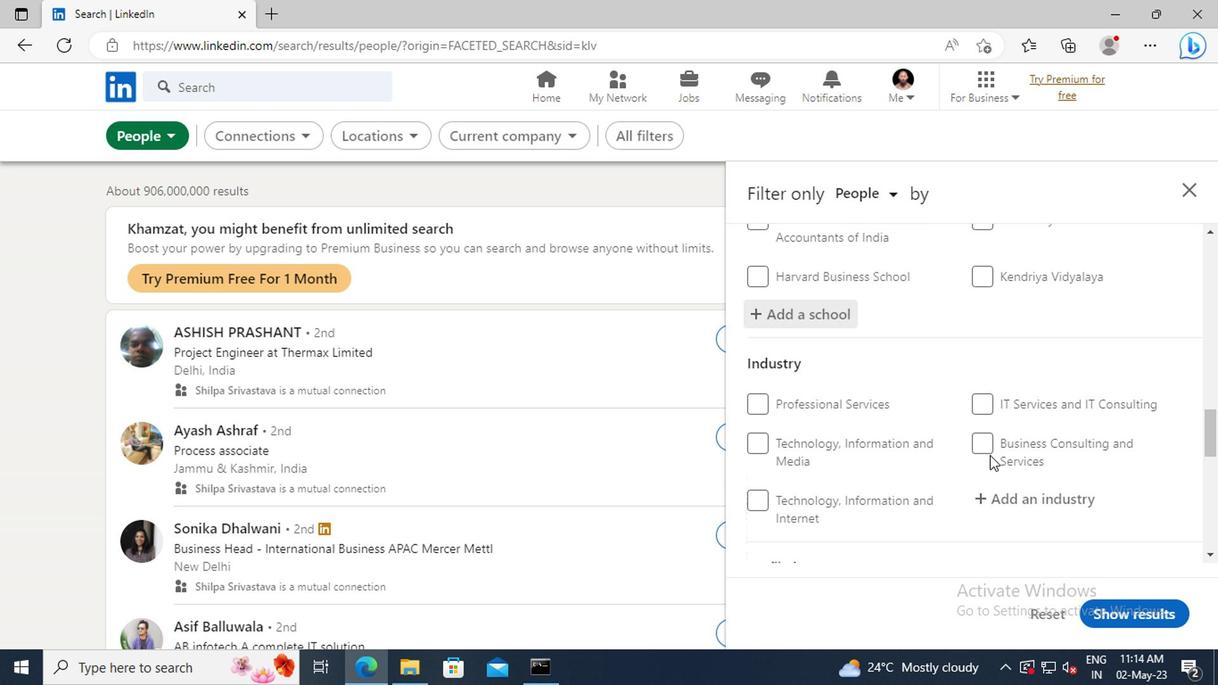 
Action: Mouse moved to (989, 454)
Screenshot: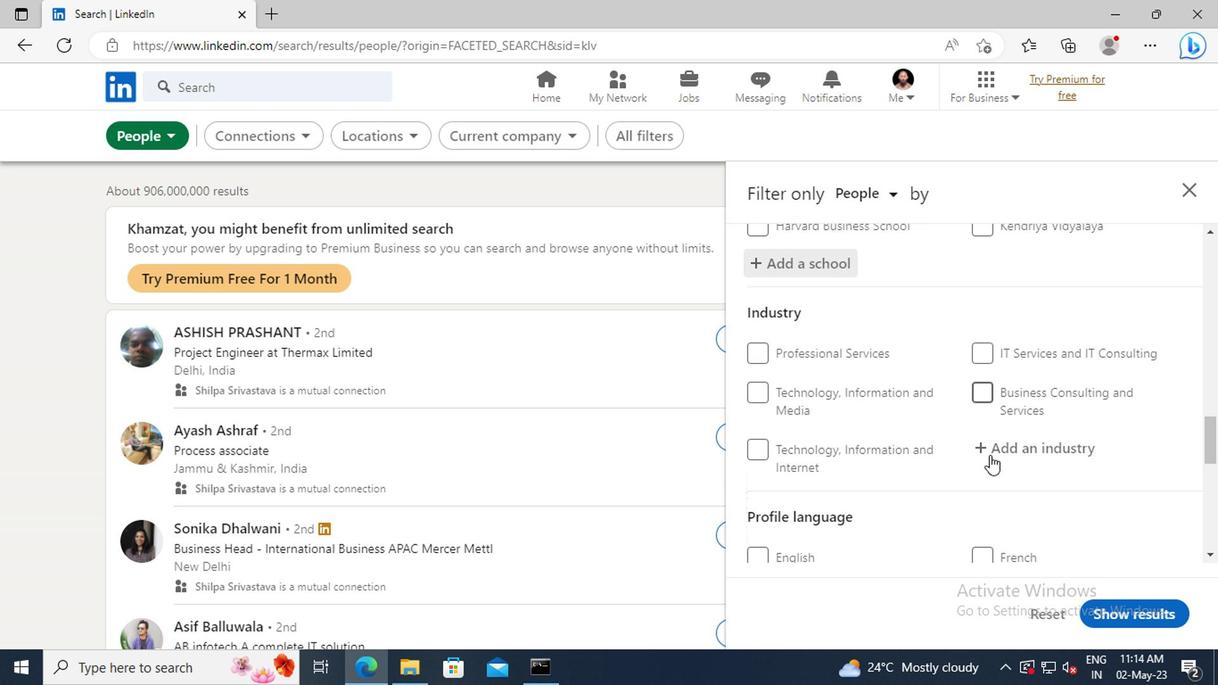 
Action: Mouse pressed left at (989, 454)
Screenshot: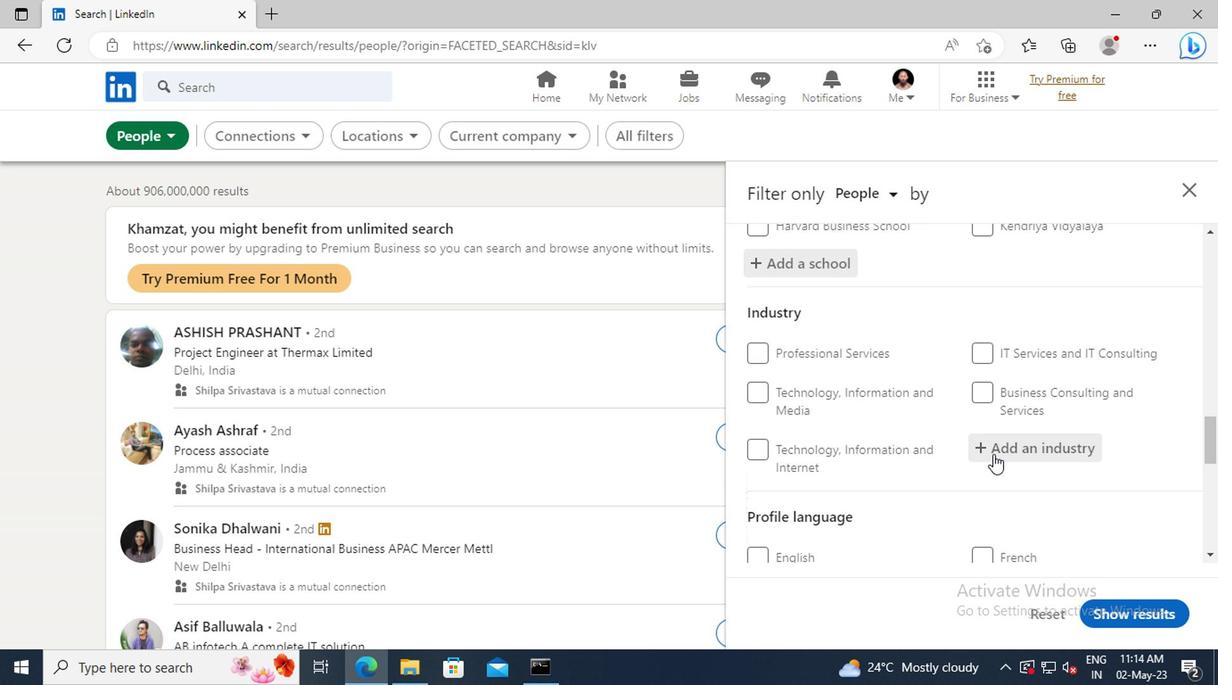 
Action: Key pressed <Key.shift>FAMILY<Key.space><Key.shift>PL
Screenshot: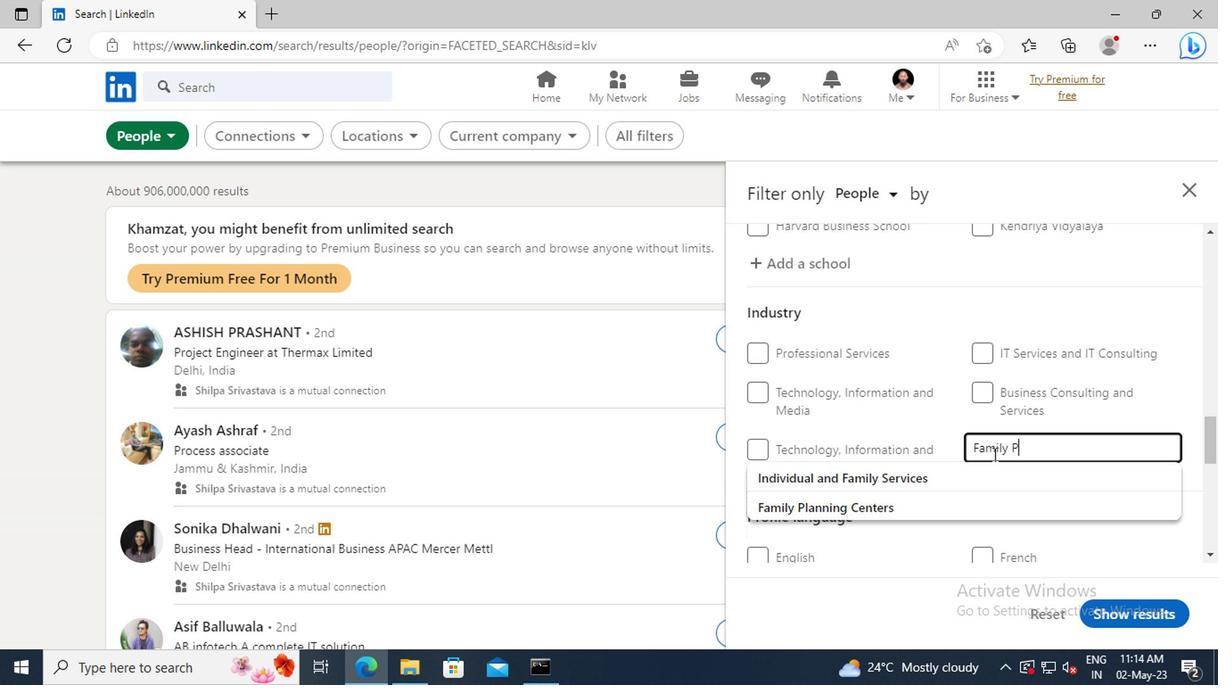 
Action: Mouse moved to (970, 473)
Screenshot: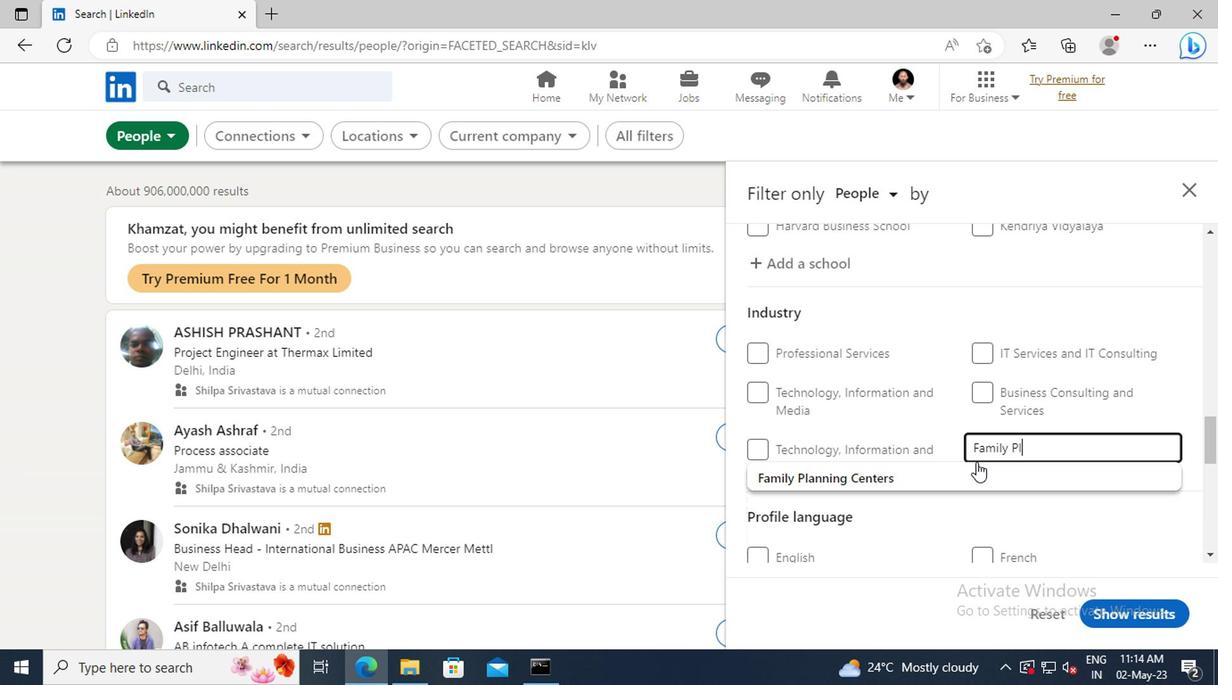 
Action: Mouse pressed left at (970, 473)
Screenshot: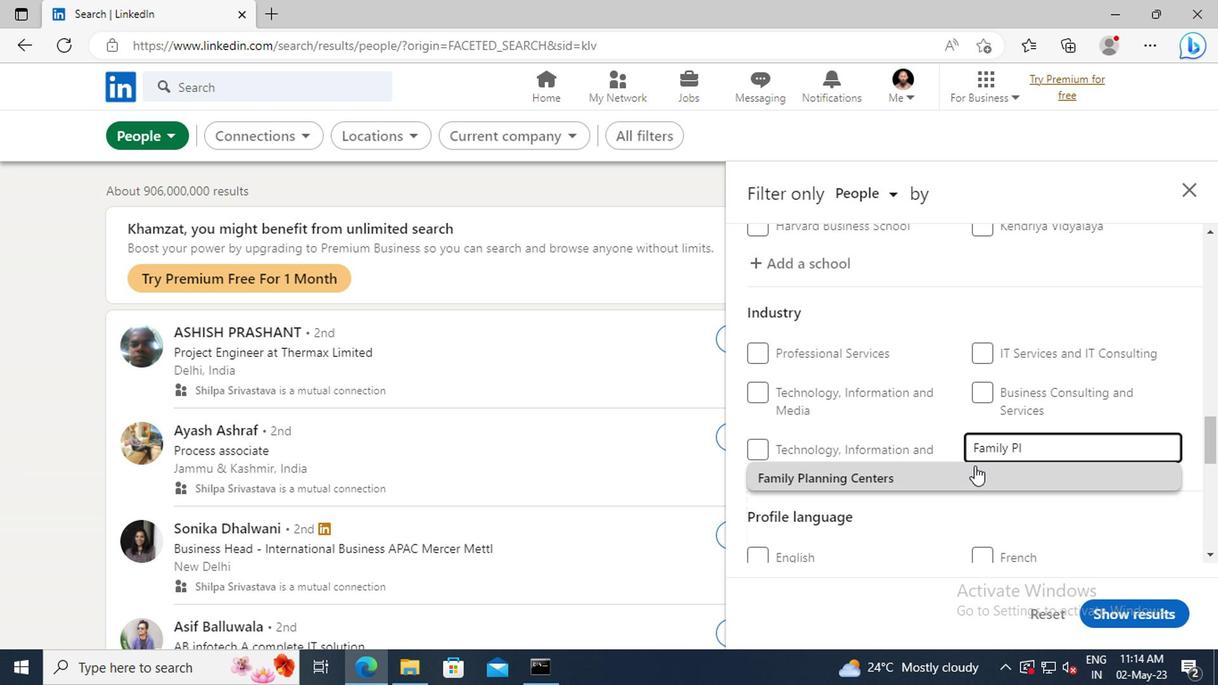 
Action: Mouse scrolled (970, 472) with delta (0, -1)
Screenshot: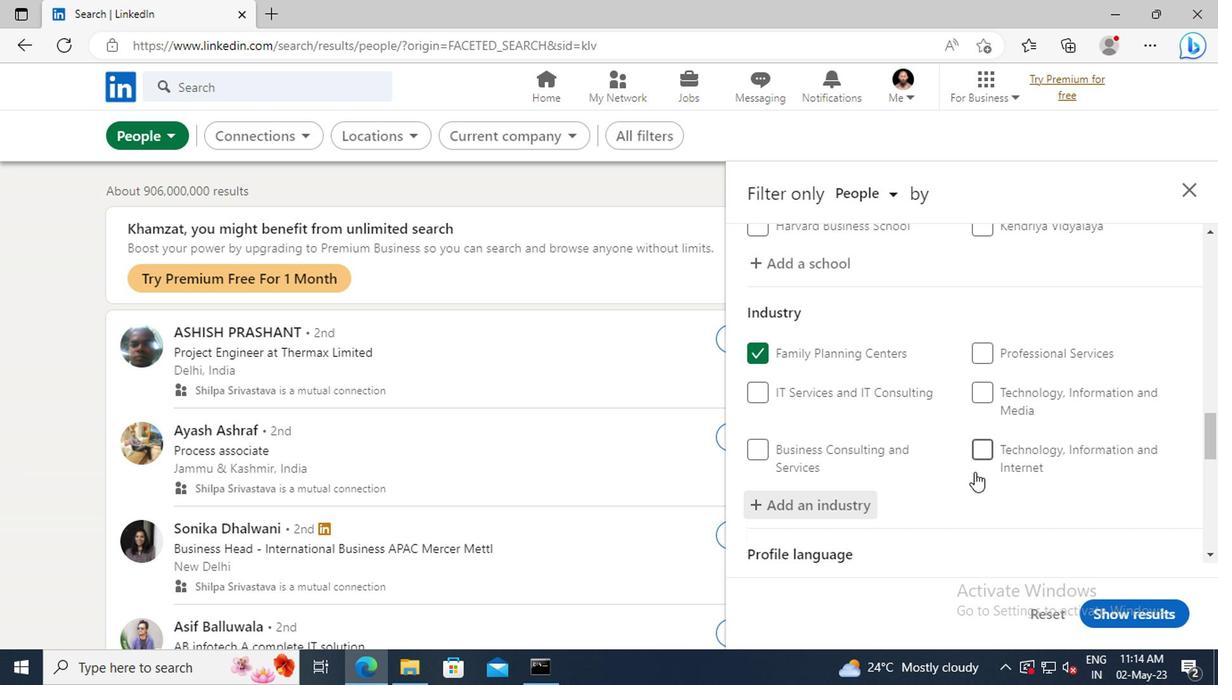 
Action: Mouse scrolled (970, 472) with delta (0, -1)
Screenshot: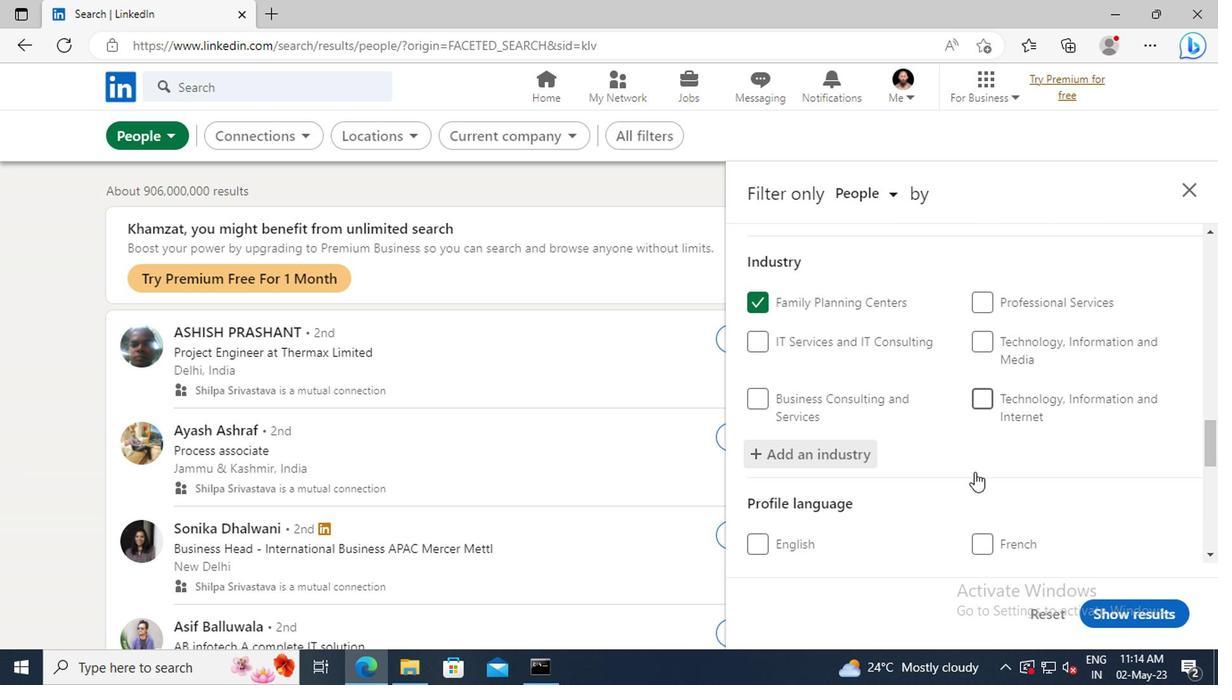 
Action: Mouse scrolled (970, 472) with delta (0, -1)
Screenshot: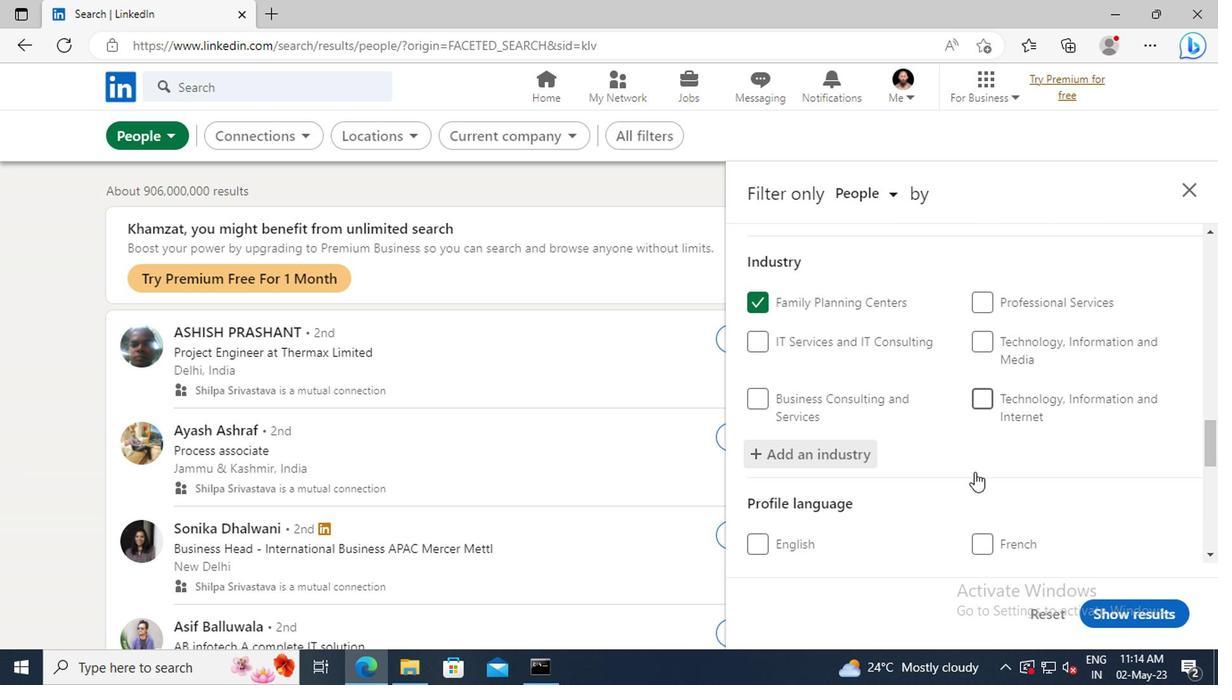 
Action: Mouse scrolled (970, 472) with delta (0, -1)
Screenshot: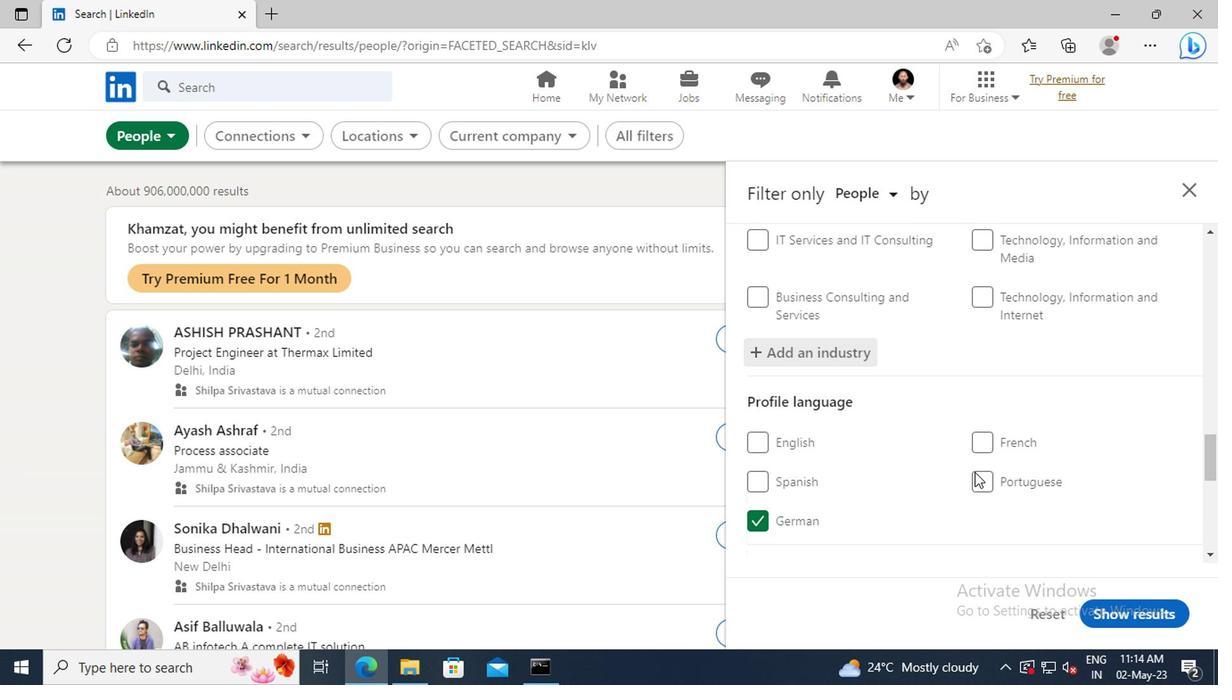 
Action: Mouse scrolled (970, 472) with delta (0, -1)
Screenshot: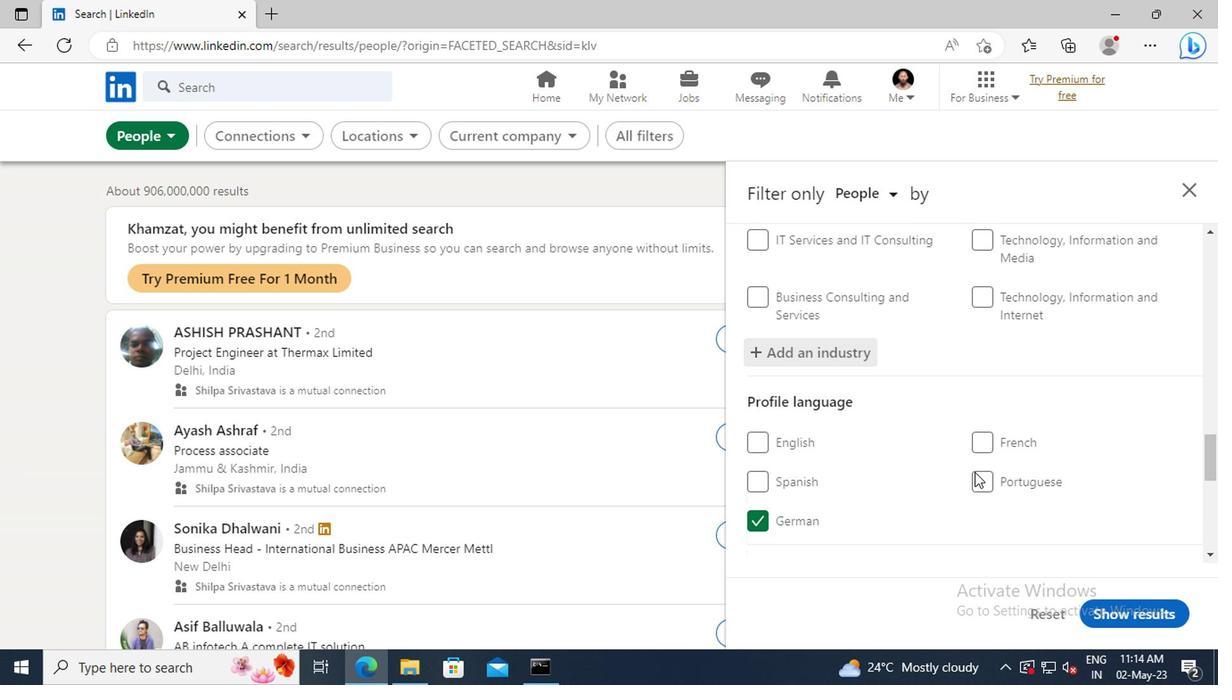 
Action: Mouse scrolled (970, 472) with delta (0, -1)
Screenshot: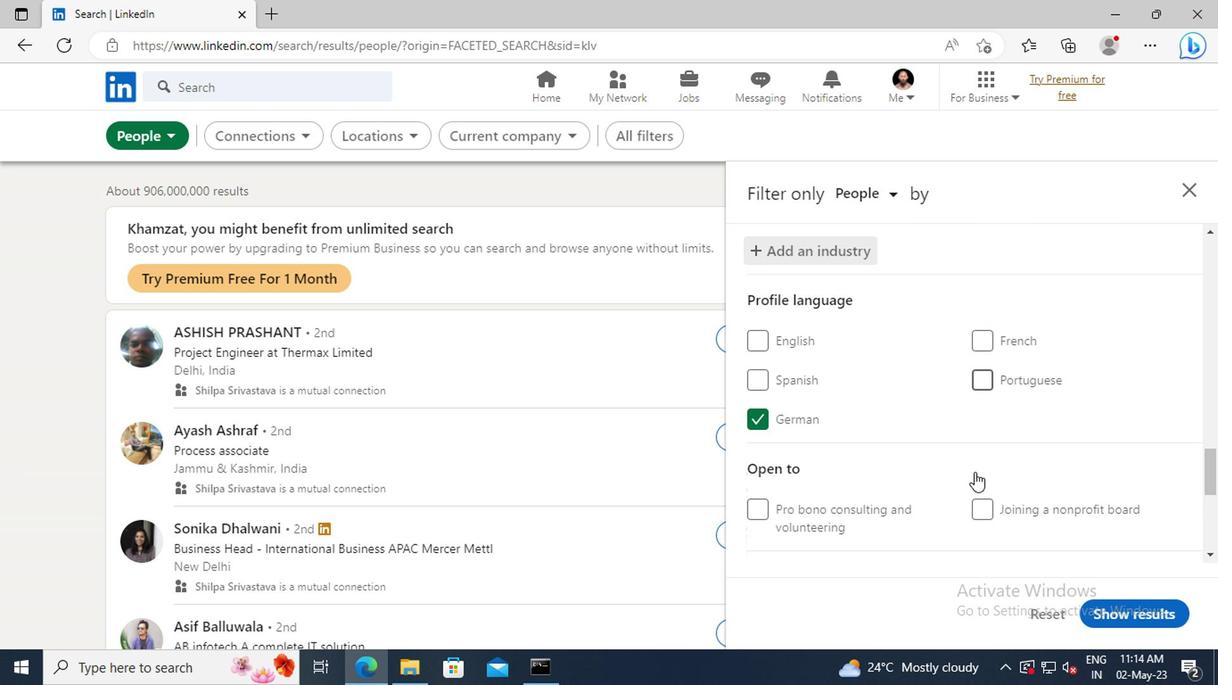 
Action: Mouse scrolled (970, 472) with delta (0, -1)
Screenshot: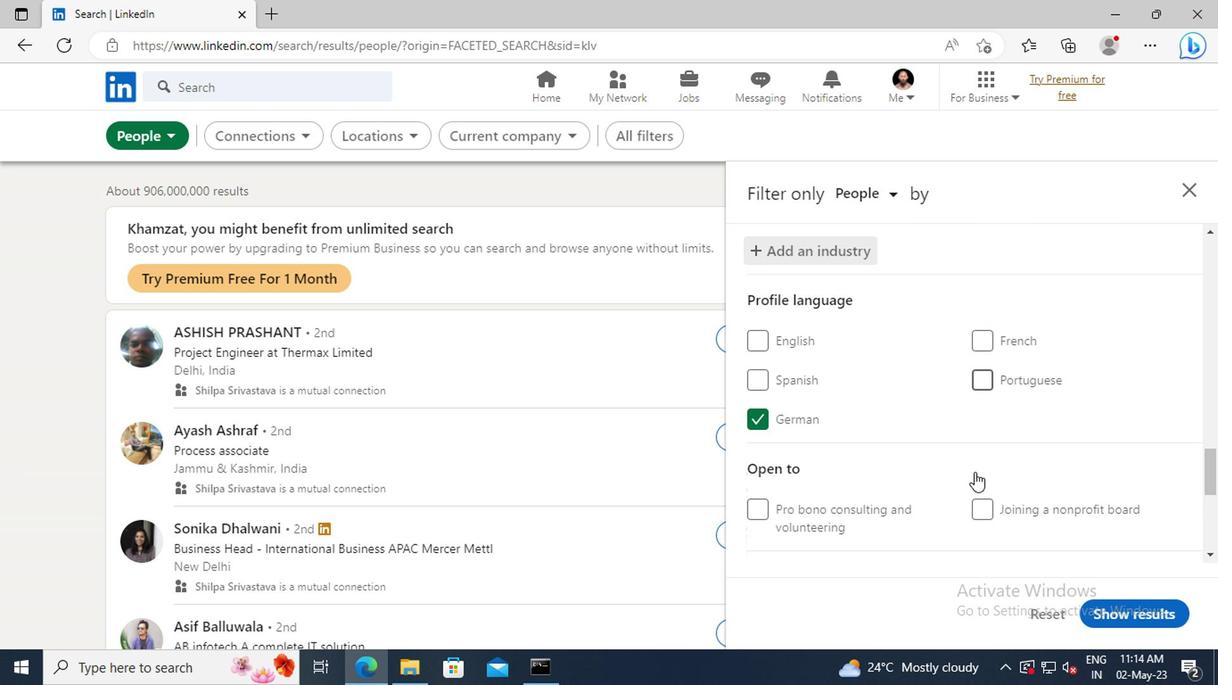 
Action: Mouse scrolled (970, 472) with delta (0, -1)
Screenshot: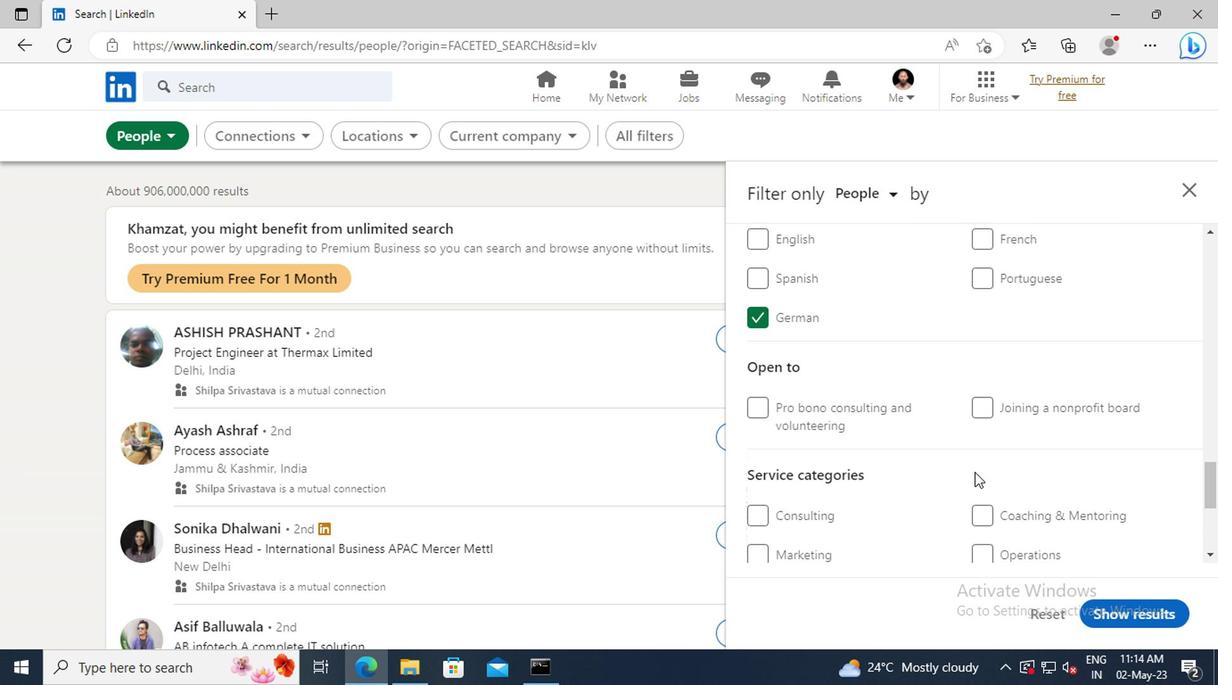 
Action: Mouse scrolled (970, 472) with delta (0, -1)
Screenshot: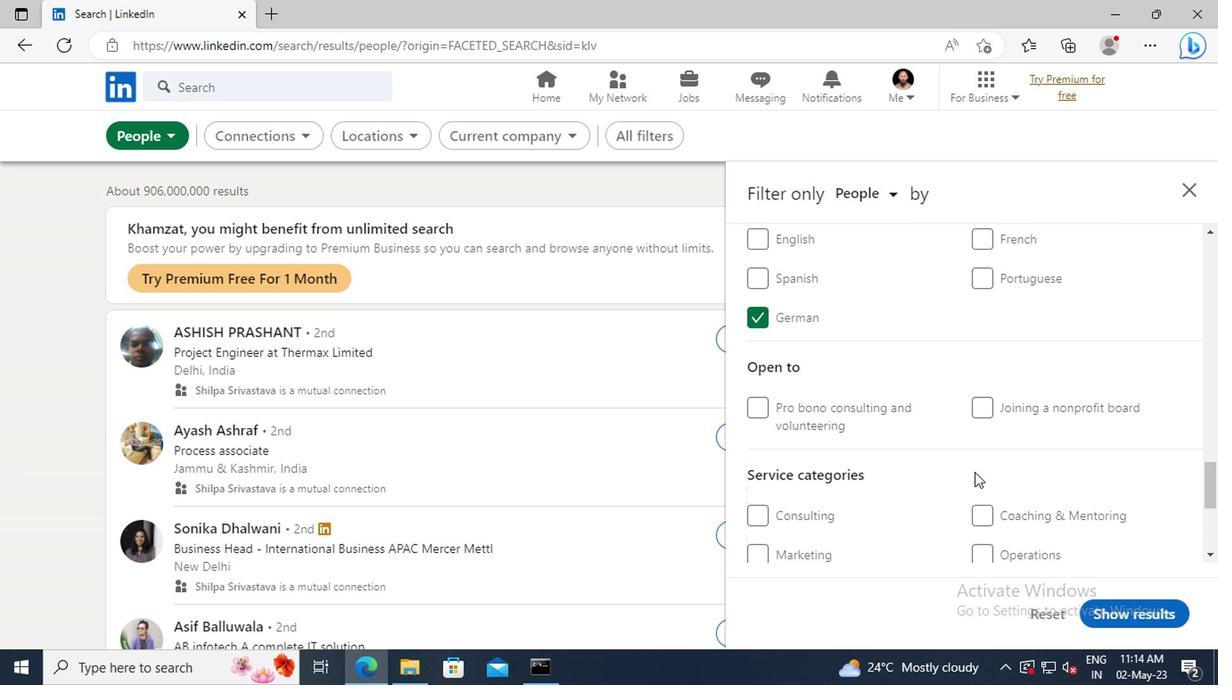 
Action: Mouse moved to (984, 490)
Screenshot: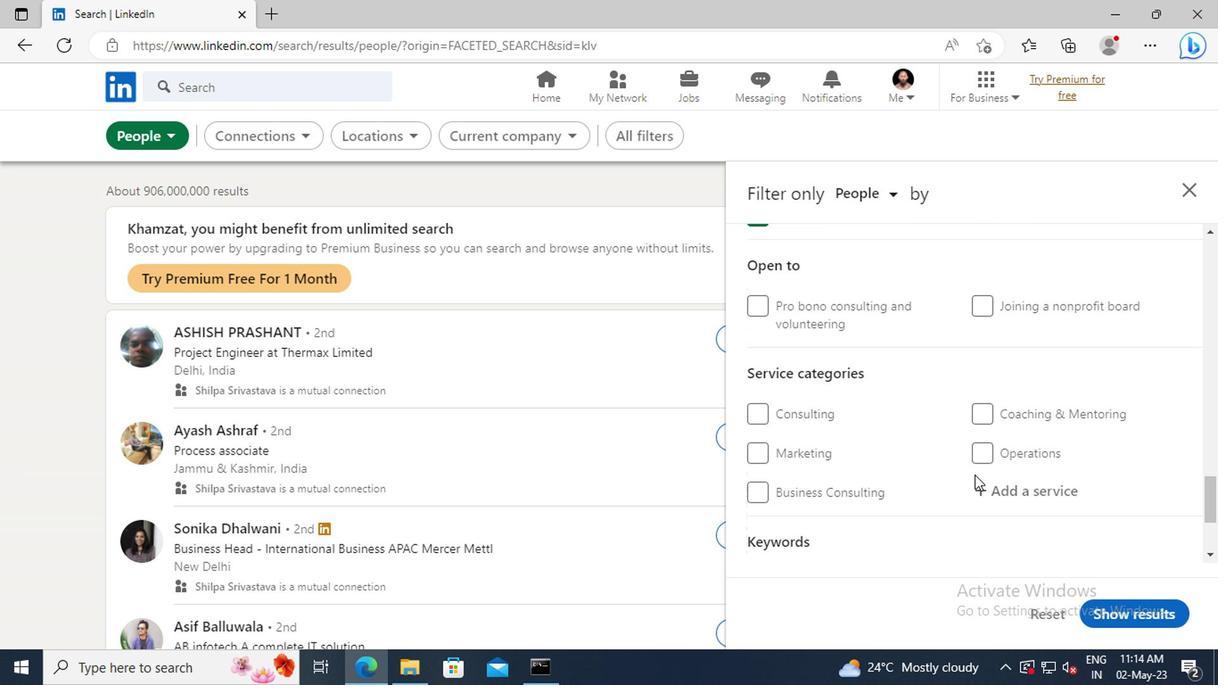 
Action: Mouse pressed left at (984, 490)
Screenshot: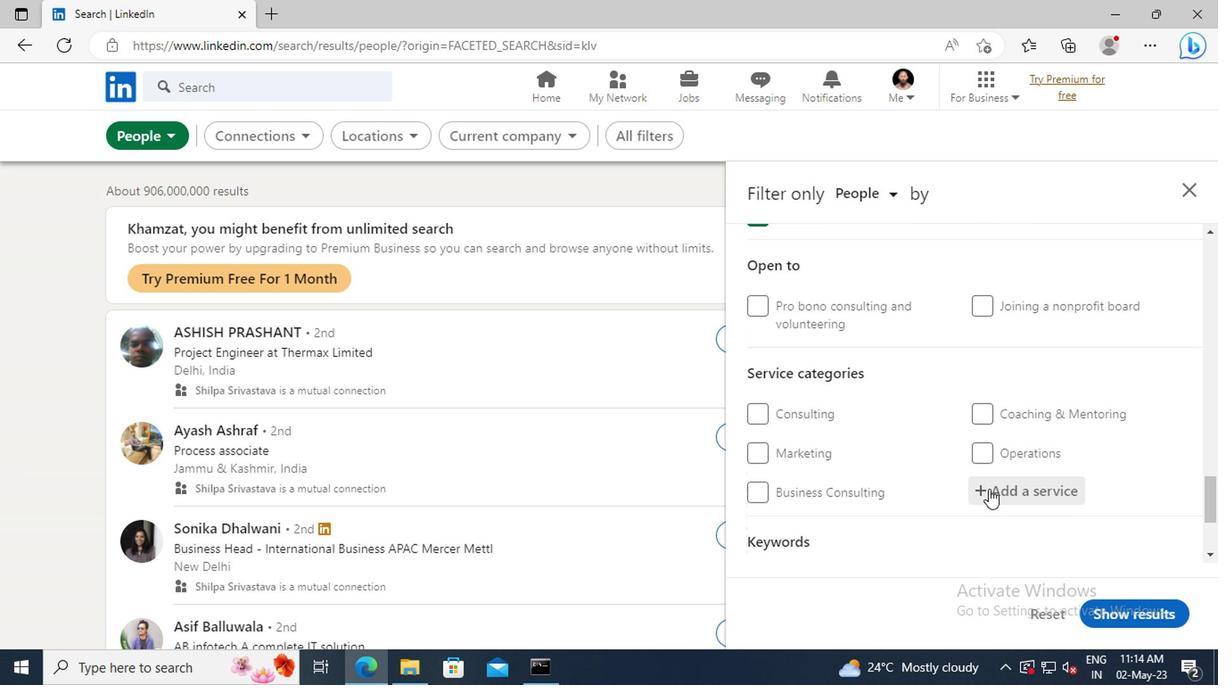 
Action: Key pressed <Key.shift>LIFE<Key.space><Key.shift>IN
Screenshot: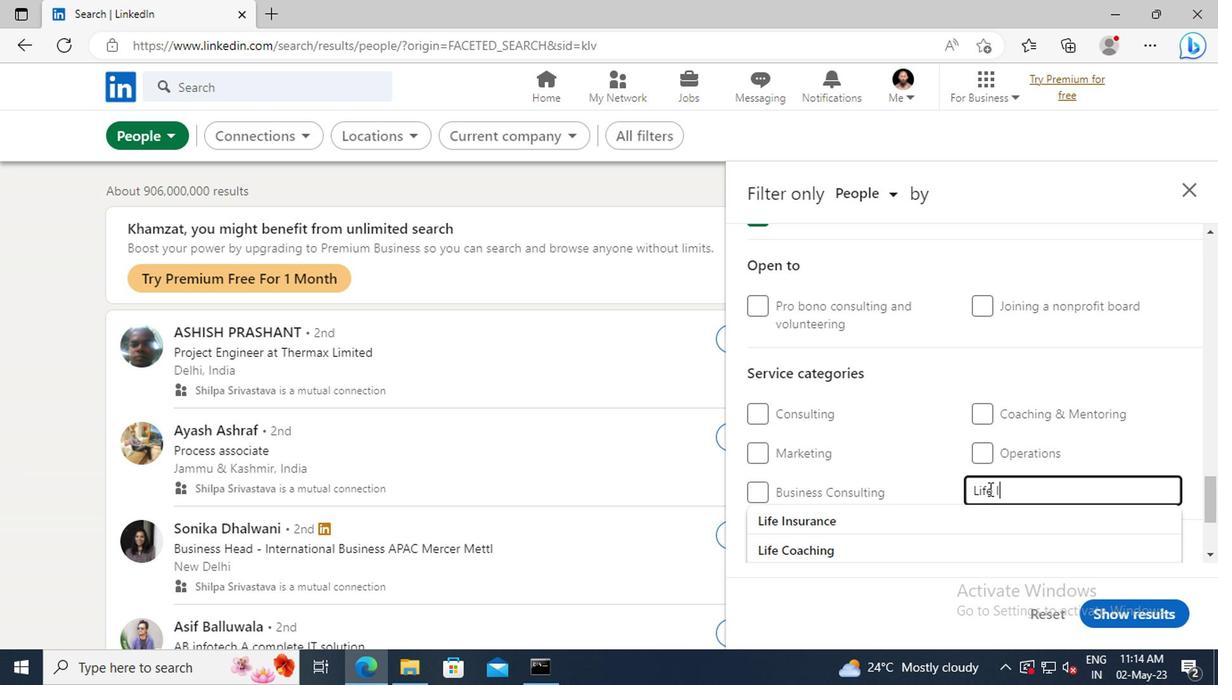 
Action: Mouse moved to (958, 514)
Screenshot: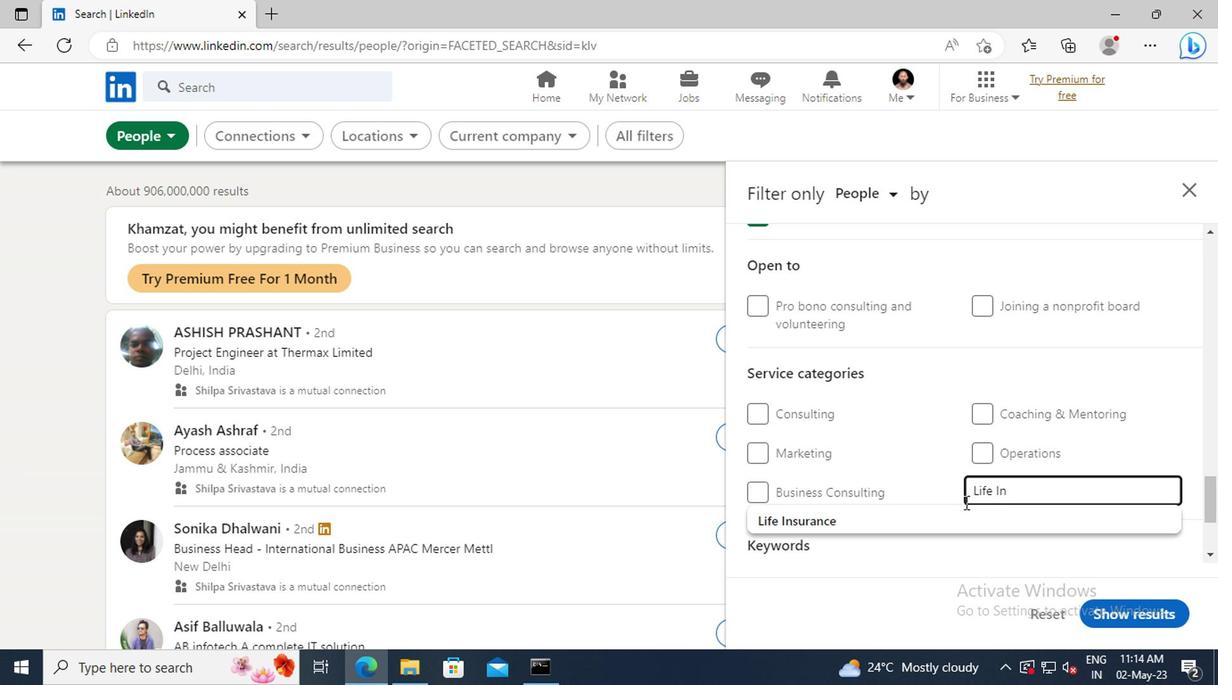 
Action: Mouse pressed left at (958, 514)
Screenshot: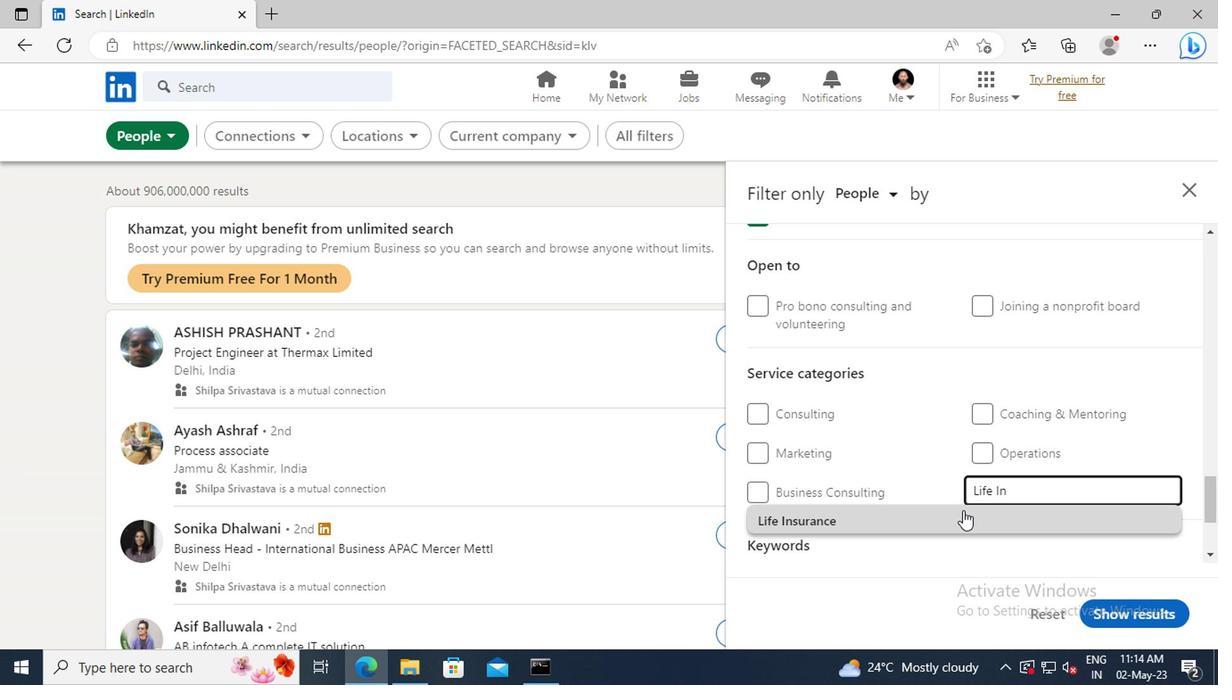 
Action: Mouse scrolled (958, 512) with delta (0, -1)
Screenshot: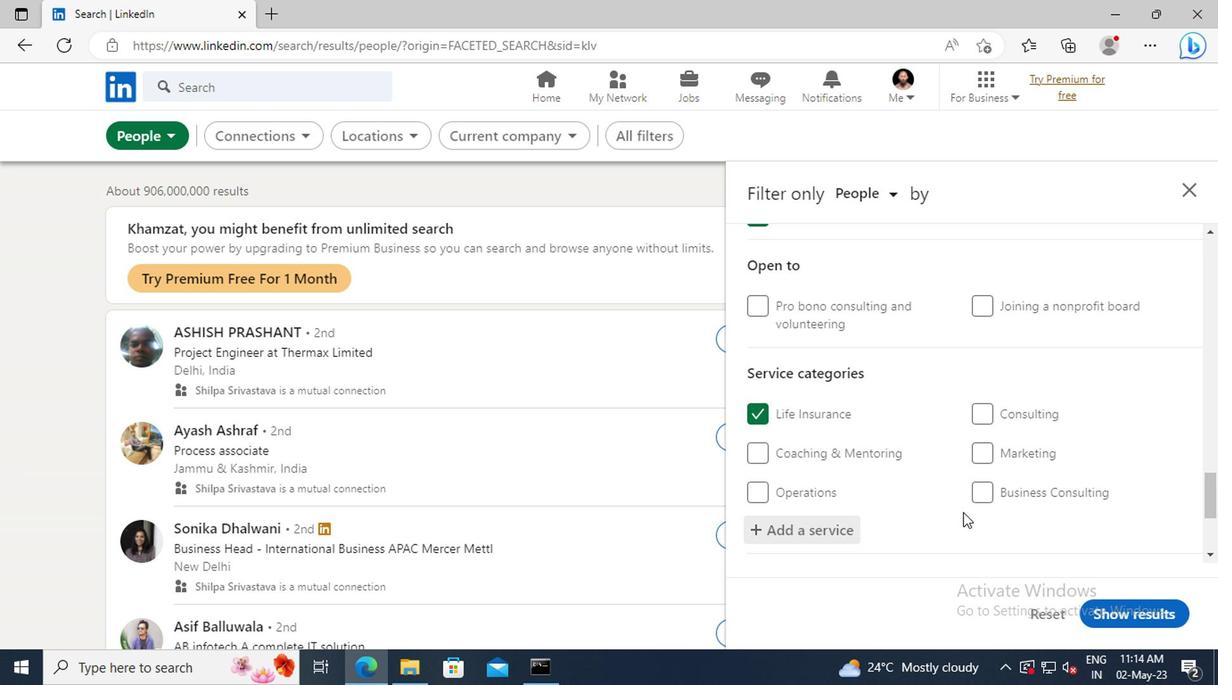 
Action: Mouse scrolled (958, 512) with delta (0, -1)
Screenshot: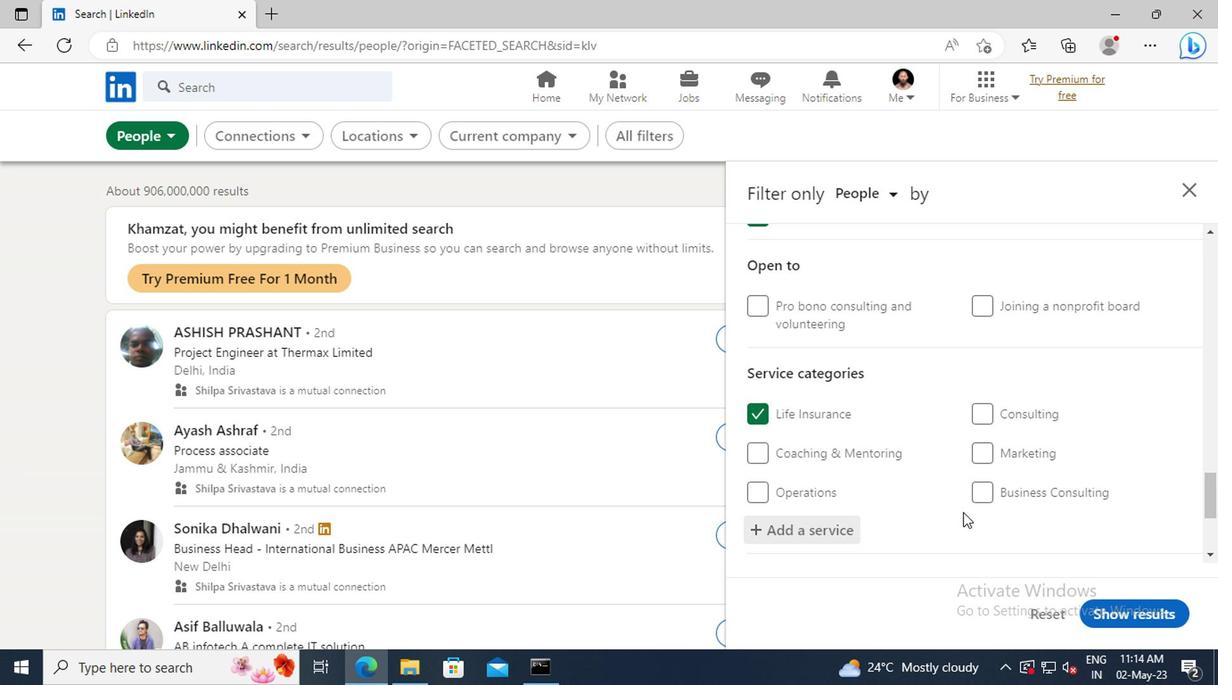 
Action: Mouse scrolled (958, 512) with delta (0, -1)
Screenshot: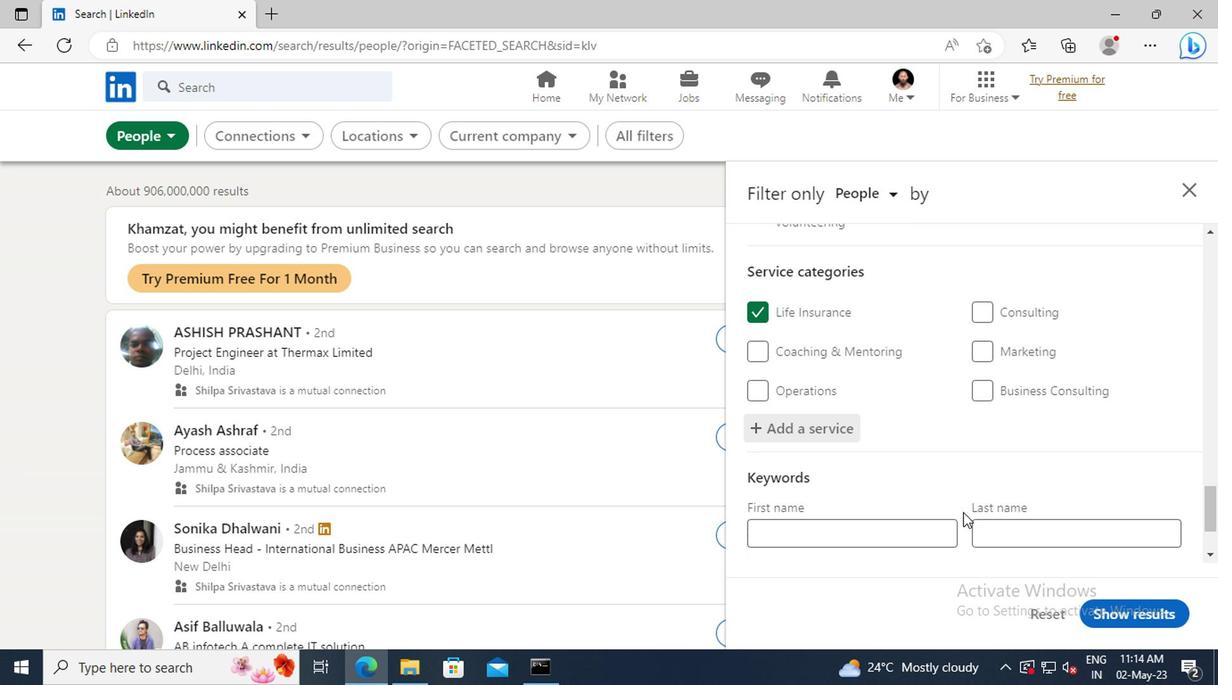 
Action: Mouse scrolled (958, 512) with delta (0, -1)
Screenshot: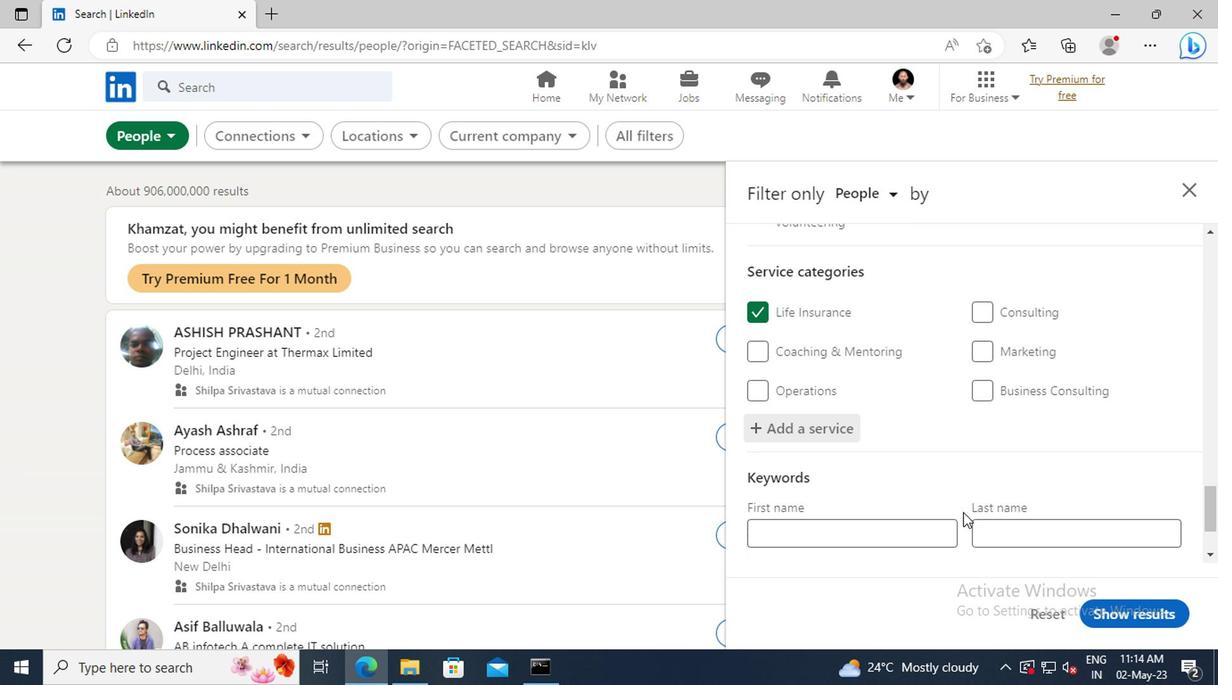 
Action: Mouse scrolled (958, 512) with delta (0, -1)
Screenshot: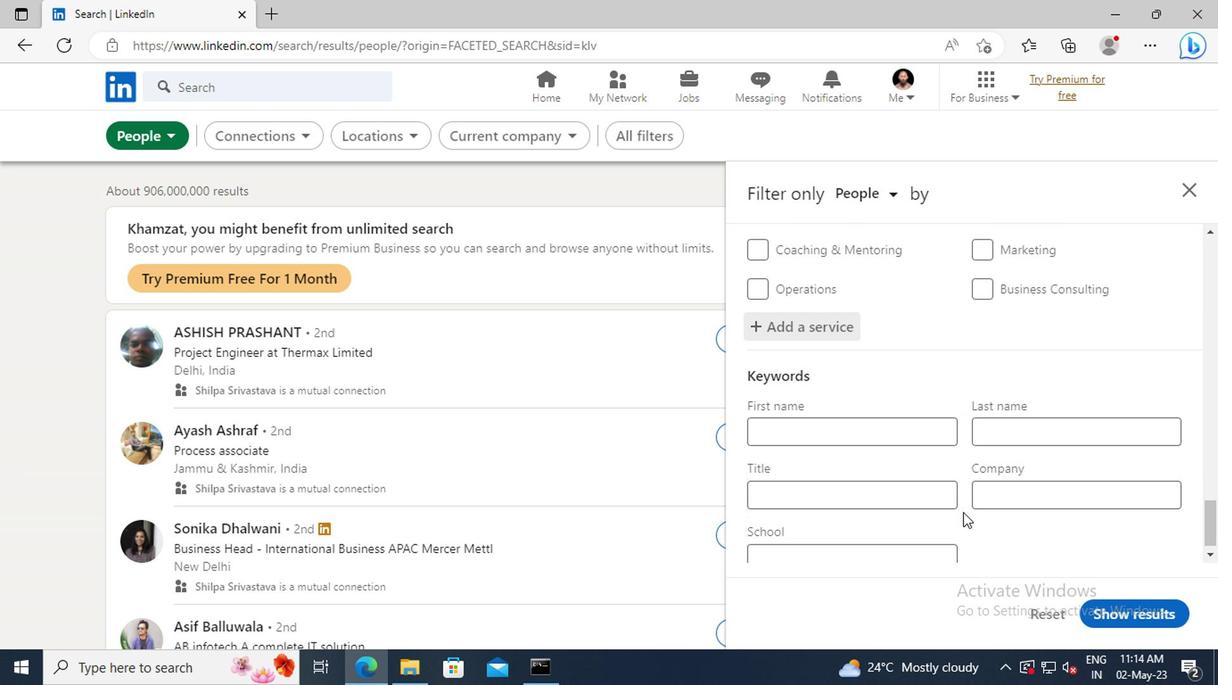 
Action: Mouse moved to (826, 486)
Screenshot: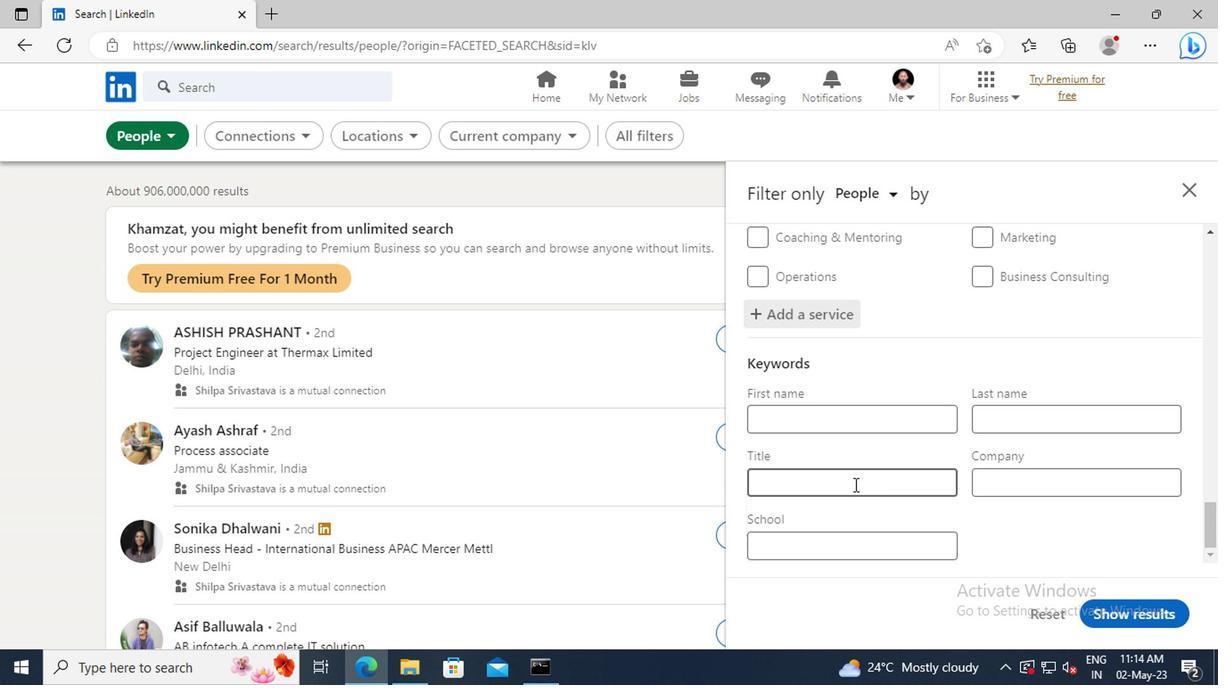 
Action: Mouse pressed left at (826, 486)
Screenshot: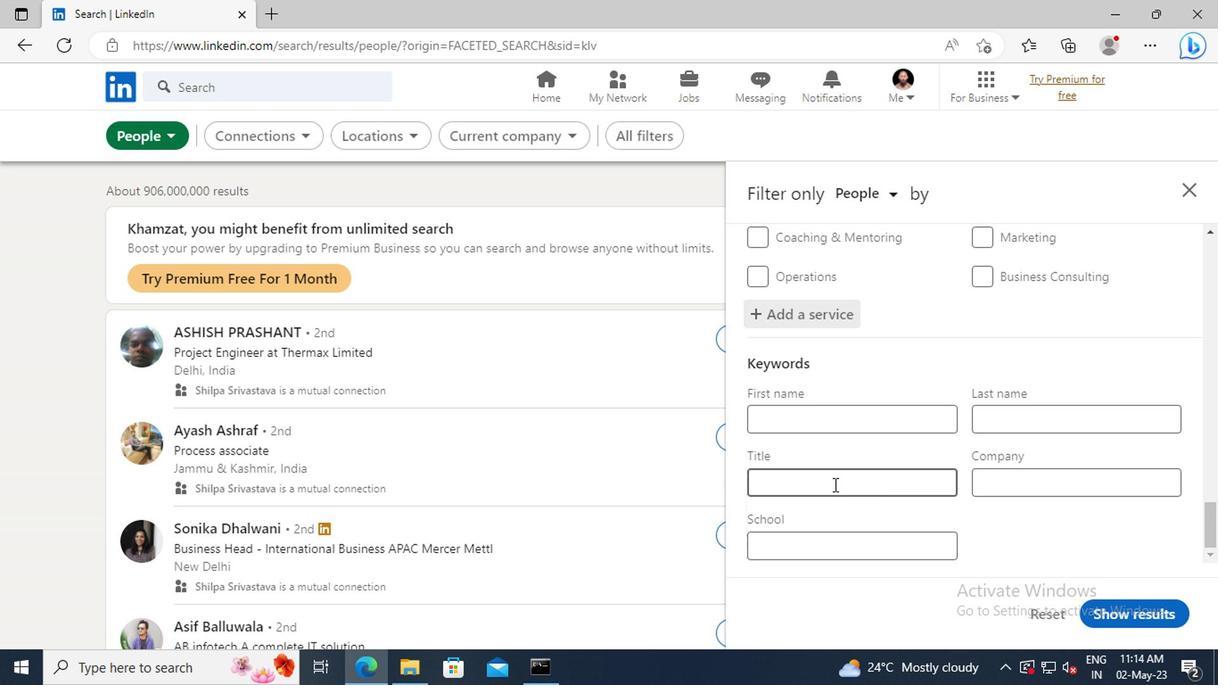 
Action: Key pressed <Key.shift>MAIL<Key.space><Key.shift>CARRIER<Key.enter>
Screenshot: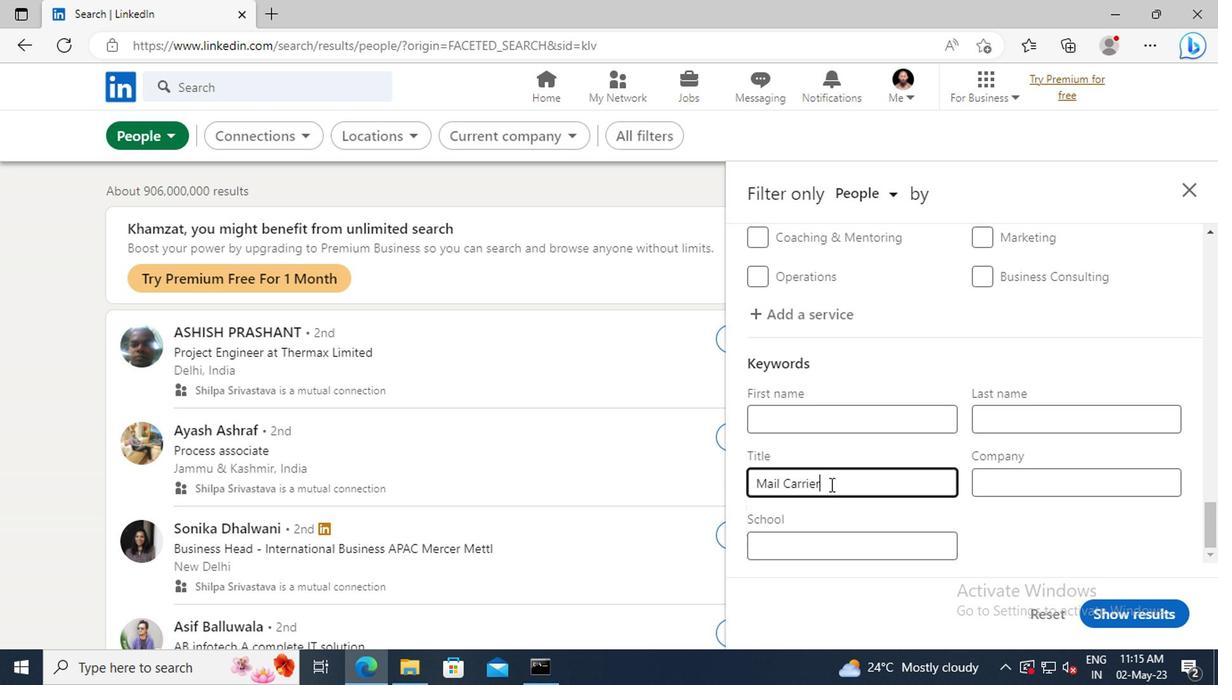 
Action: Mouse moved to (1117, 619)
Screenshot: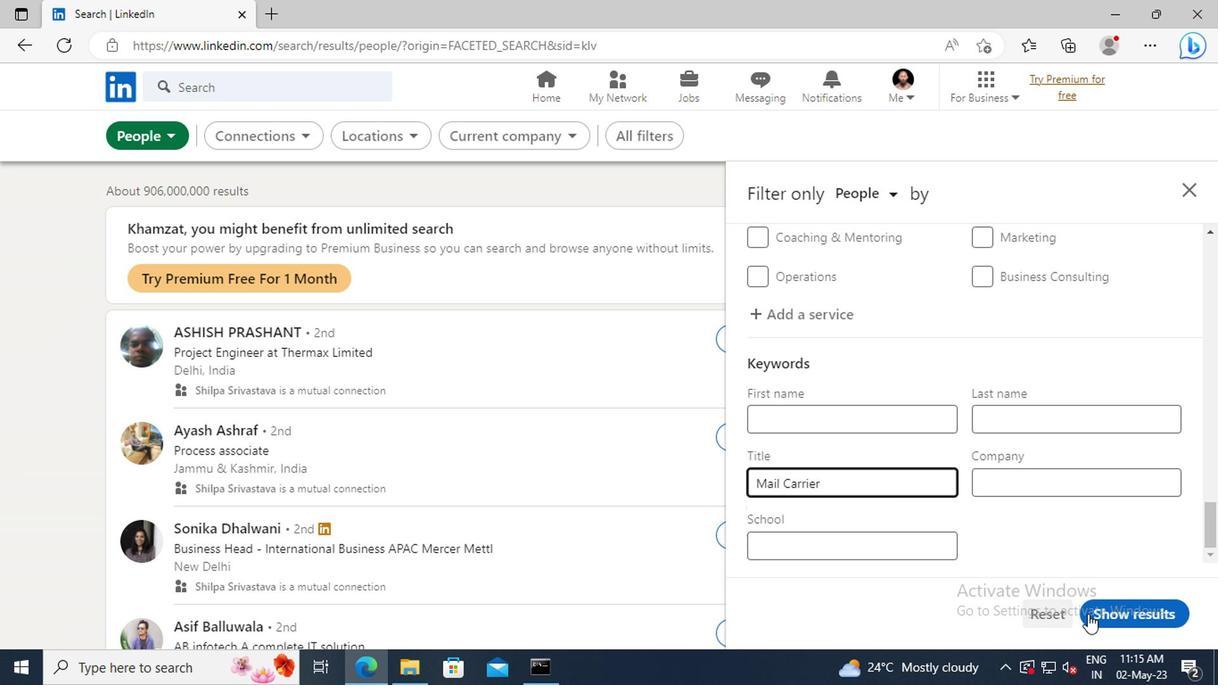 
Action: Mouse pressed left at (1117, 619)
Screenshot: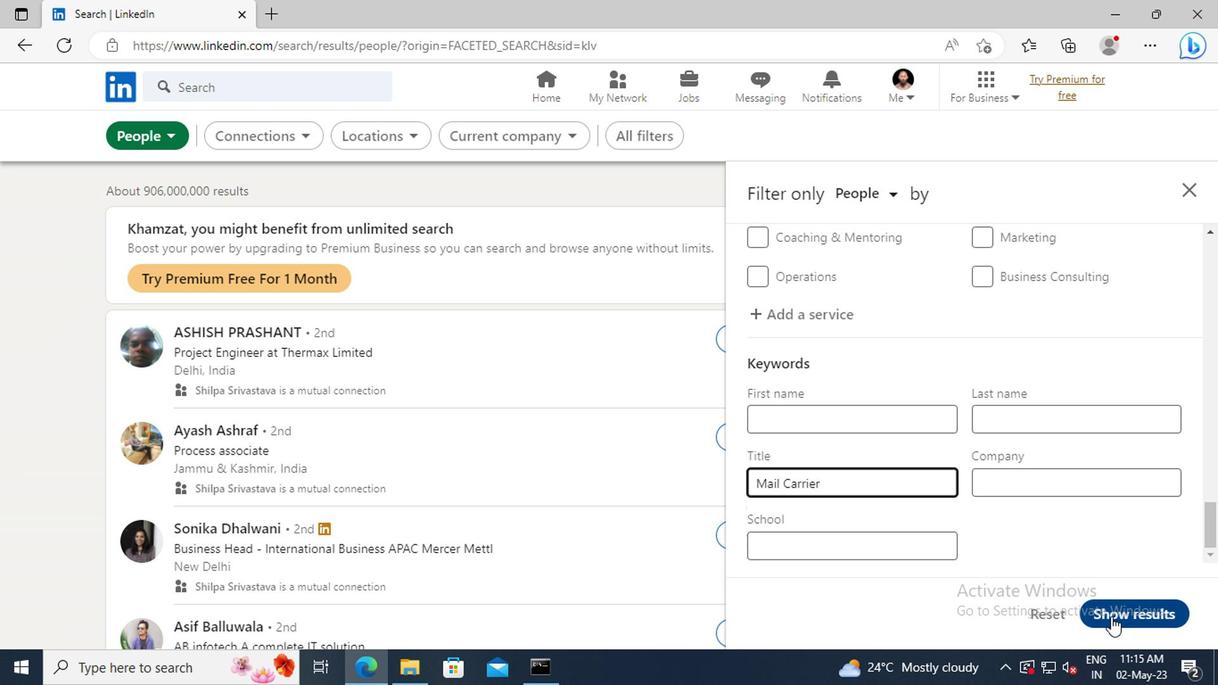 
